 Task: Create a task  Upgrade software to the latest version to resolve security vulnerabilities , assign it to team member softage.3@softage.net in the project AgileAura and update the status of the task to  On Track  , set the priority of the task to Low
Action: Mouse moved to (72, 51)
Screenshot: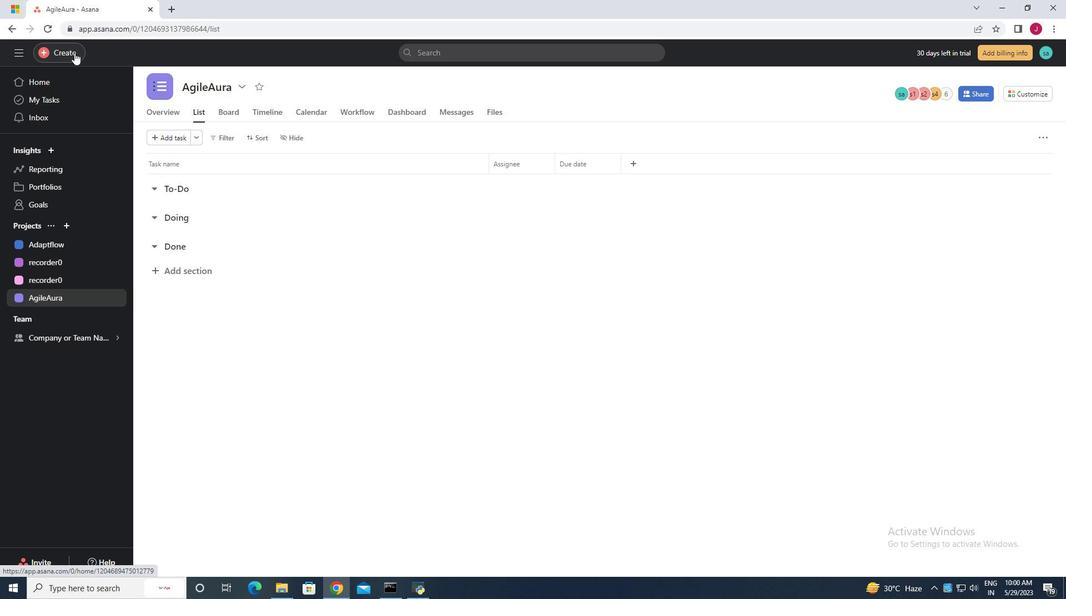 
Action: Mouse pressed left at (72, 51)
Screenshot: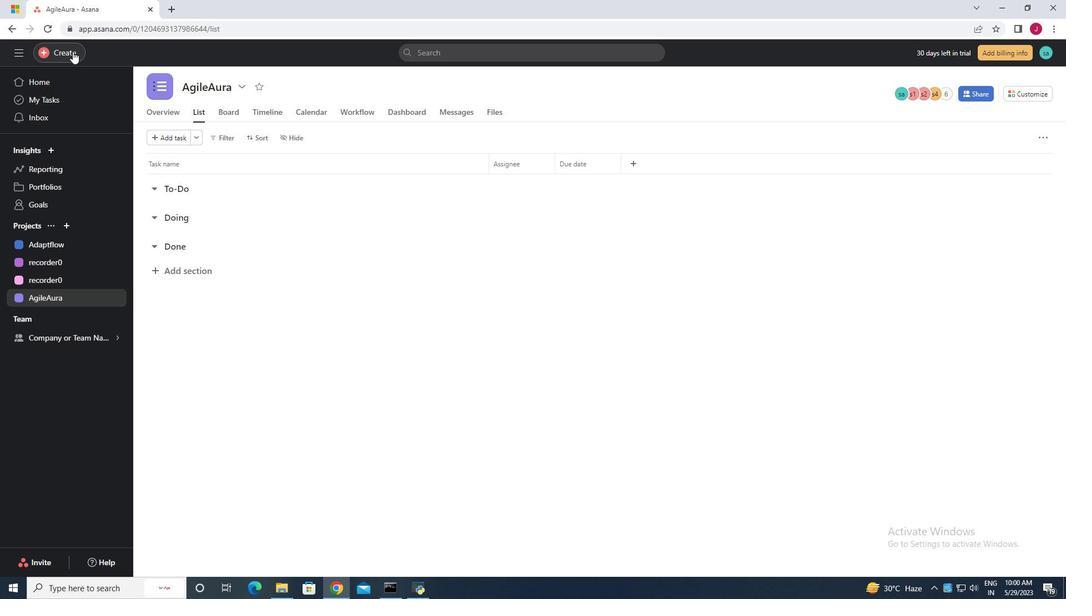 
Action: Mouse moved to (134, 59)
Screenshot: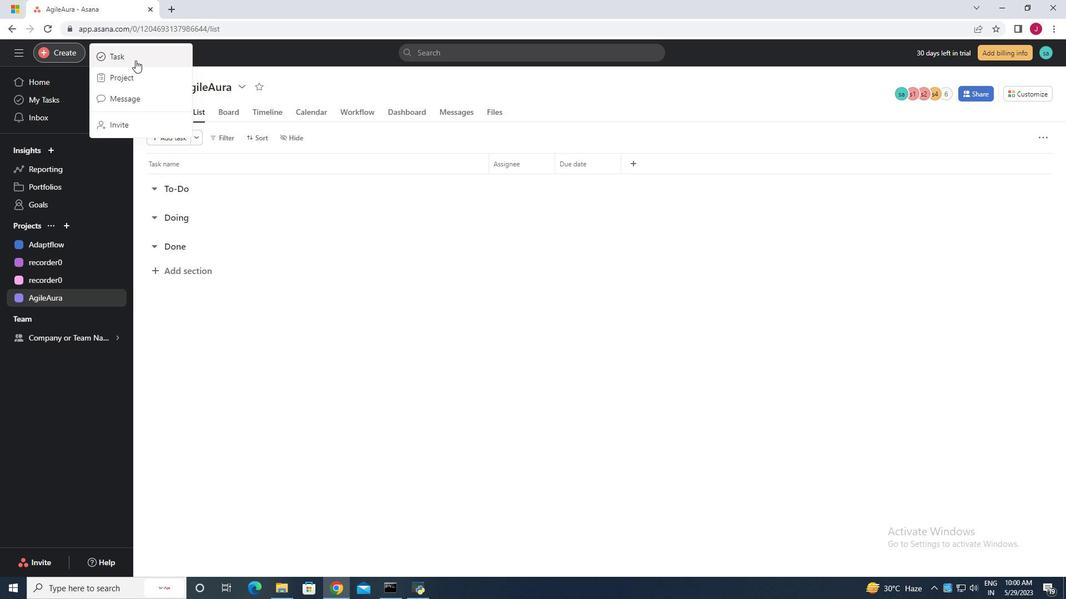 
Action: Mouse pressed left at (134, 59)
Screenshot: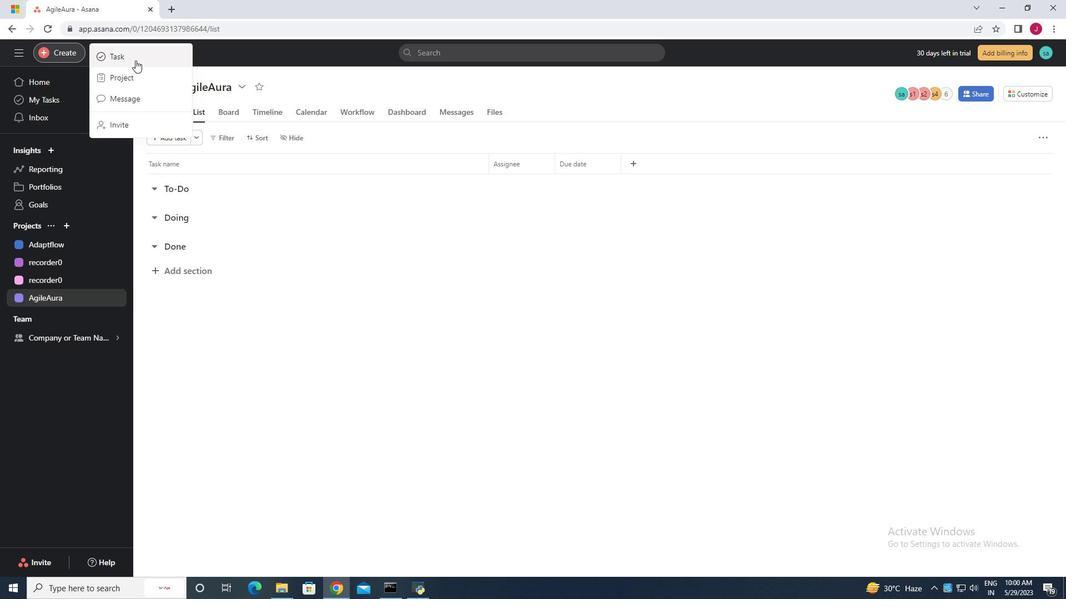 
Action: Mouse moved to (816, 345)
Screenshot: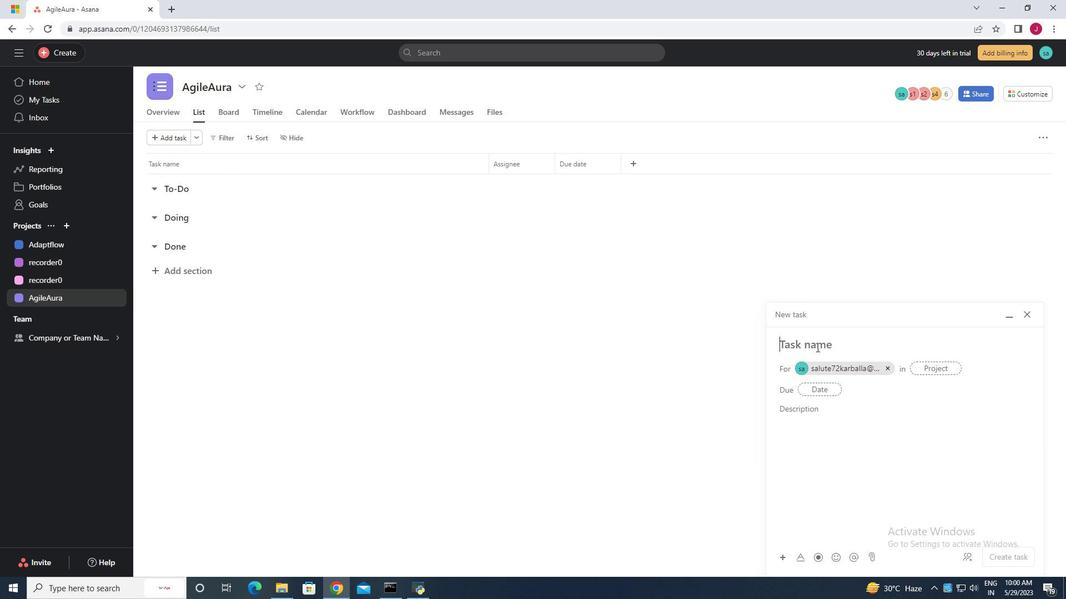 
Action: Mouse pressed left at (816, 345)
Screenshot: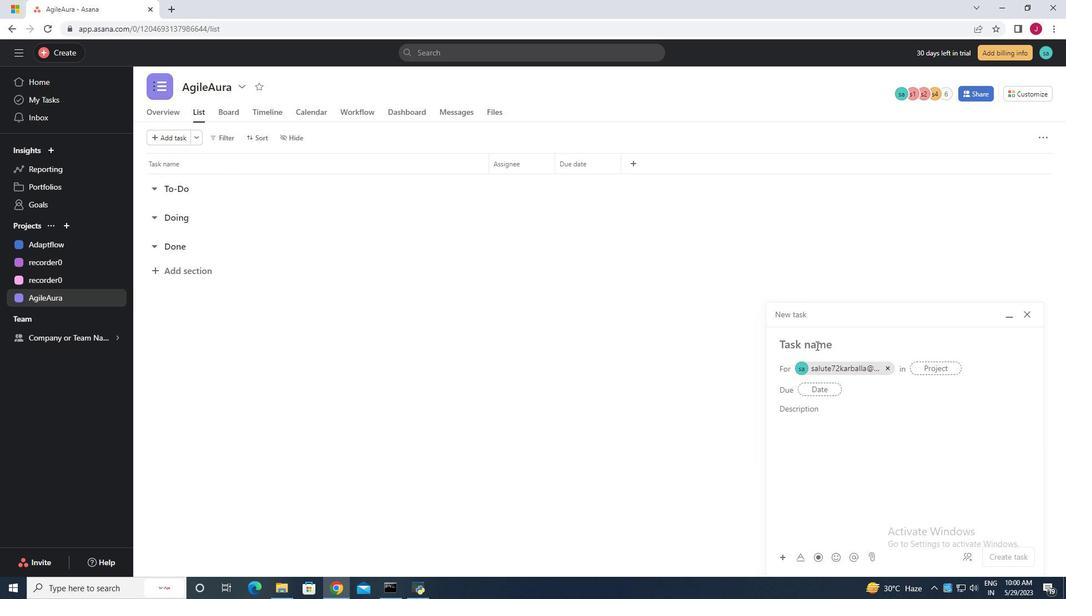 
Action: Mouse moved to (890, 368)
Screenshot: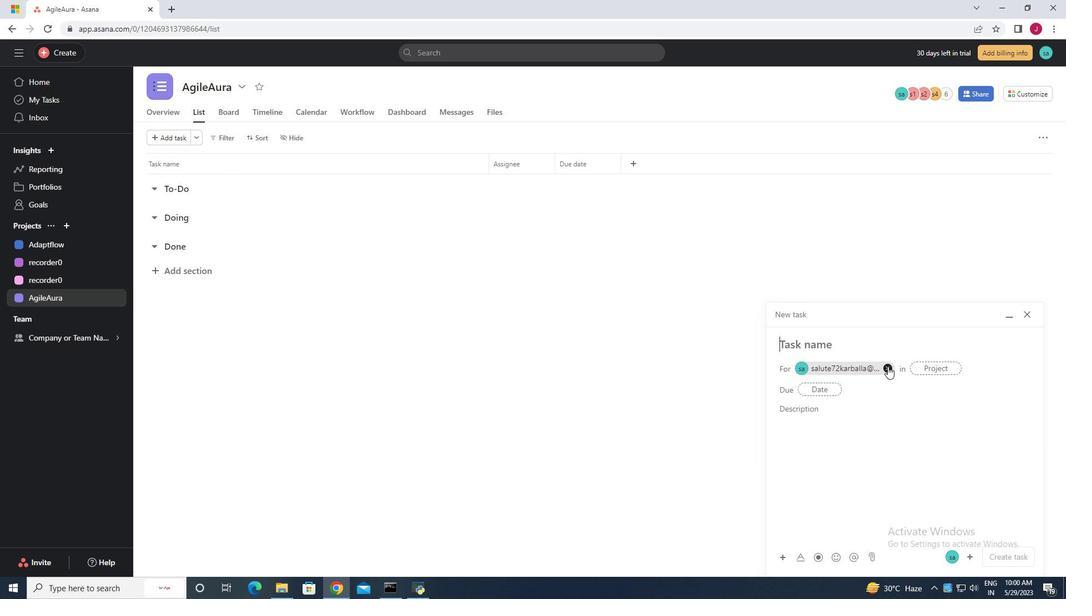 
Action: Mouse pressed left at (890, 368)
Screenshot: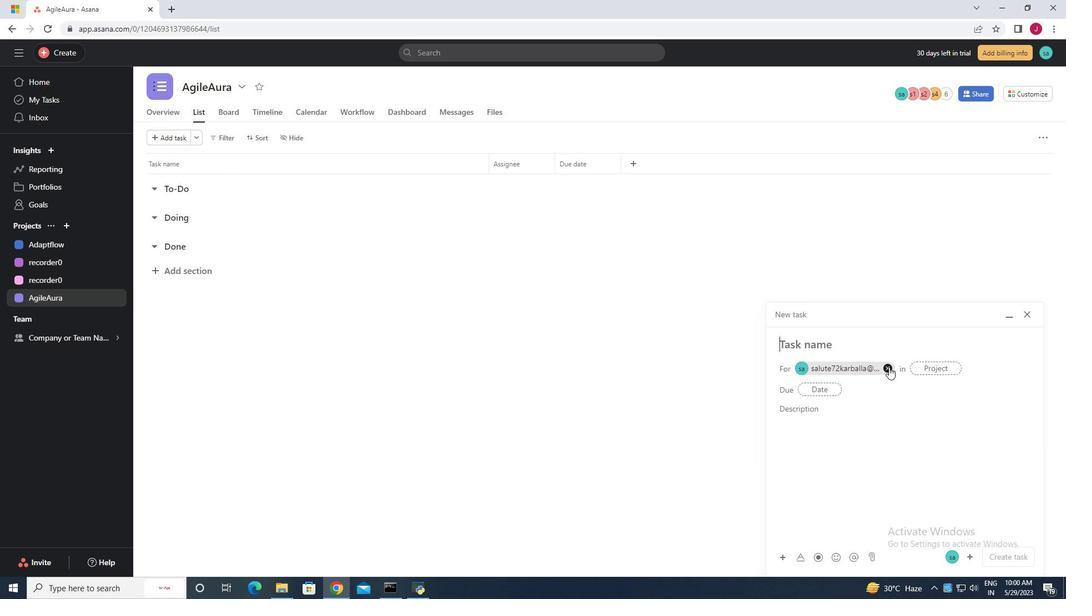 
Action: Mouse moved to (795, 345)
Screenshot: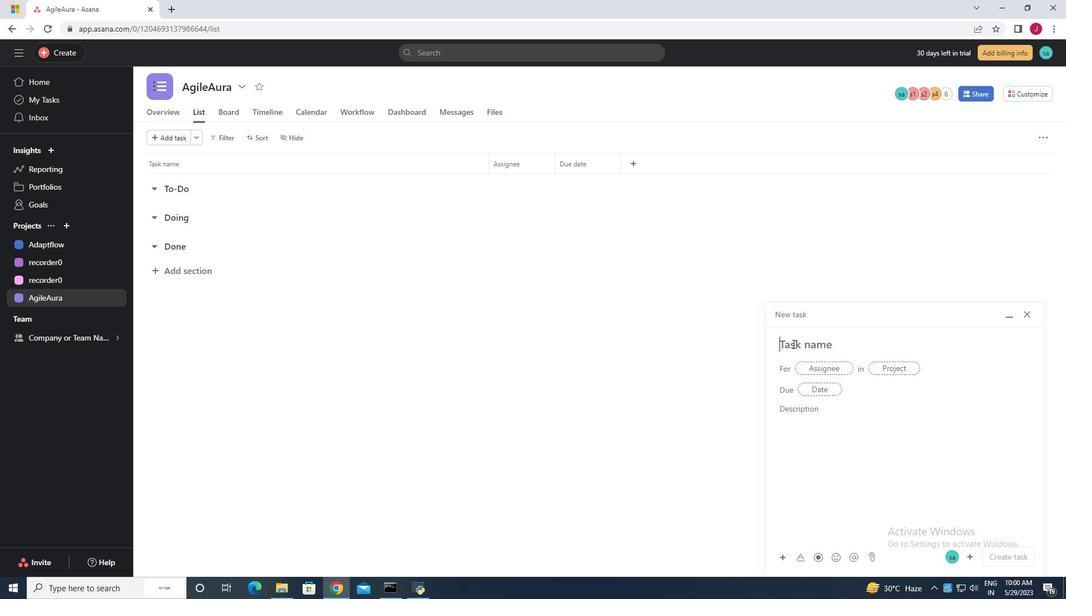
Action: Mouse pressed left at (795, 345)
Screenshot: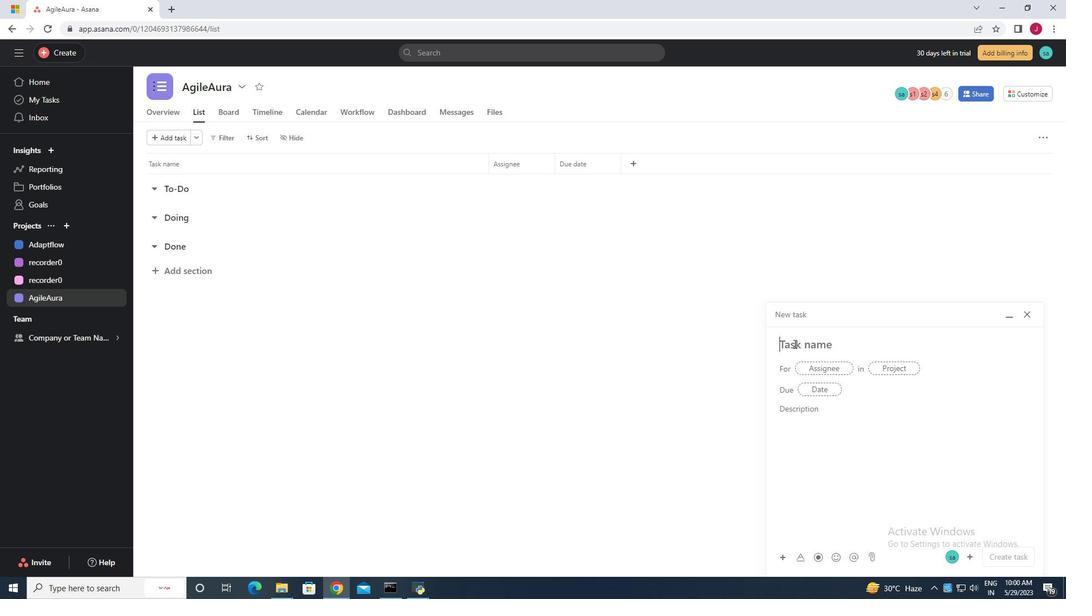 
Action: Mouse moved to (795, 345)
Screenshot: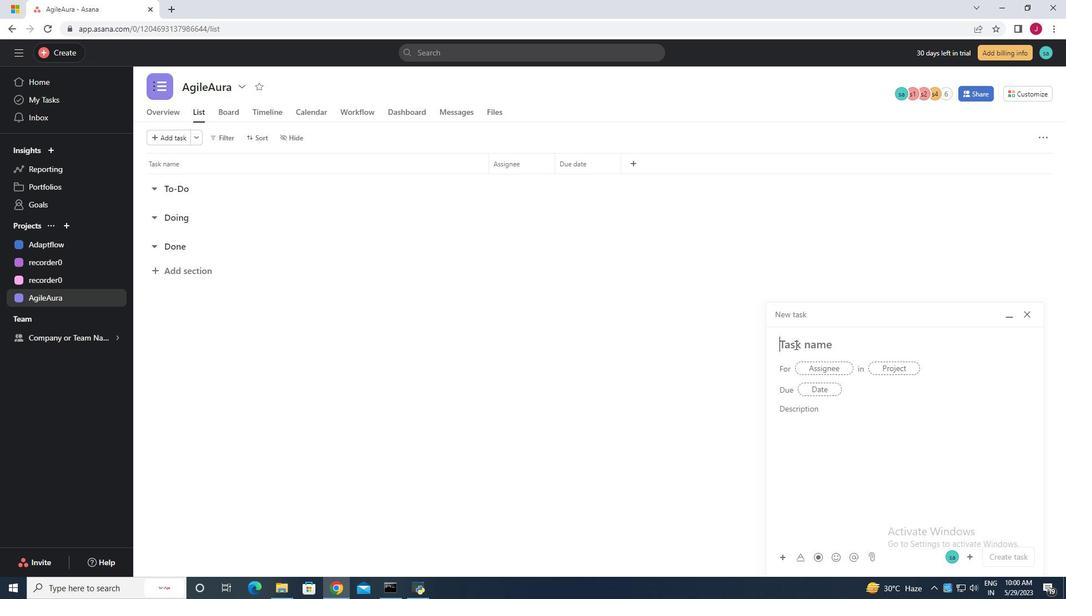 
Action: Key pressed <Key.caps_lock>U<Key.caps_lock>pgrade<Key.space>software<Key.space>to<Key.space>the<Key.space>latest<Key.space>version<Key.space>to<Key.space>resolve<Key.space>security<Key.space>vulen<Key.backspace><Key.backspace>nerabilities
Screenshot: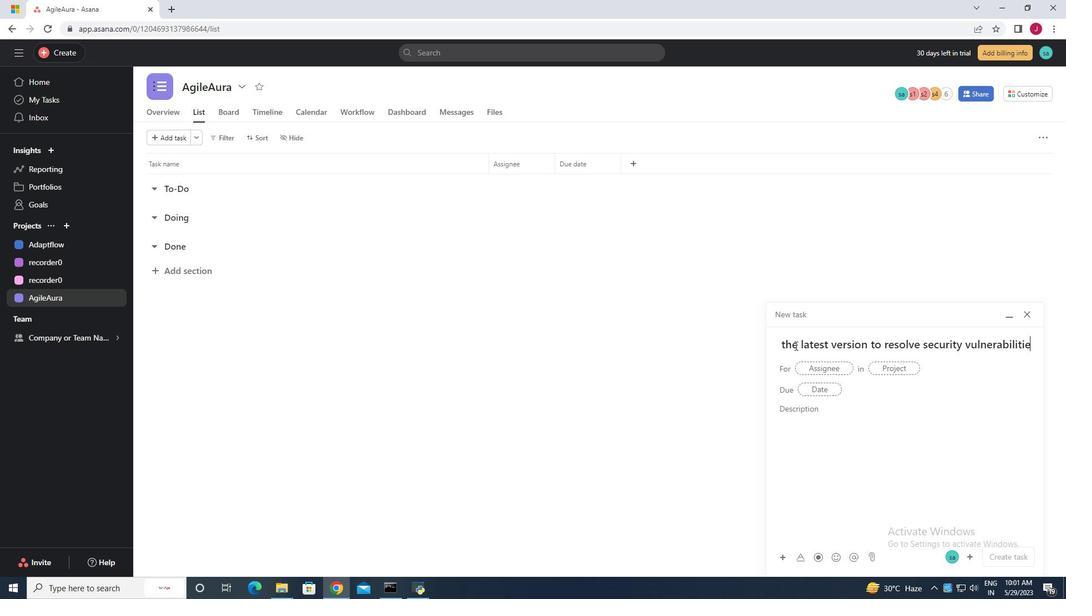 
Action: Mouse moved to (829, 368)
Screenshot: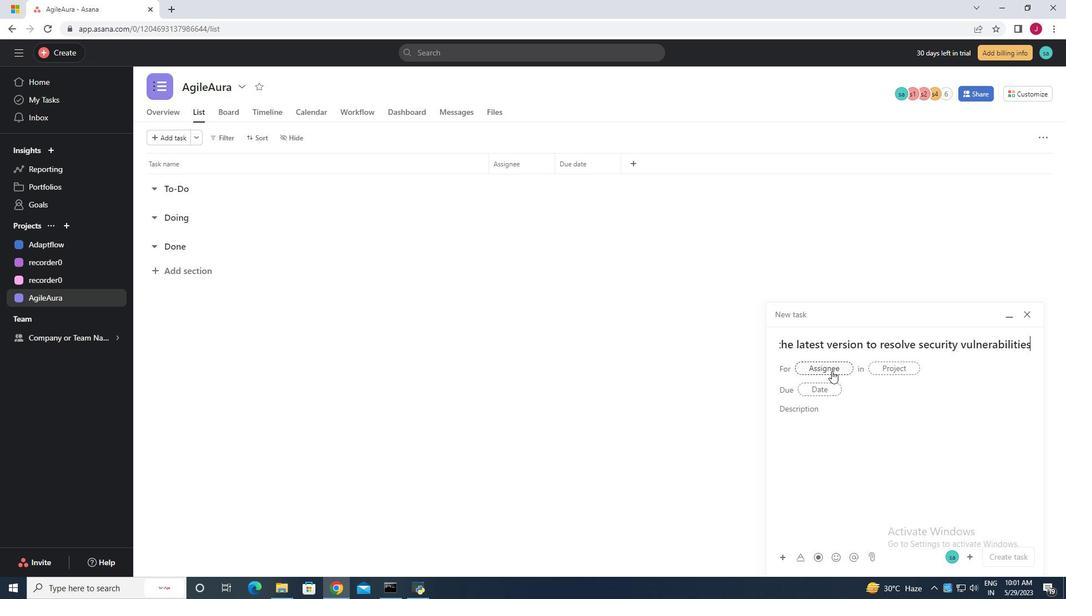 
Action: Mouse pressed left at (829, 368)
Screenshot: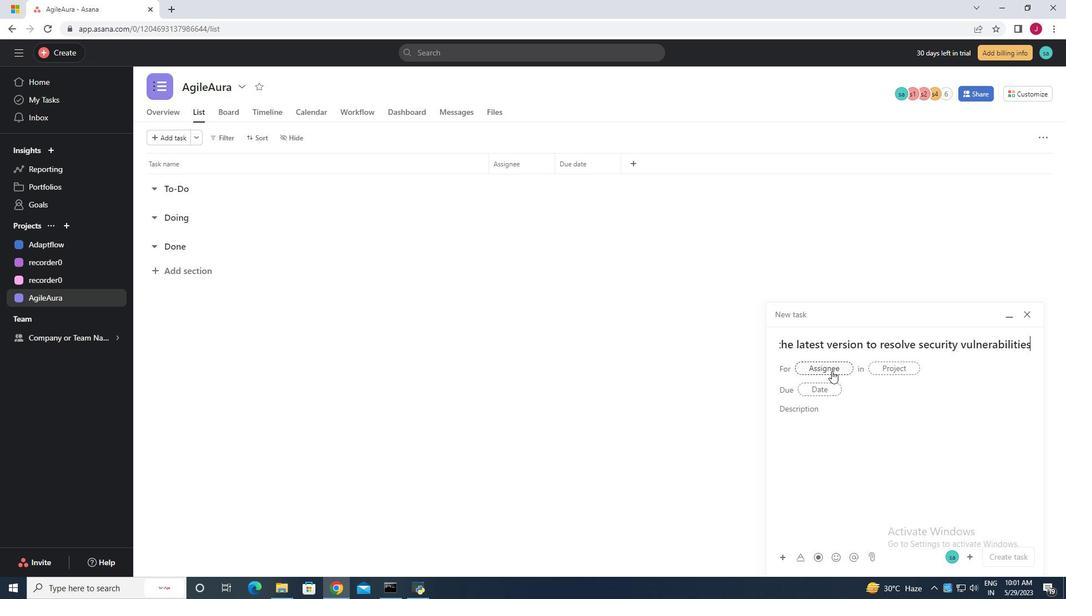 
Action: Key pressed softage.3
Screenshot: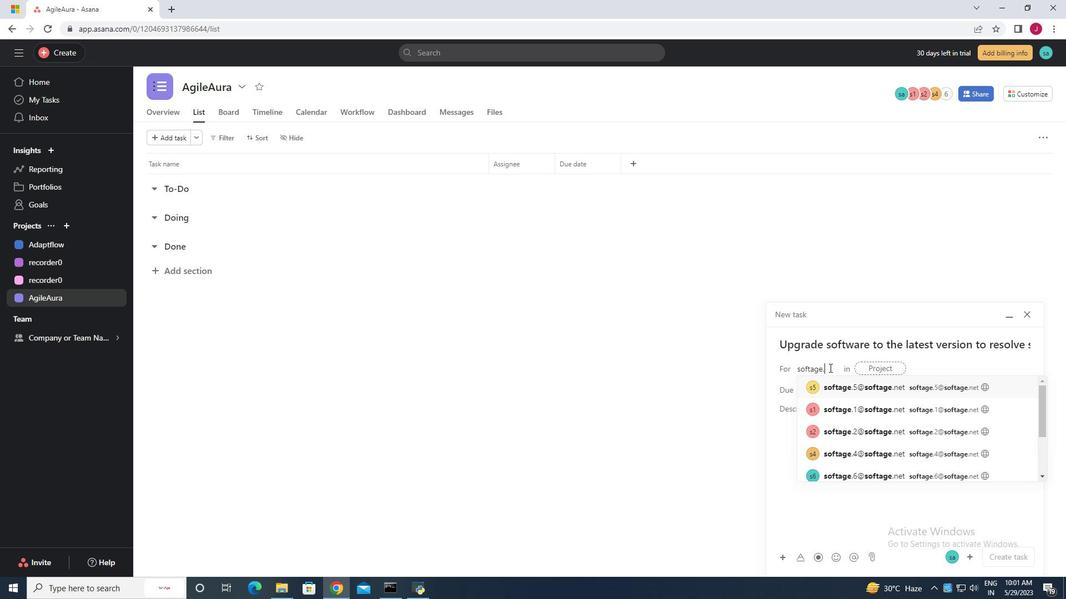
Action: Mouse moved to (884, 388)
Screenshot: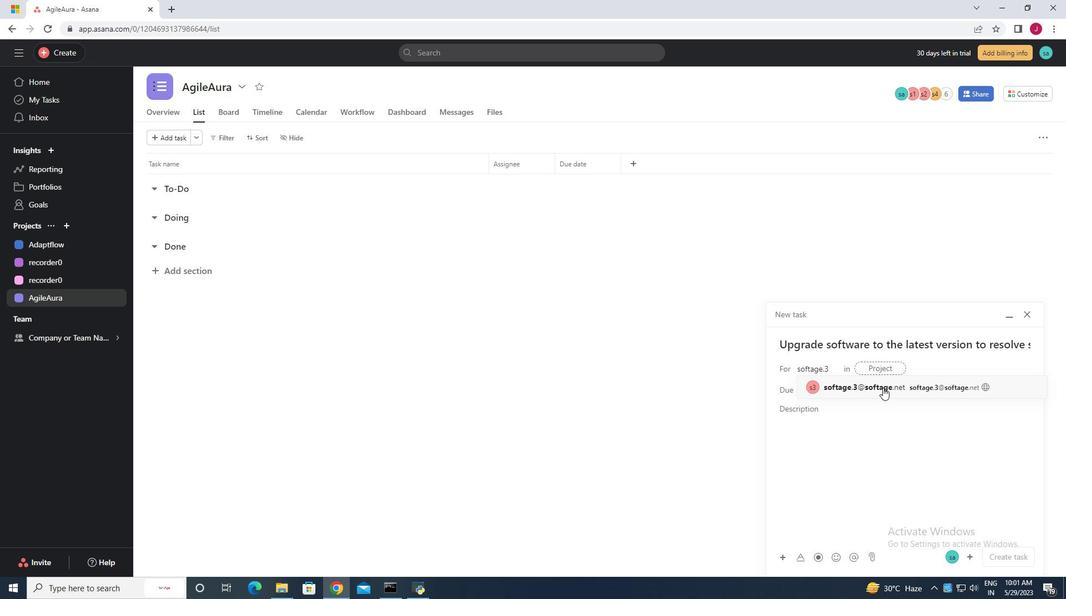
Action: Mouse pressed left at (884, 388)
Screenshot: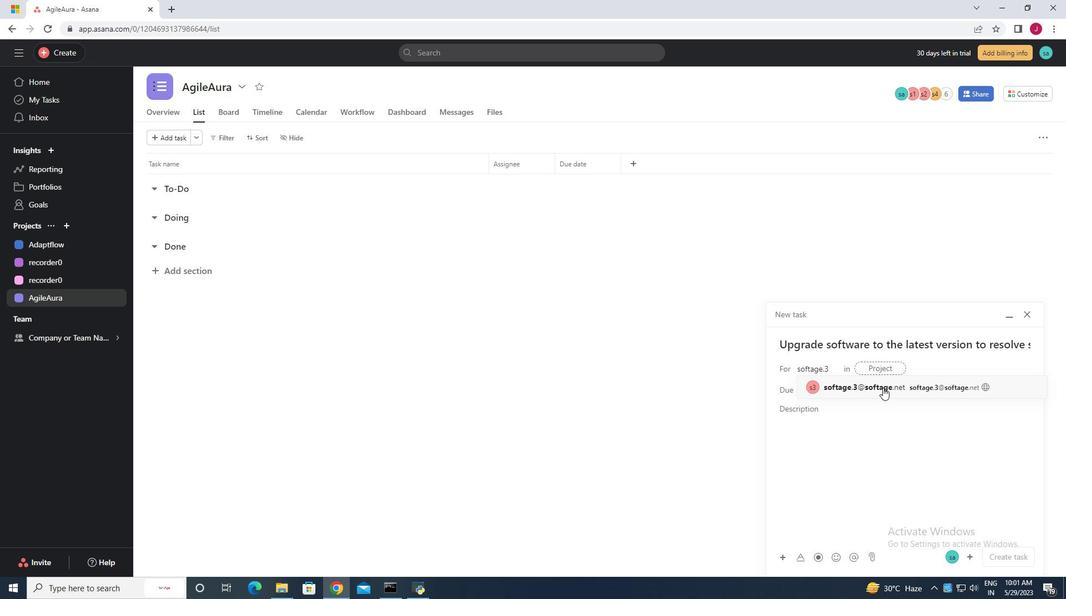 
Action: Mouse moved to (922, 368)
Screenshot: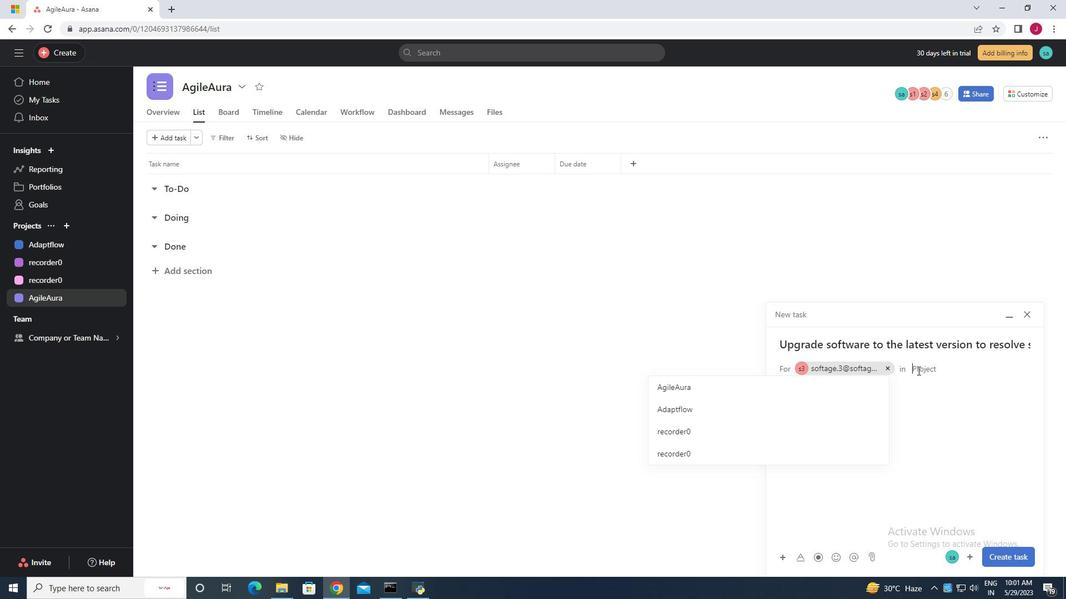 
Action: Mouse pressed left at (922, 368)
Screenshot: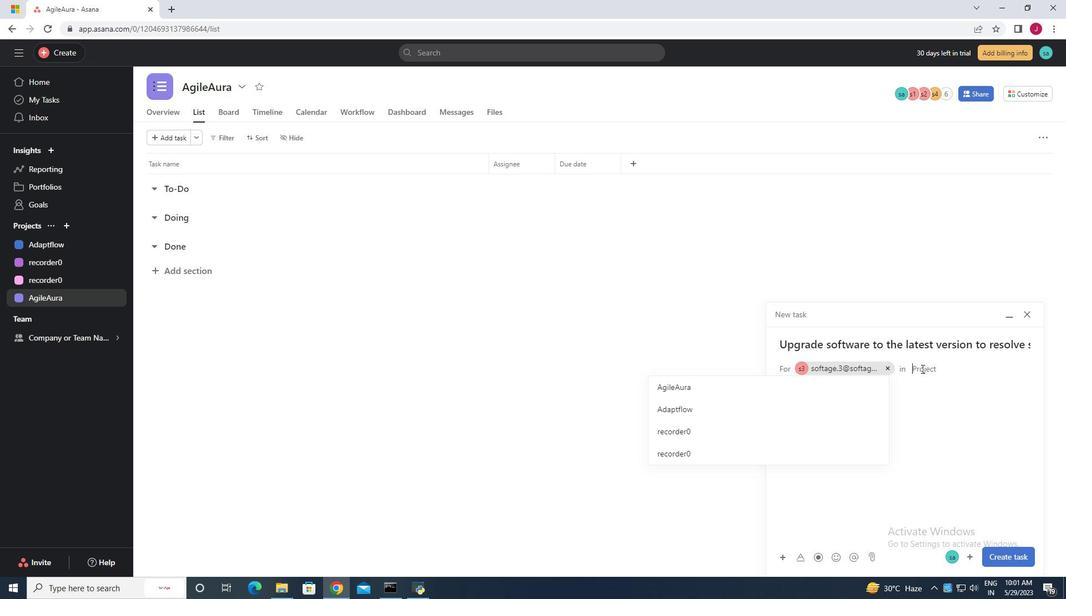 
Action: Mouse moved to (707, 387)
Screenshot: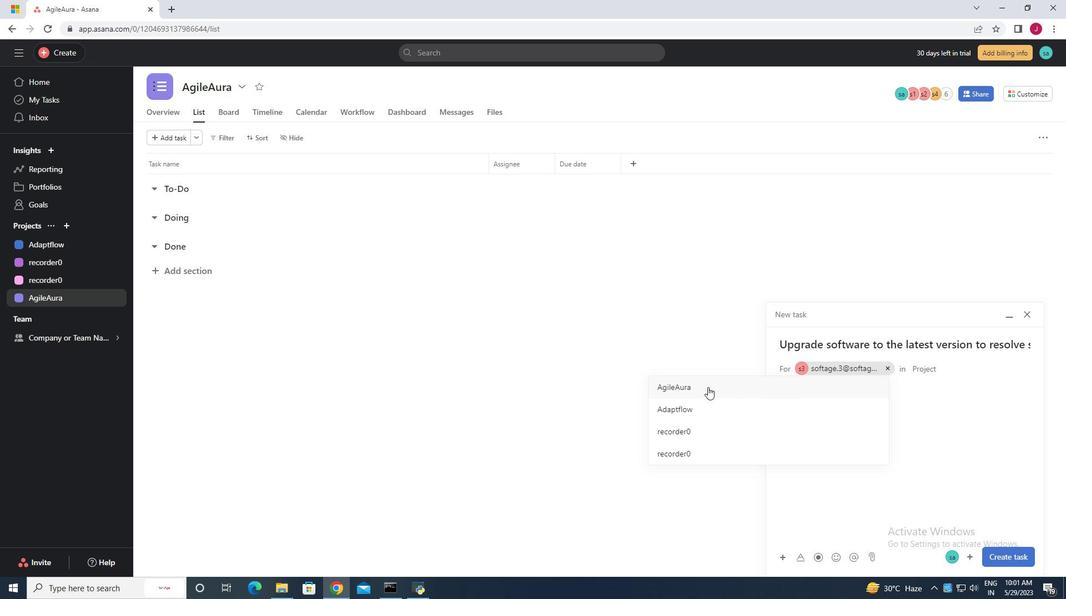 
Action: Mouse pressed left at (707, 387)
Screenshot: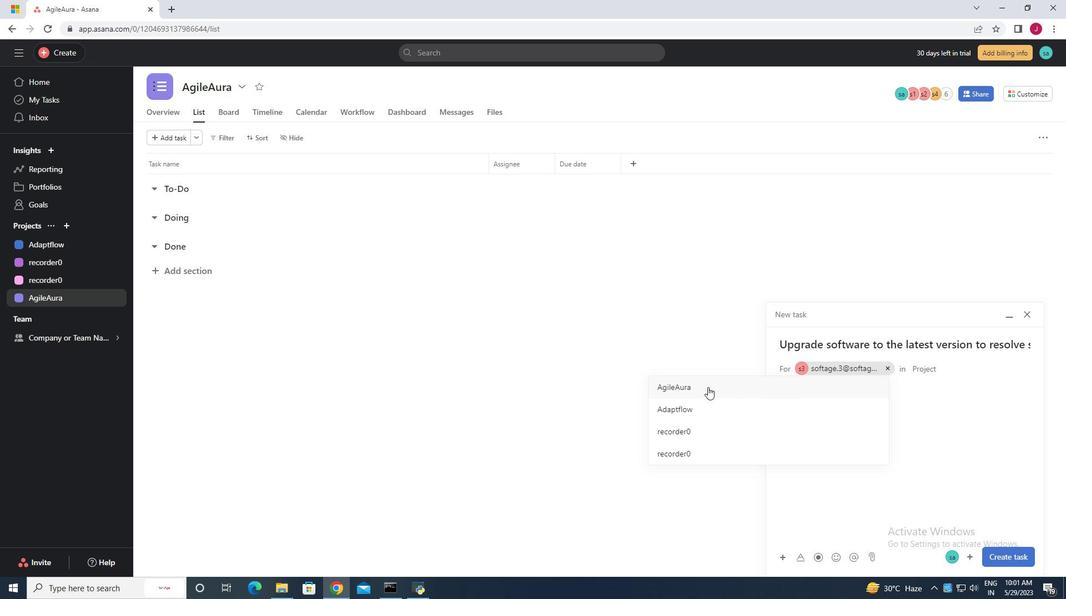 
Action: Mouse moved to (952, 557)
Screenshot: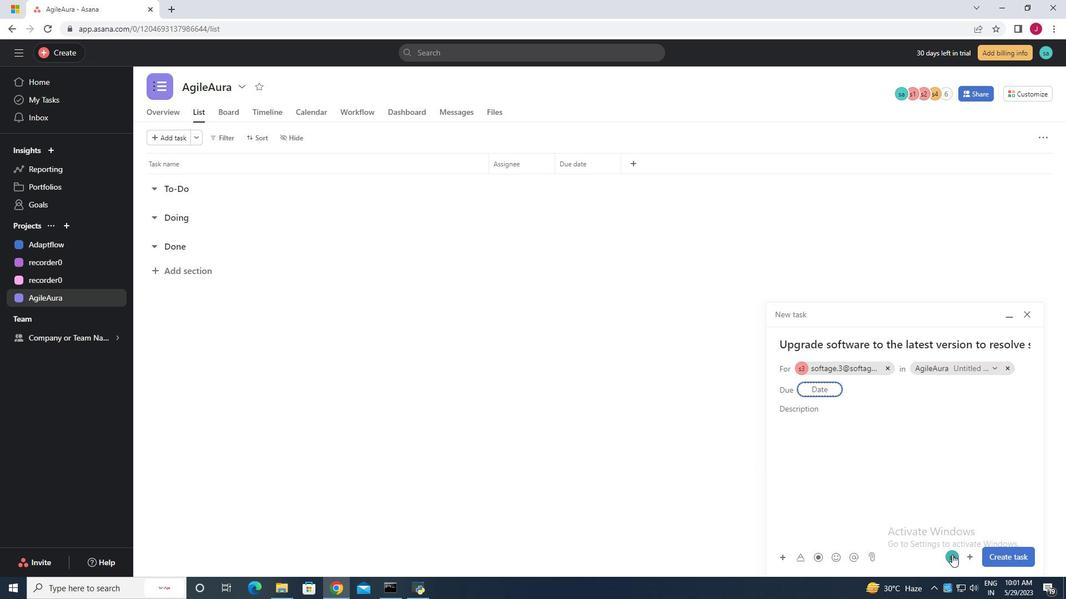 
Action: Mouse pressed left at (952, 557)
Screenshot: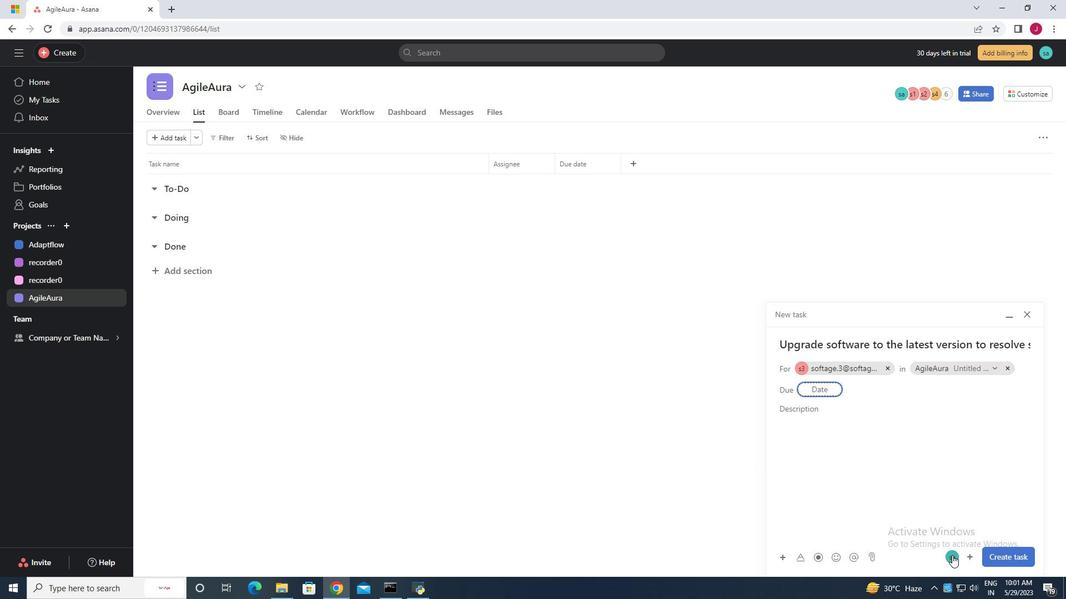 
Action: Mouse moved to (917, 556)
Screenshot: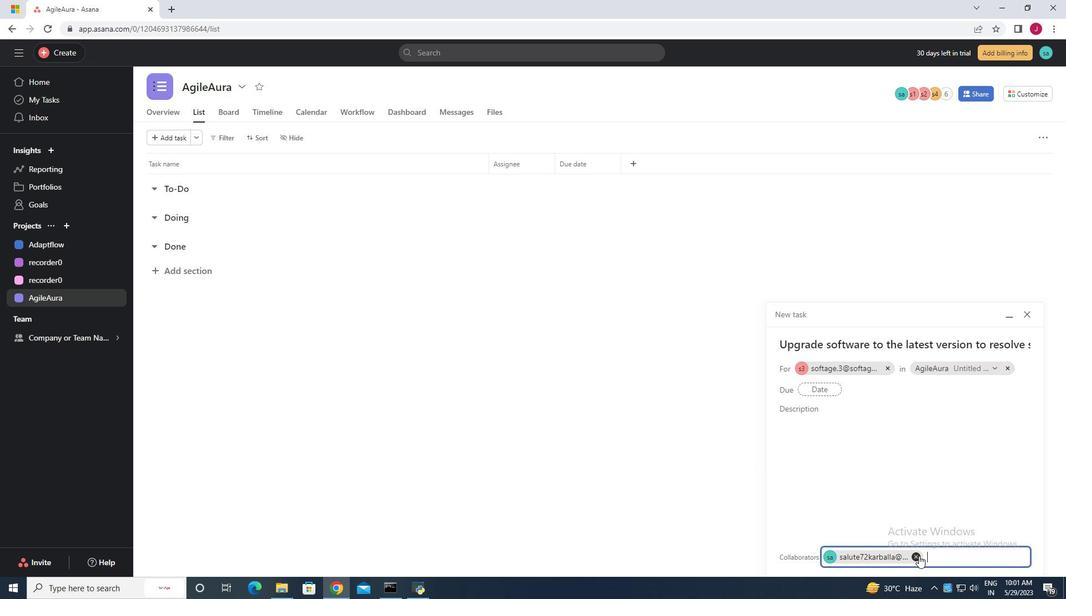 
Action: Mouse pressed left at (917, 556)
Screenshot: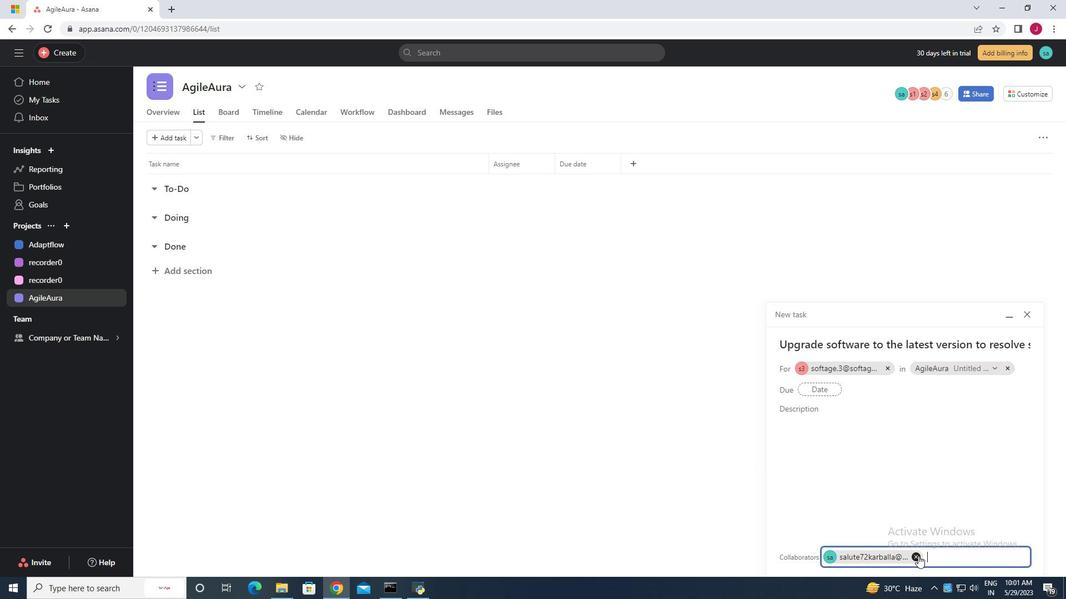 
Action: Key pressed softage.
Screenshot: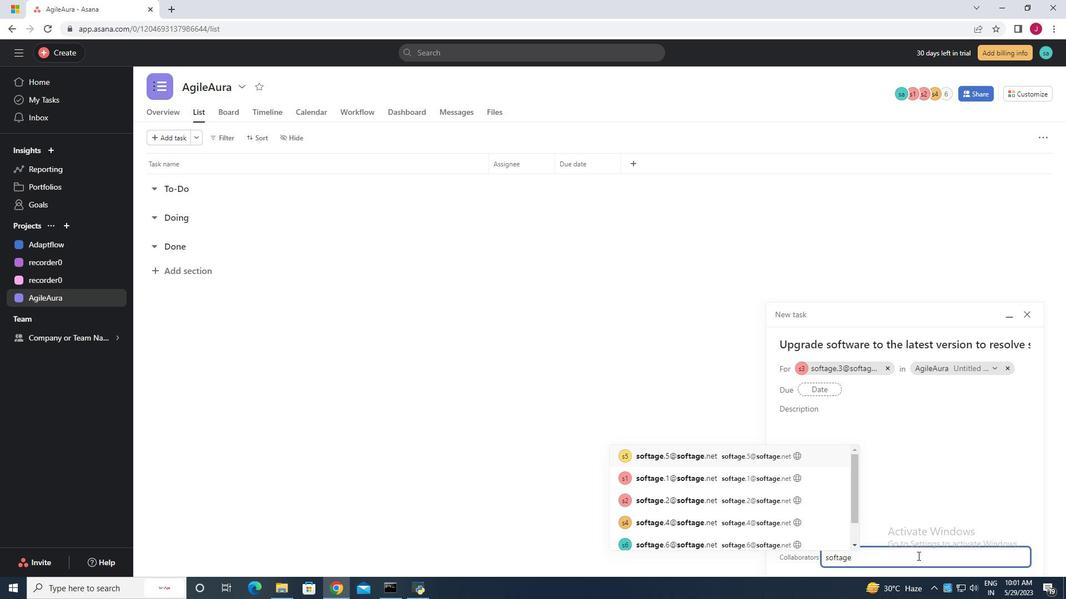 
Action: Mouse moved to (878, 468)
Screenshot: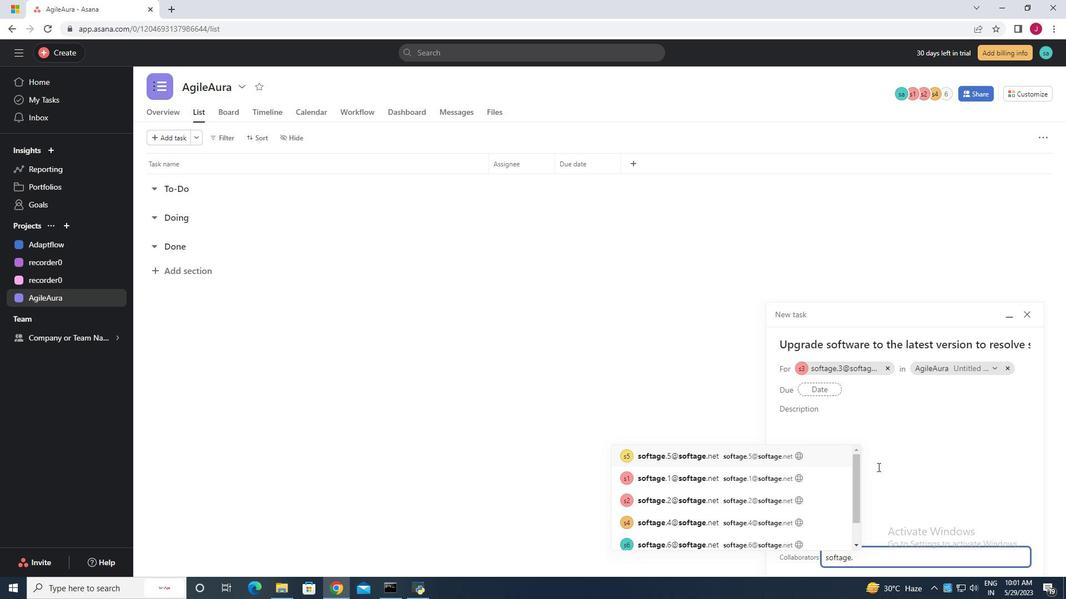 
Action: Key pressed 3
Screenshot: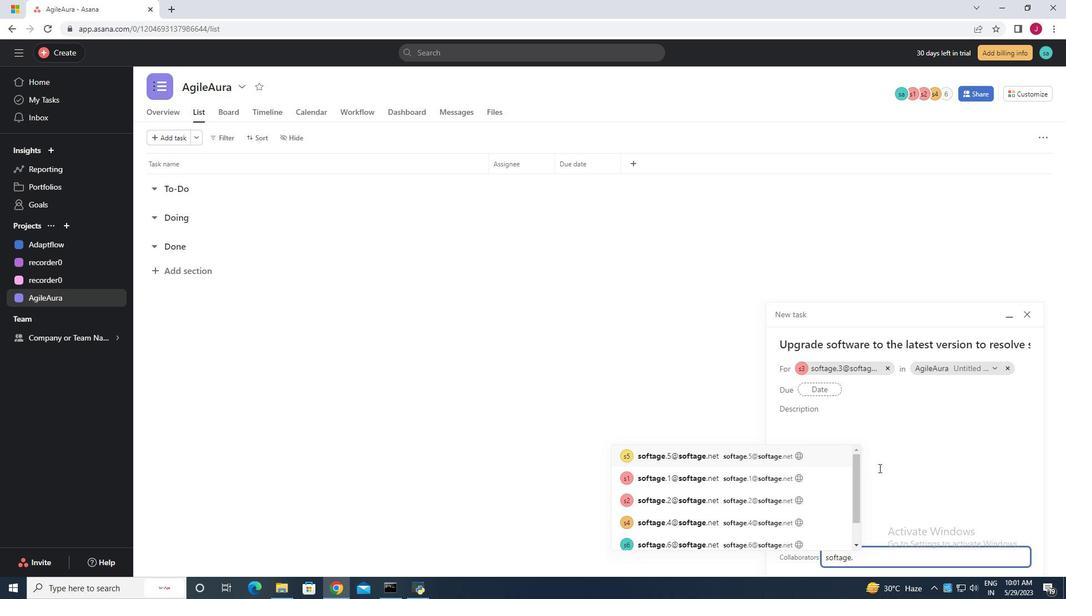 
Action: Mouse moved to (681, 538)
Screenshot: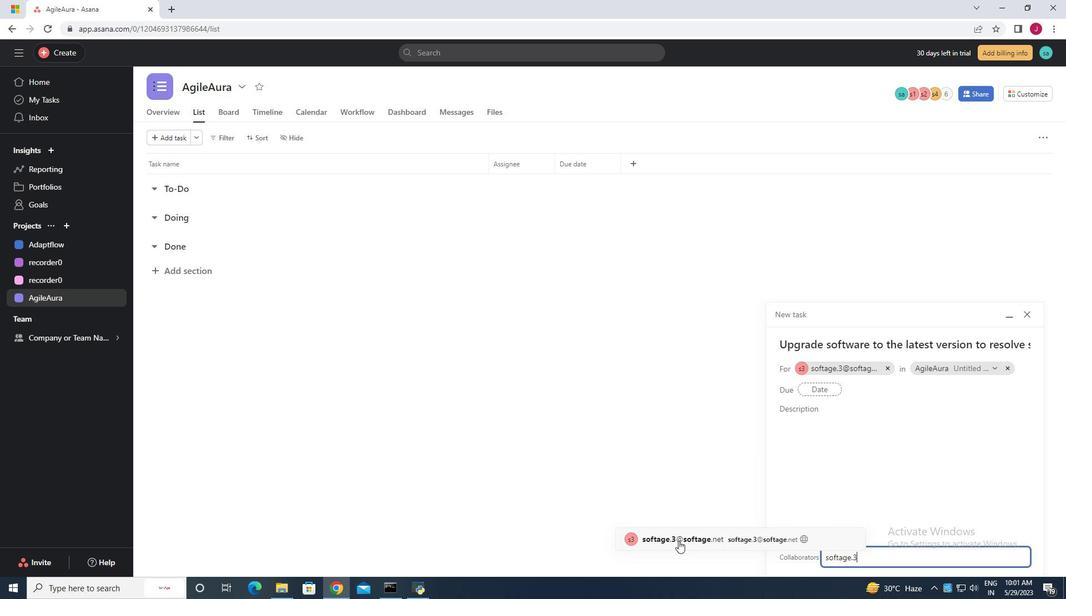 
Action: Mouse pressed left at (681, 538)
Screenshot: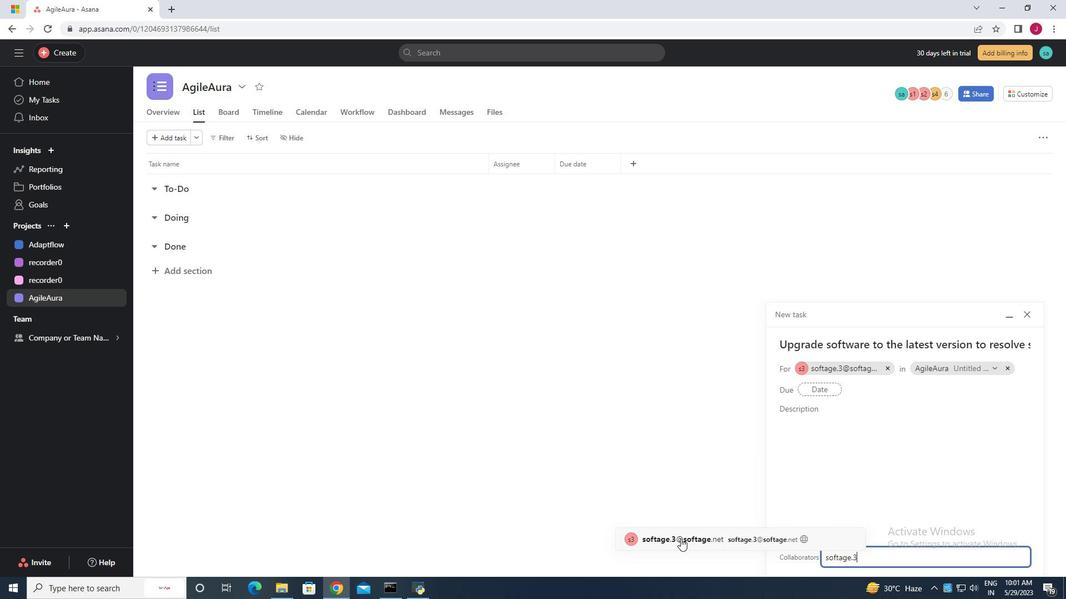
Action: Mouse moved to (999, 466)
Screenshot: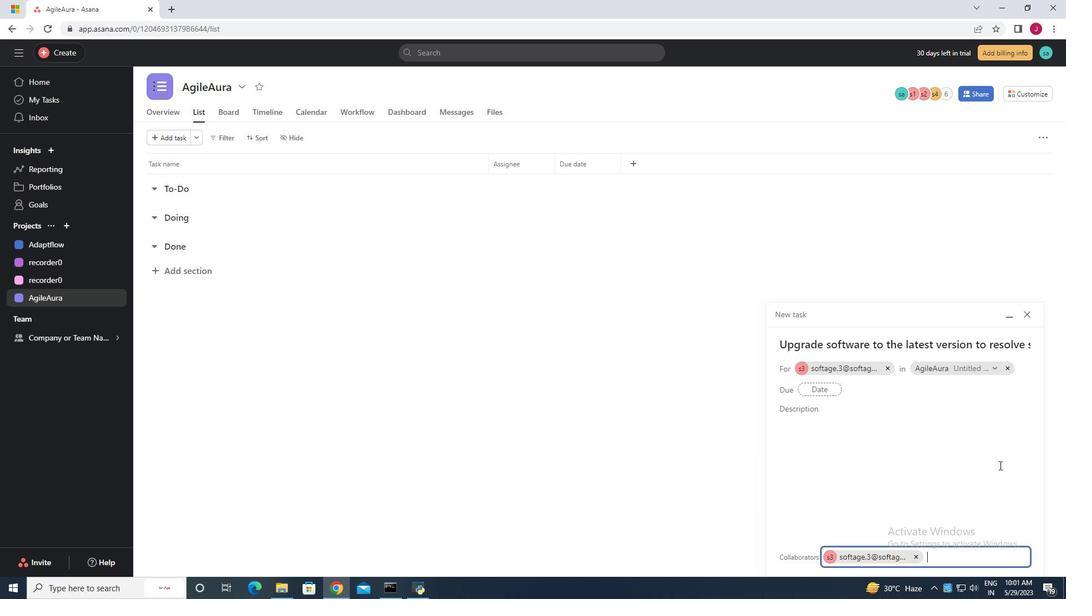 
Action: Mouse pressed left at (999, 466)
Screenshot: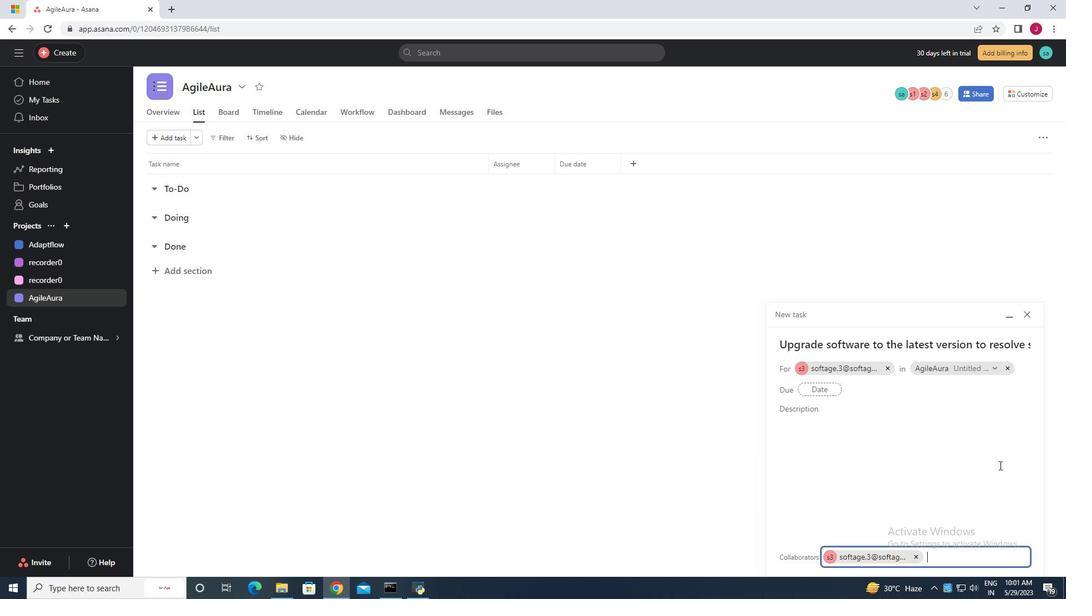 
Action: Mouse moved to (1015, 556)
Screenshot: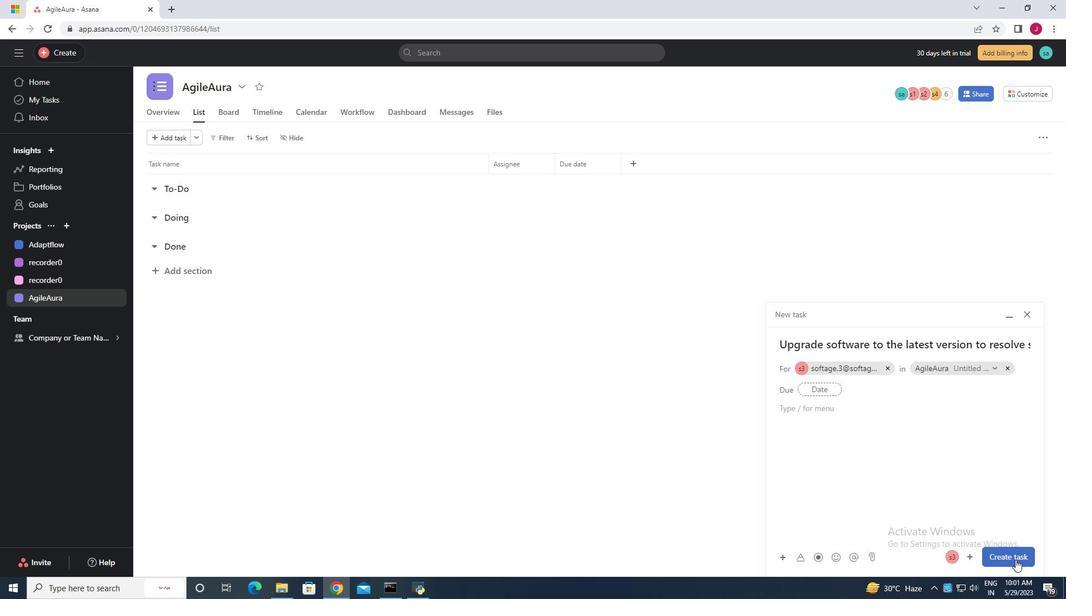 
Action: Mouse pressed left at (1015, 556)
Screenshot: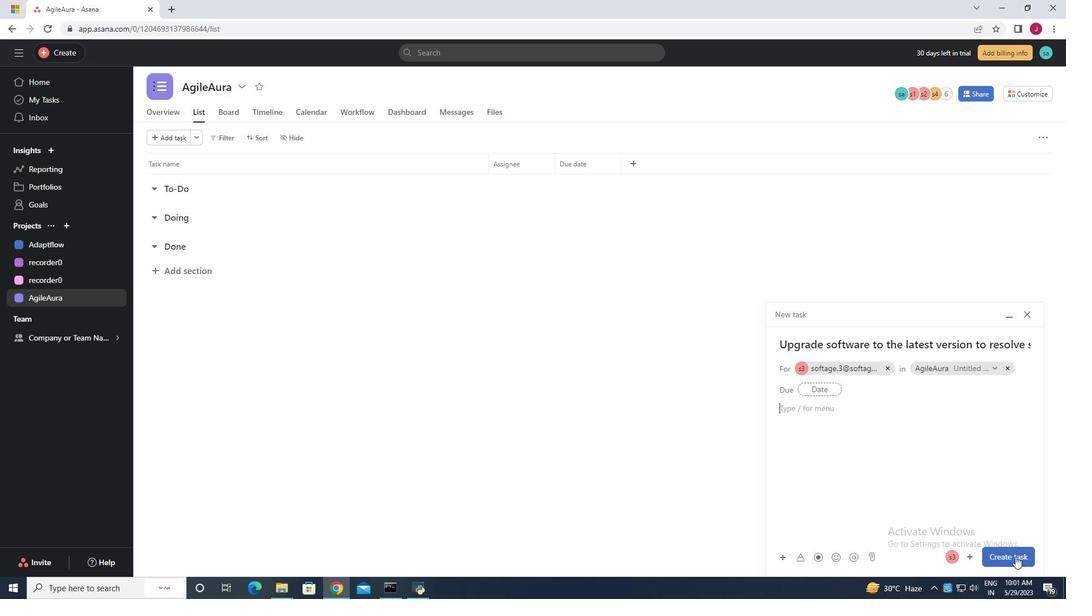 
Action: Mouse moved to (61, 299)
Screenshot: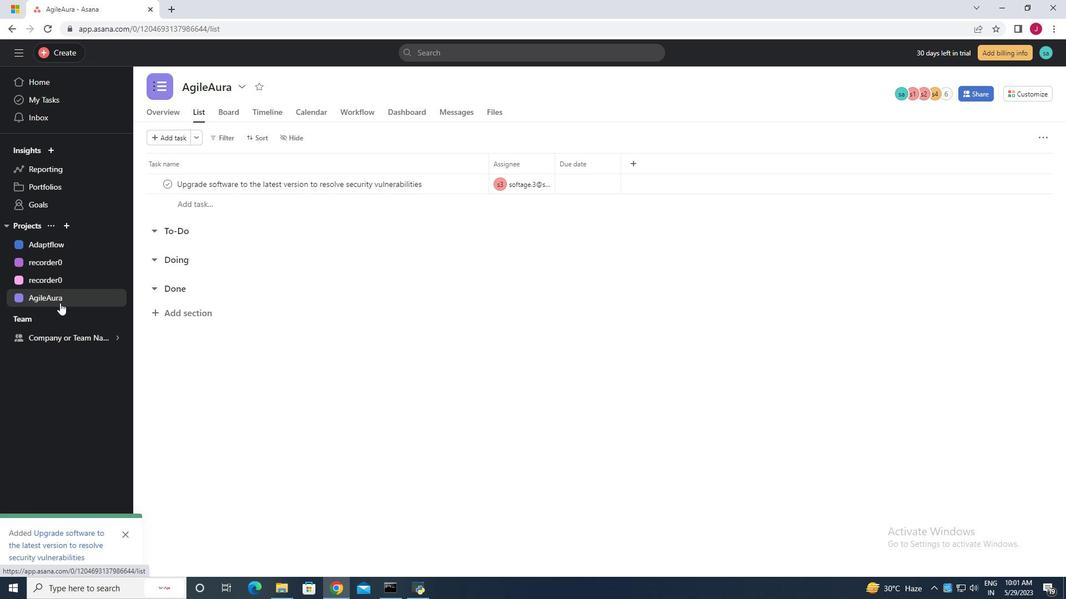 
Action: Mouse pressed left at (61, 299)
Screenshot: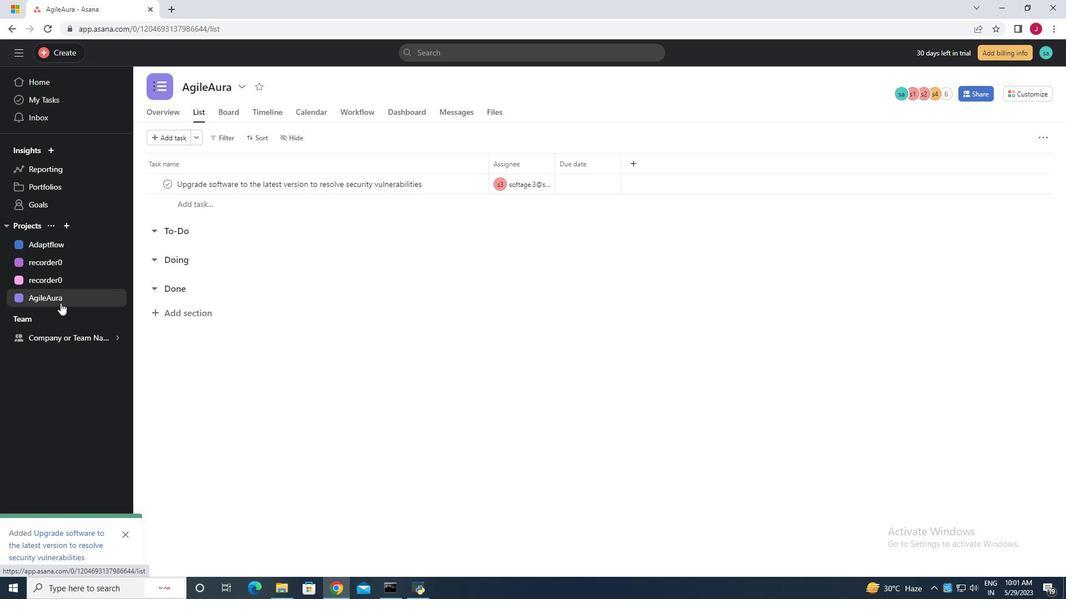 
Action: Mouse moved to (62, 299)
Screenshot: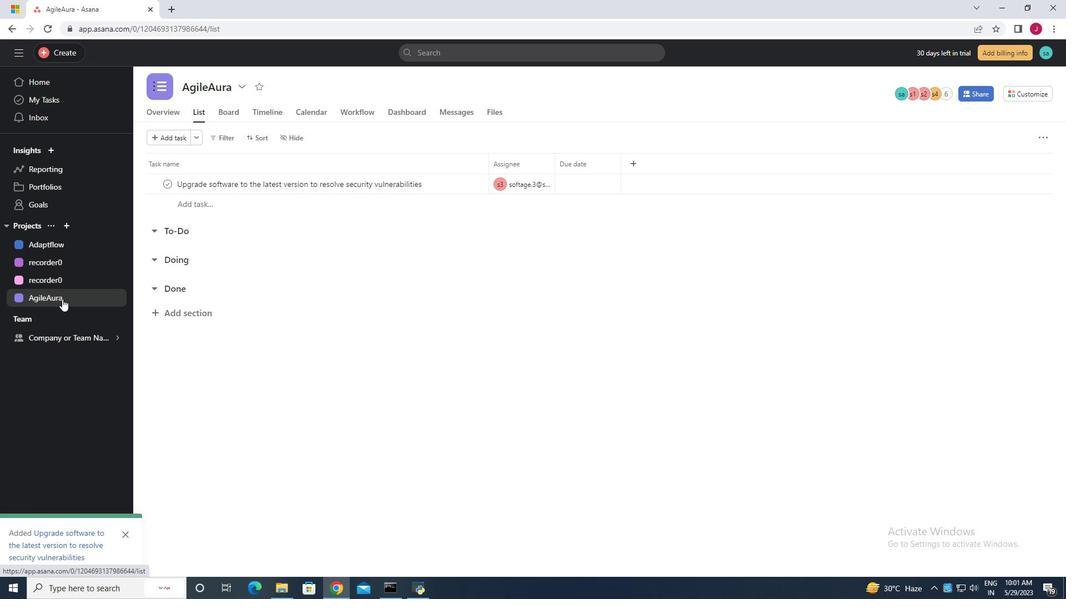 
Action: Mouse pressed left at (62, 299)
Screenshot: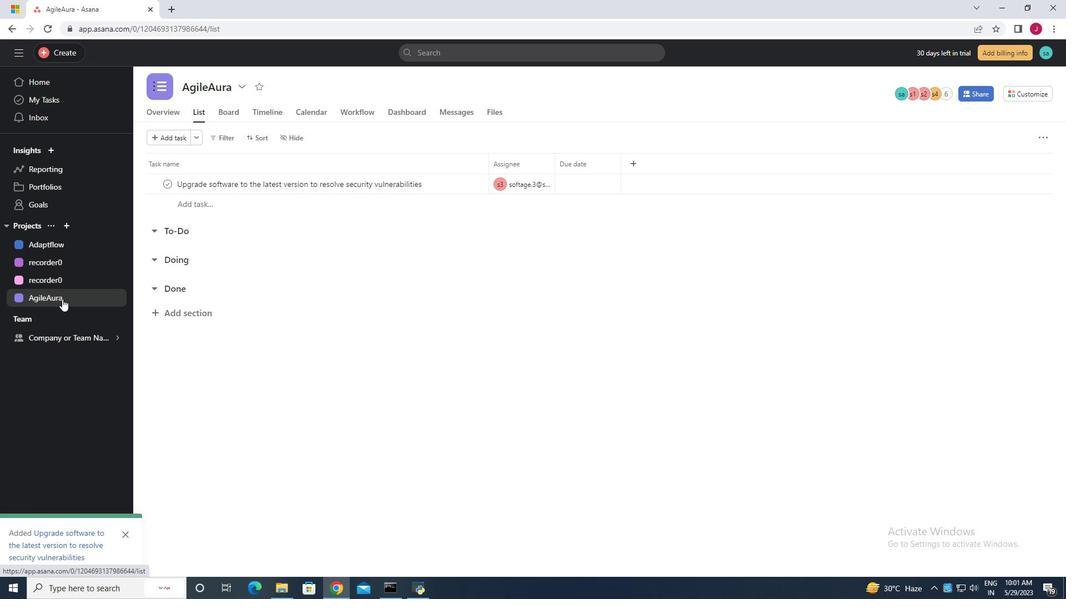 
Action: Mouse pressed left at (62, 299)
Screenshot: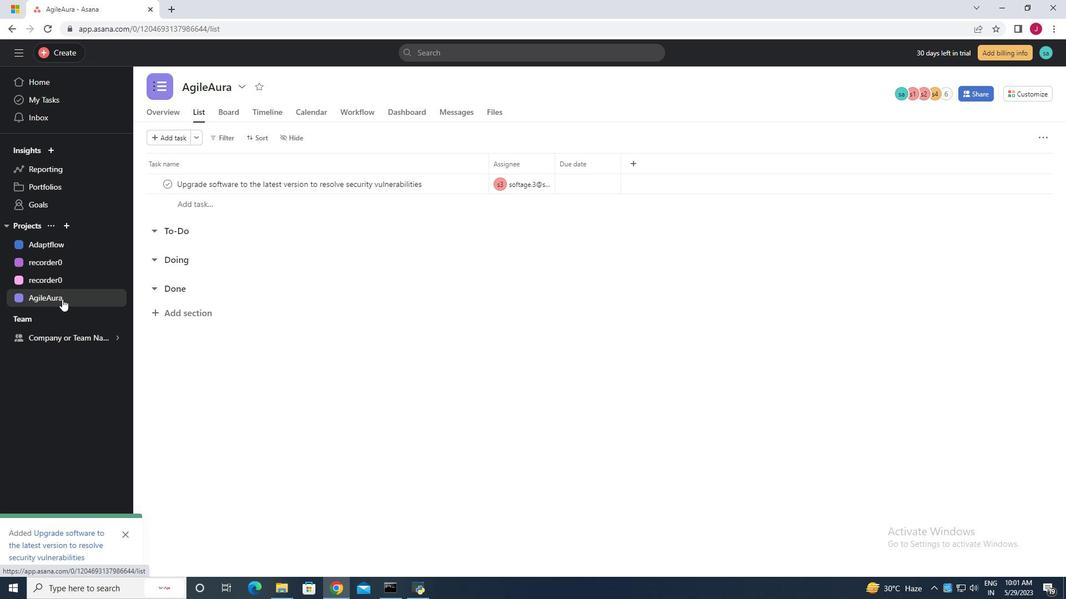
Action: Mouse pressed left at (62, 299)
Screenshot: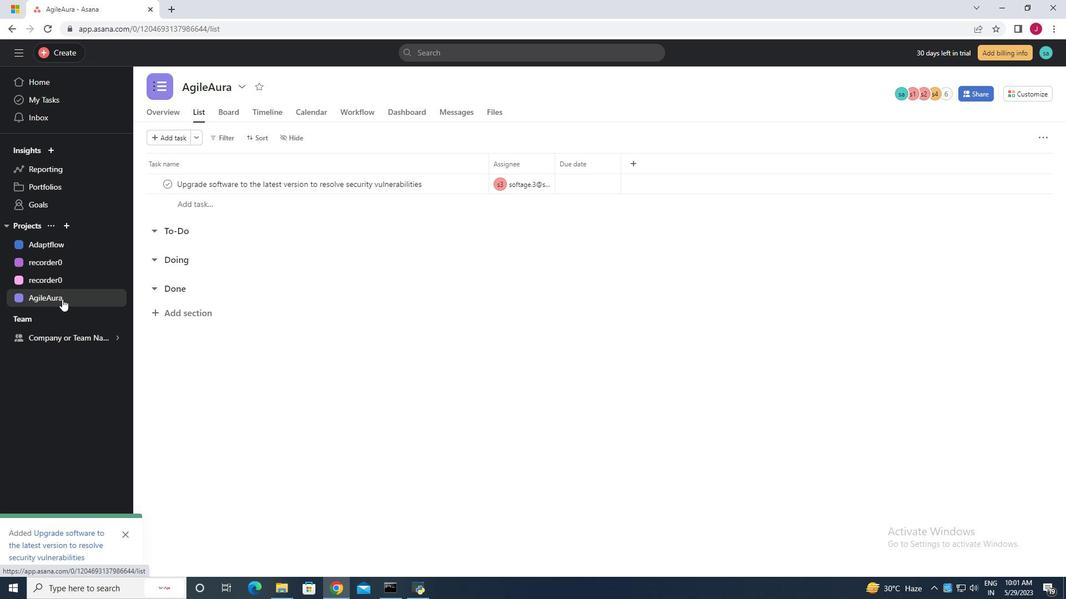 
Action: Mouse moved to (62, 295)
Screenshot: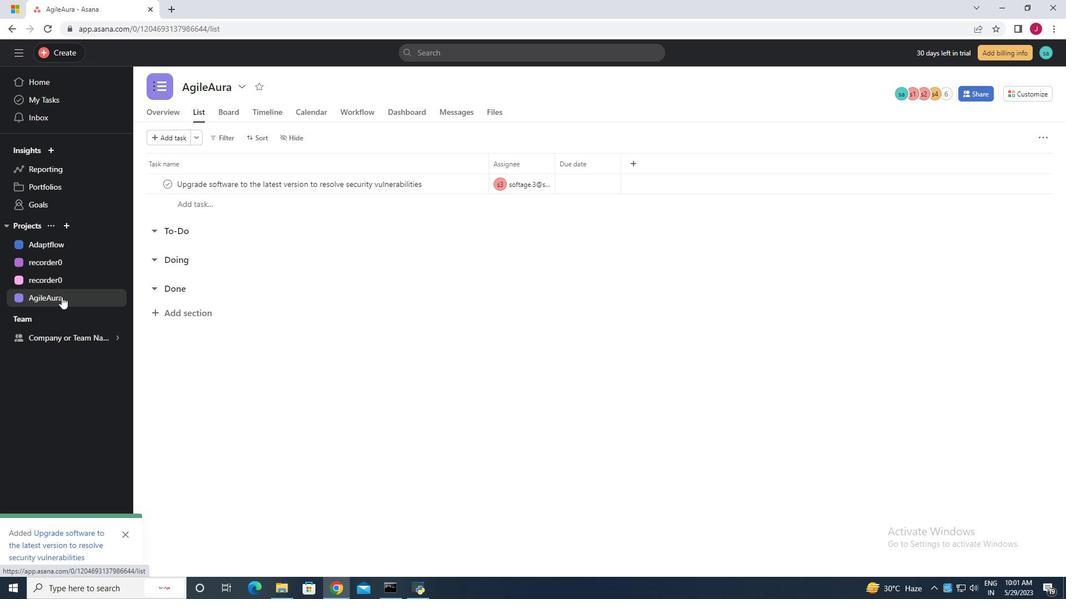 
Action: Mouse pressed left at (62, 295)
Screenshot: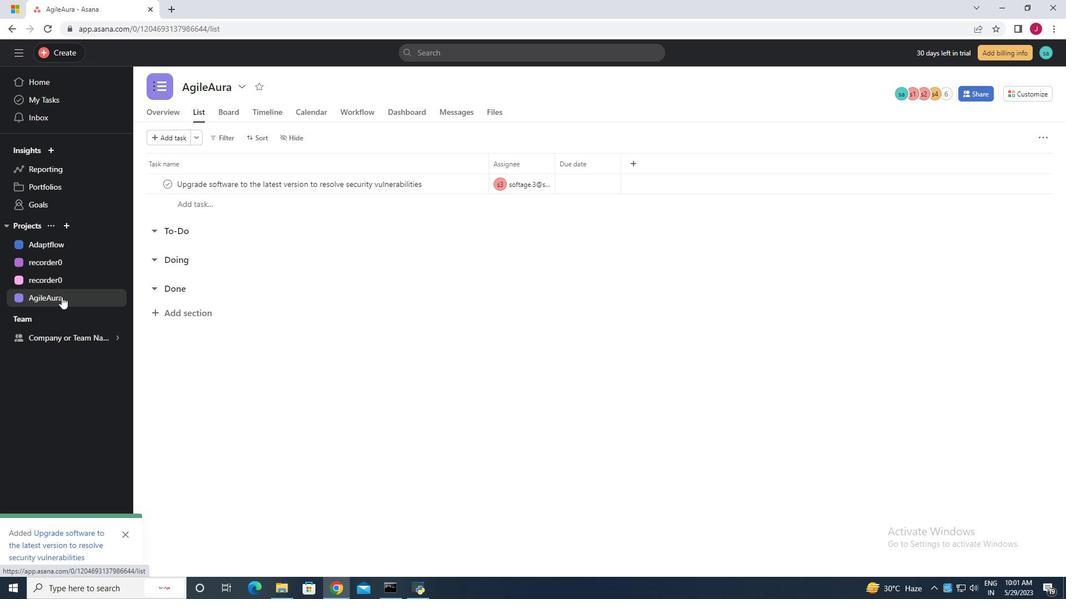 
Action: Mouse moved to (634, 166)
Screenshot: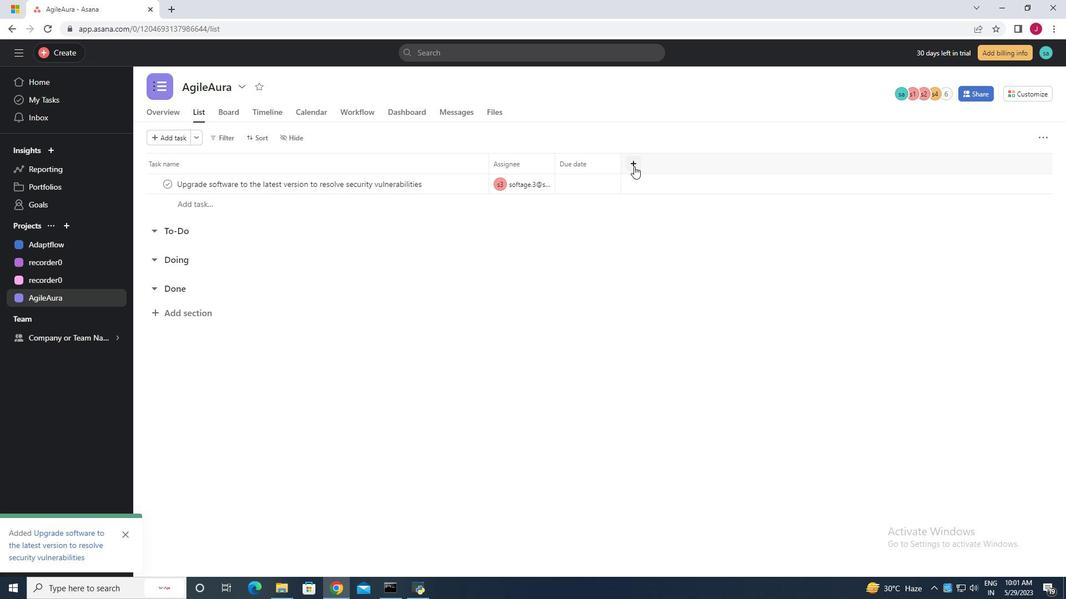 
Action: Mouse pressed left at (634, 166)
Screenshot: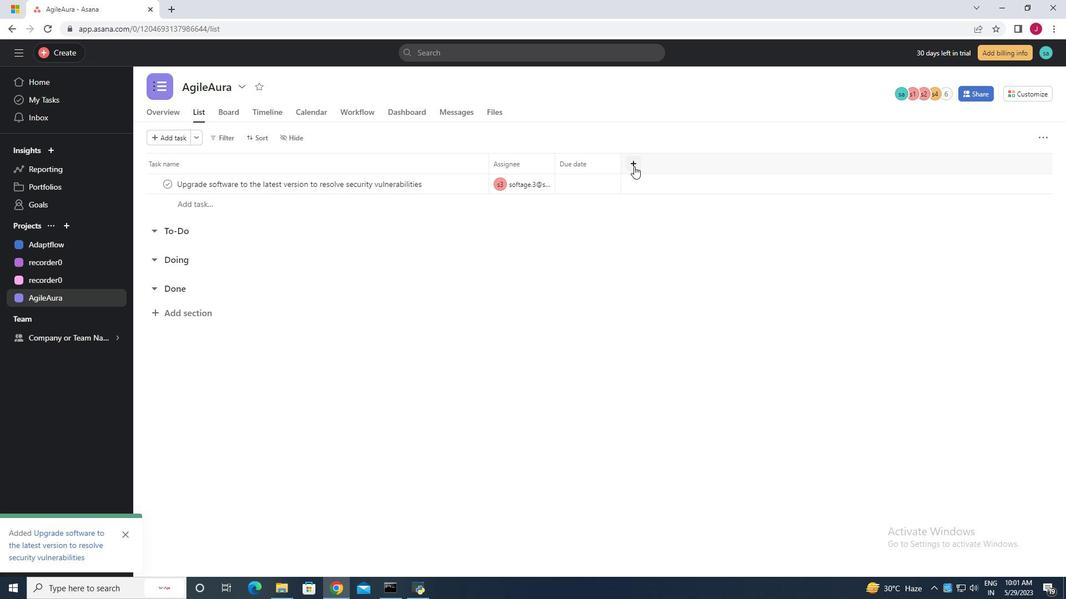 
Action: Mouse moved to (661, 201)
Screenshot: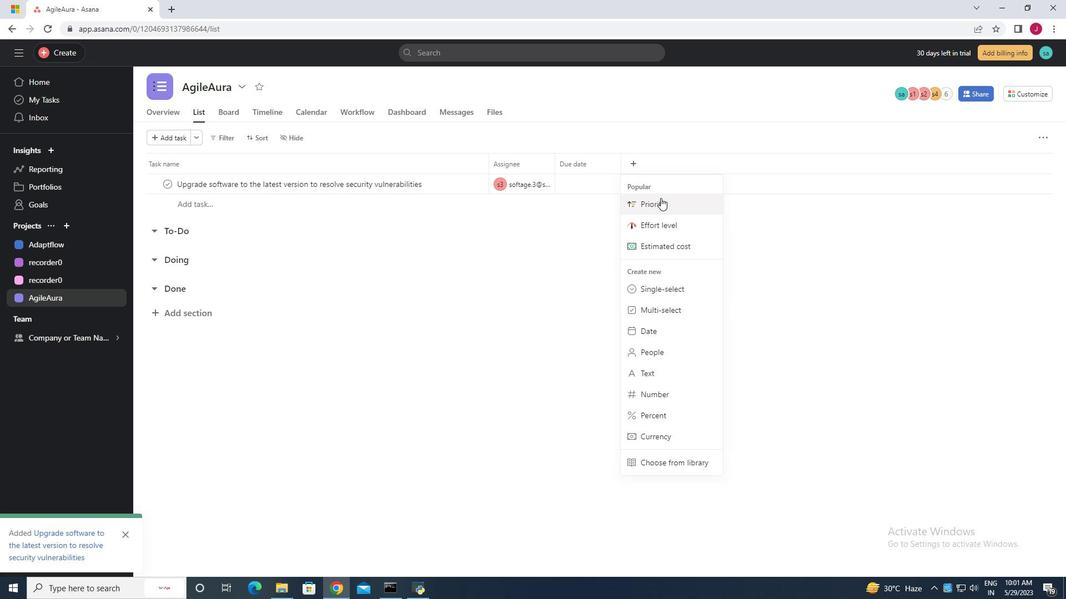 
Action: Mouse pressed left at (661, 201)
Screenshot: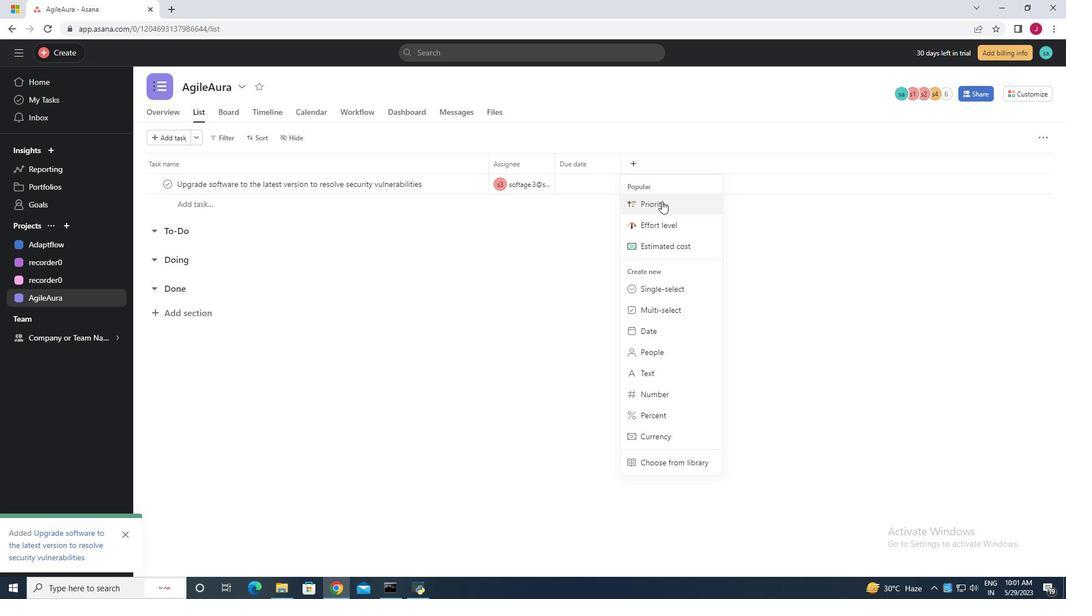 
Action: Mouse moved to (654, 373)
Screenshot: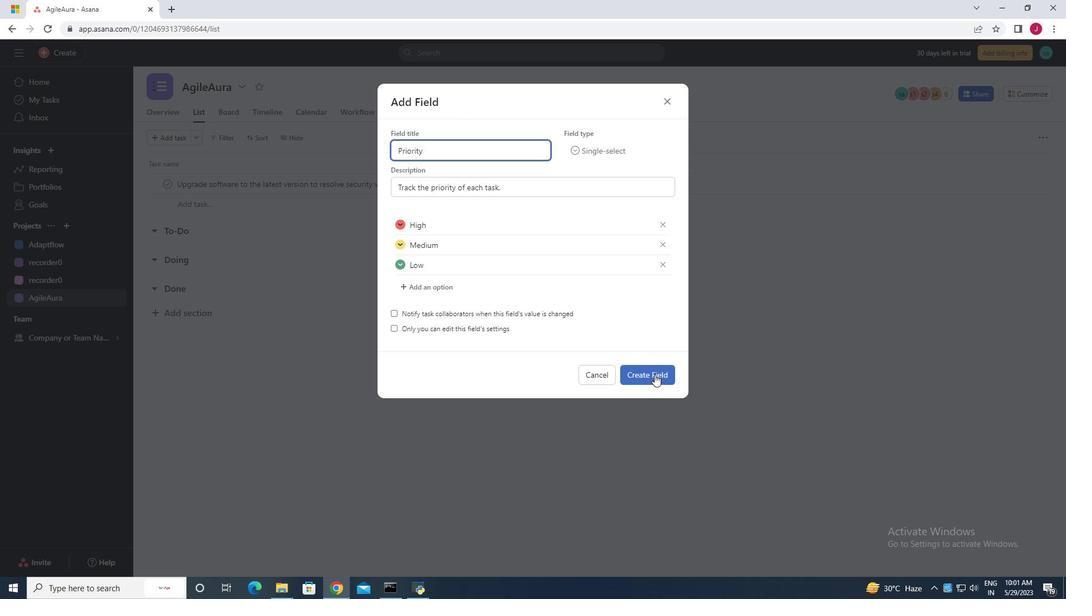 
Action: Mouse pressed left at (654, 373)
Screenshot: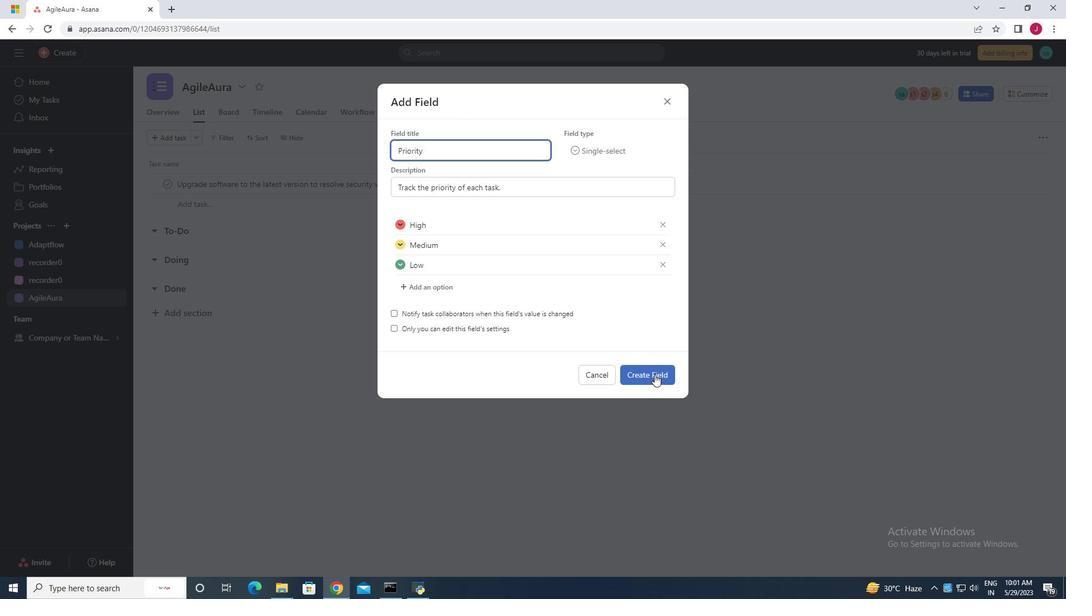 
Action: Mouse moved to (699, 167)
Screenshot: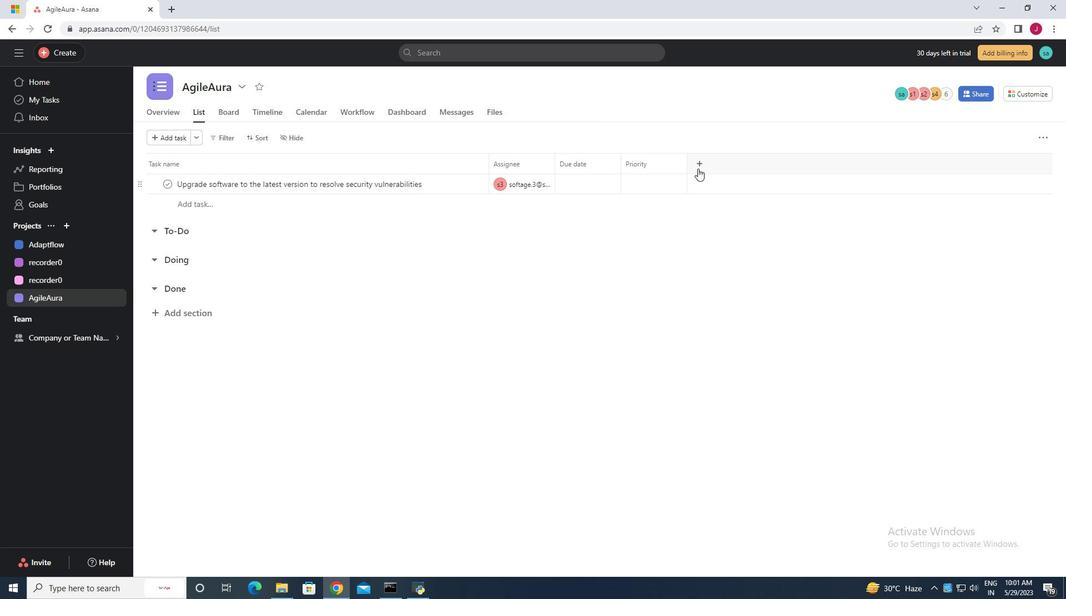 
Action: Mouse pressed left at (699, 167)
Screenshot: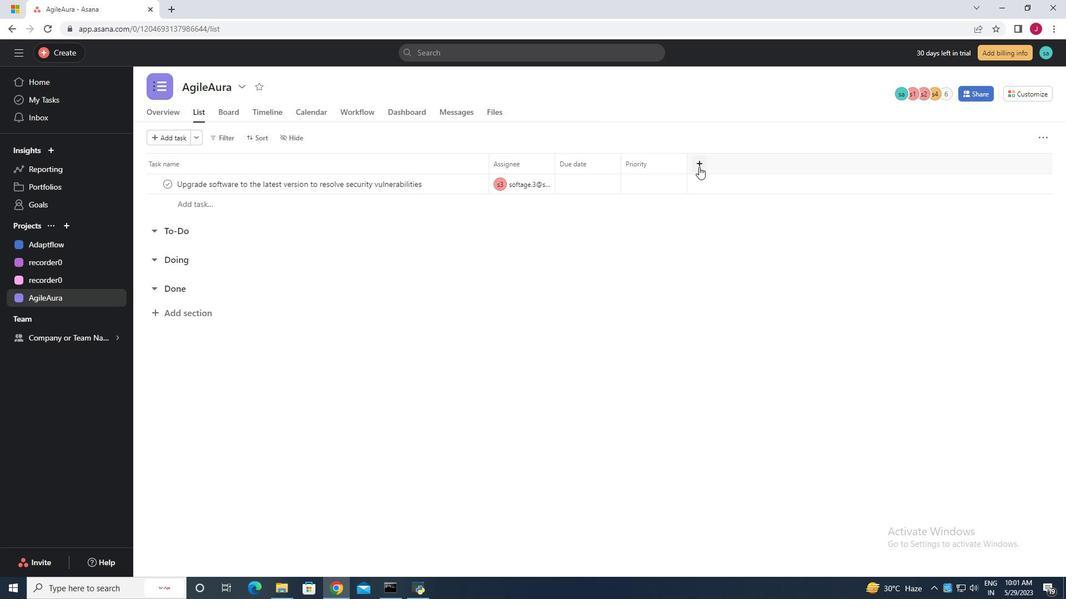 
Action: Mouse moved to (641, 241)
Screenshot: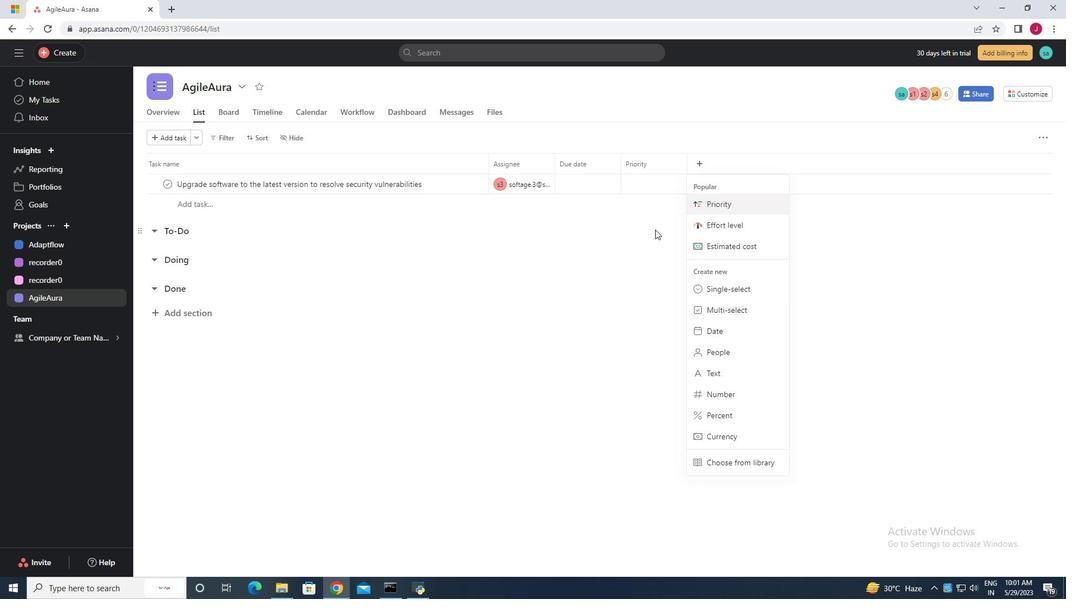 
Action: Mouse pressed left at (641, 241)
Screenshot: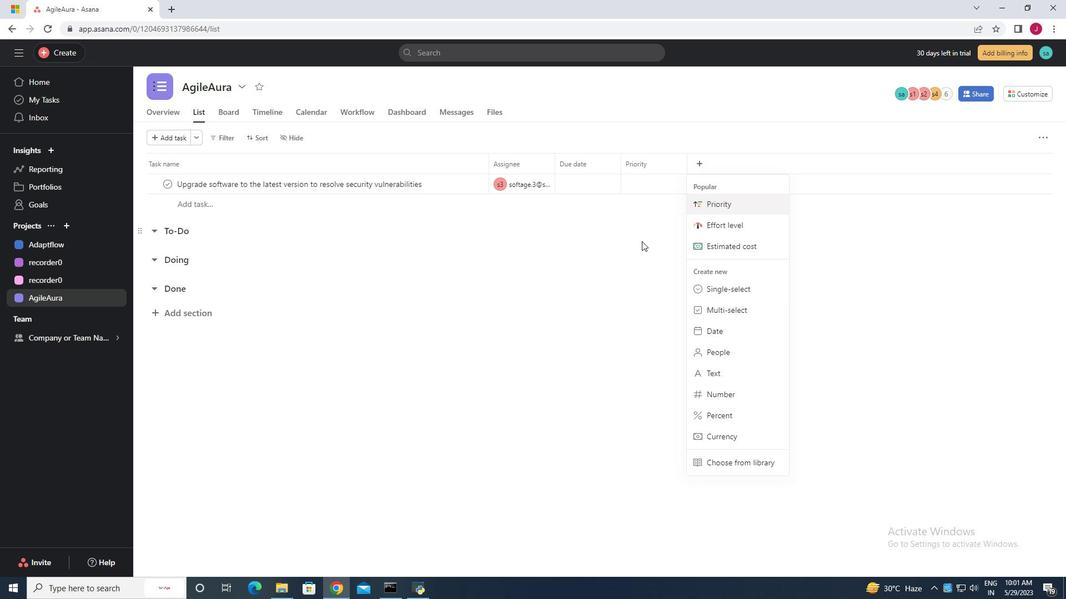 
Action: Mouse moved to (702, 163)
Screenshot: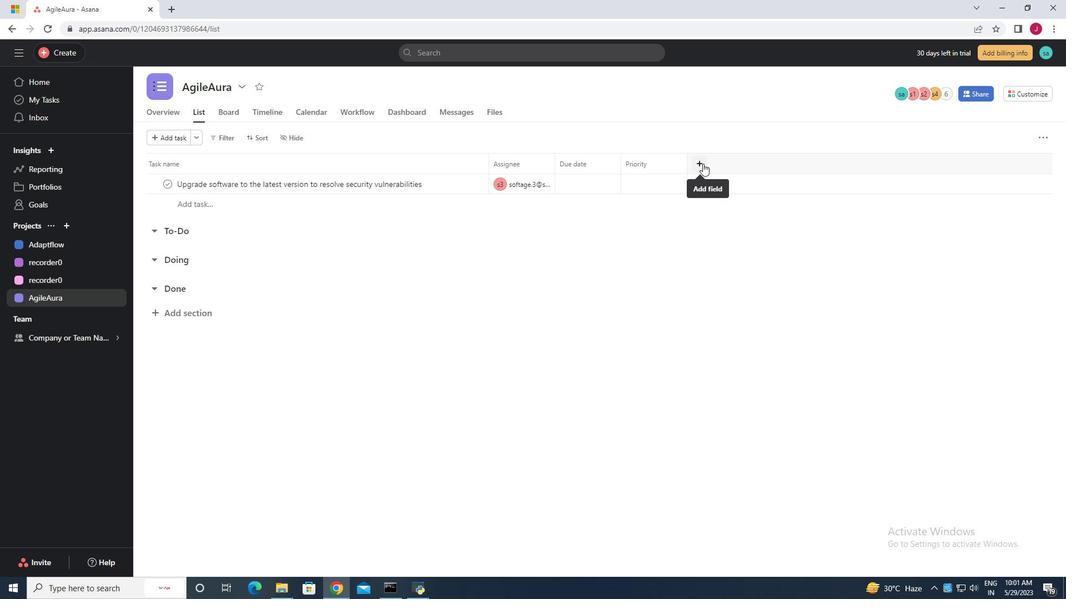 
Action: Mouse pressed left at (702, 163)
Screenshot: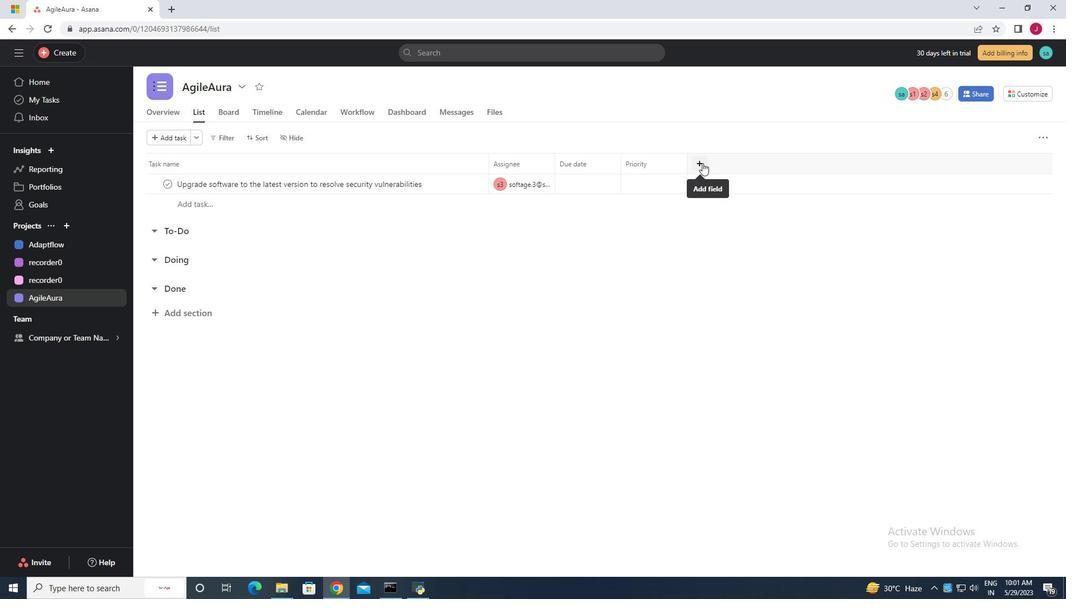
Action: Mouse moved to (602, 282)
Screenshot: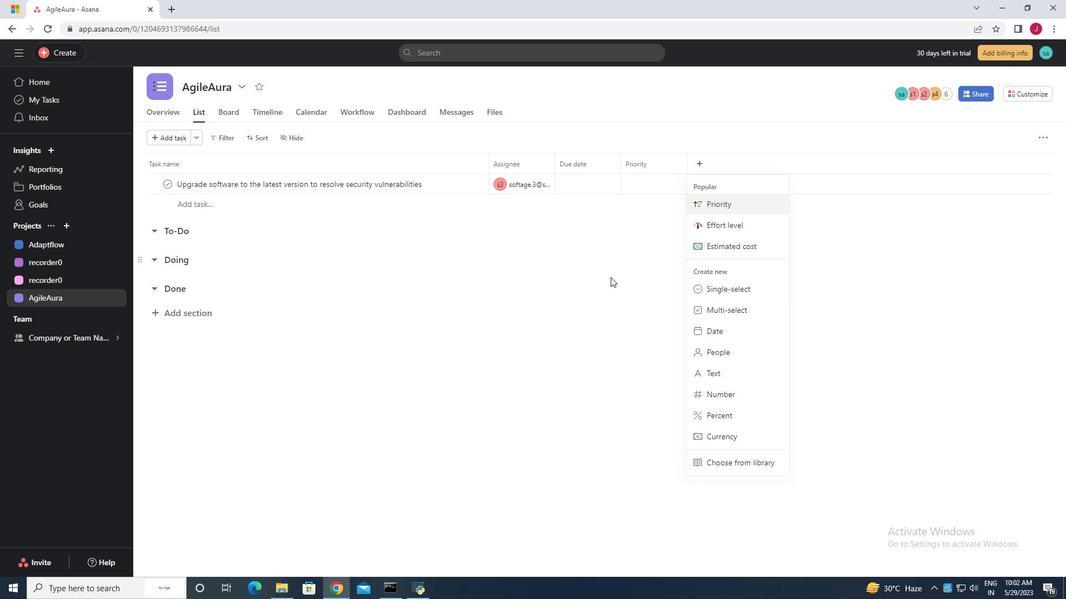 
Action: Mouse pressed left at (602, 282)
Screenshot: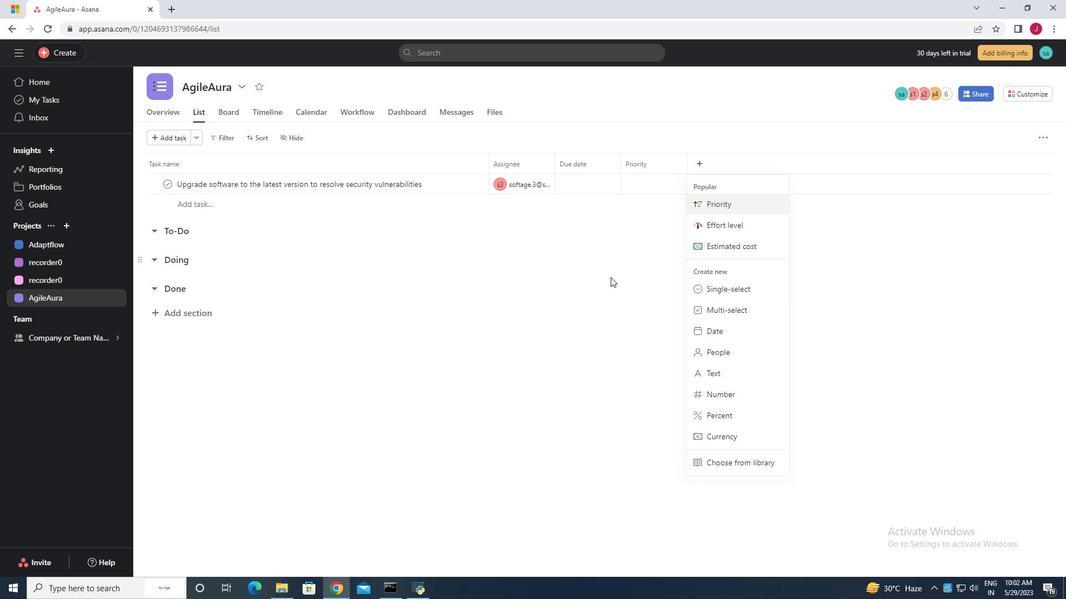 
Action: Mouse moved to (238, 86)
Screenshot: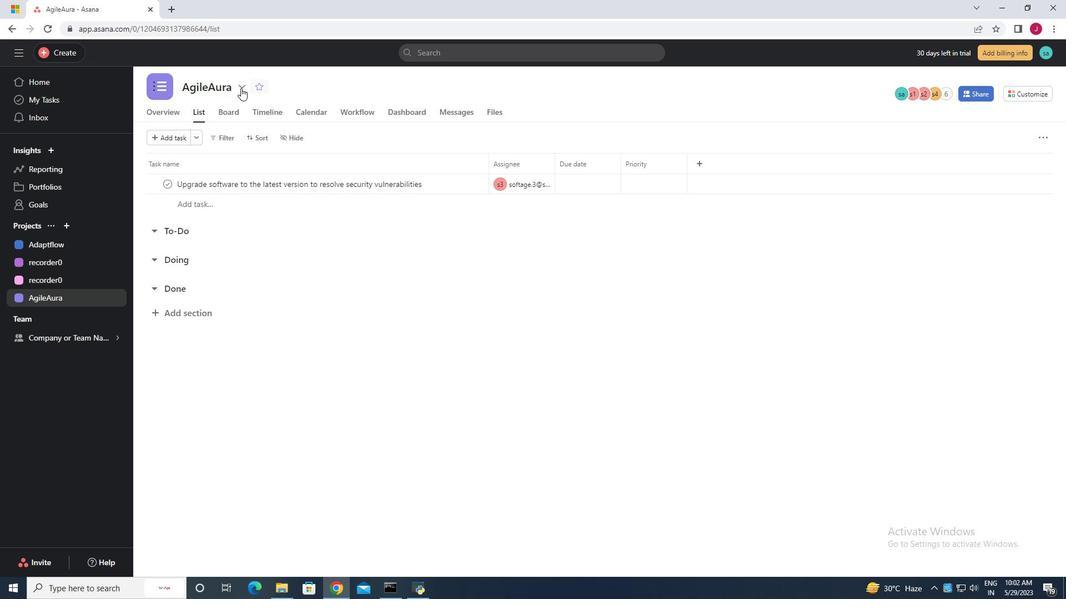 
Action: Mouse pressed left at (238, 86)
Screenshot: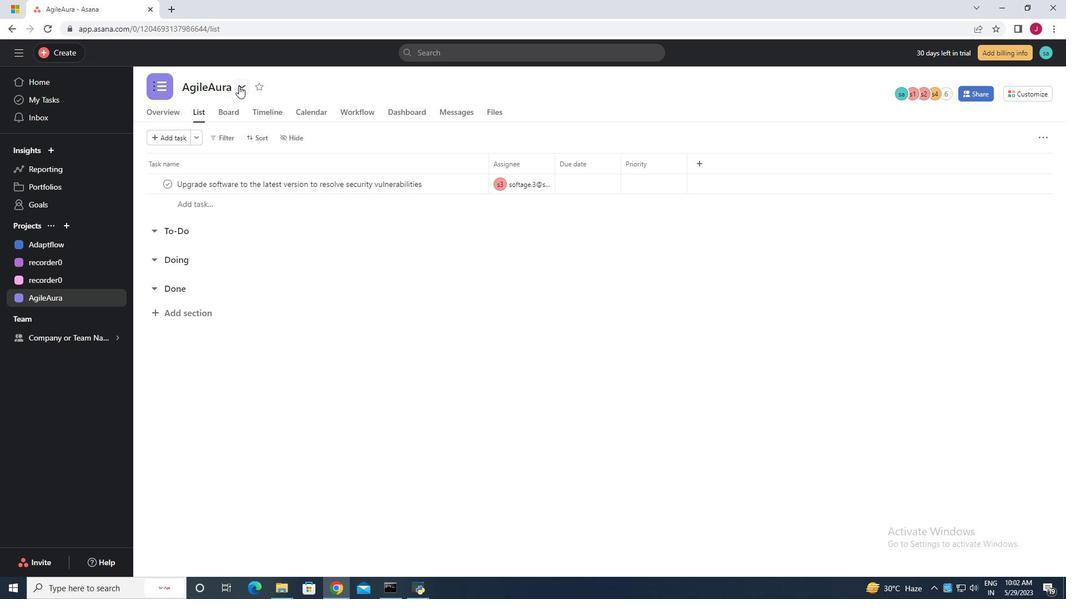 
Action: Mouse moved to (551, 369)
Screenshot: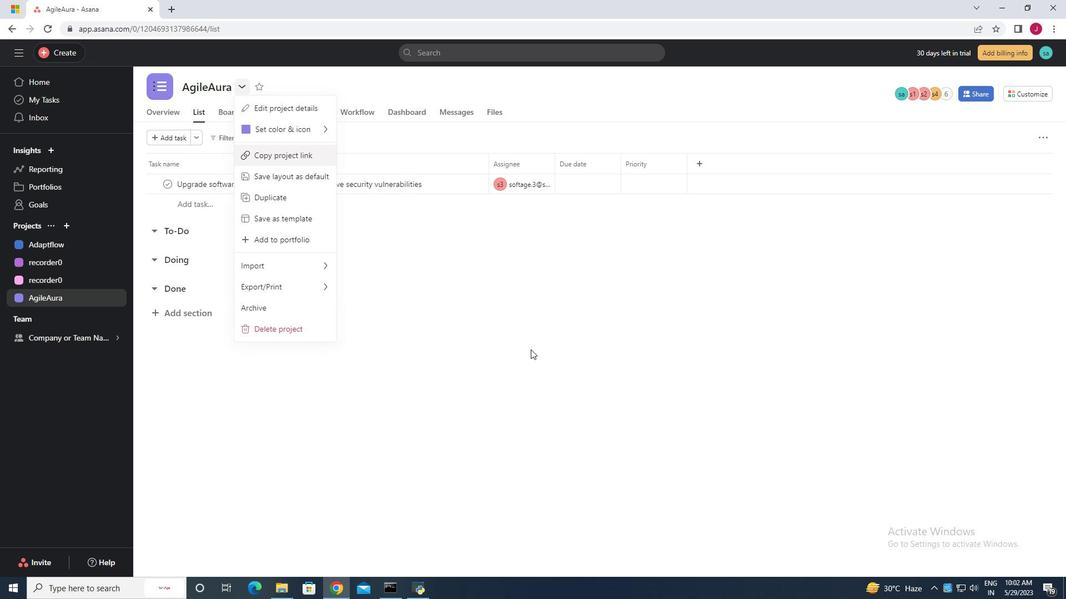 
Action: Mouse pressed left at (551, 369)
Screenshot: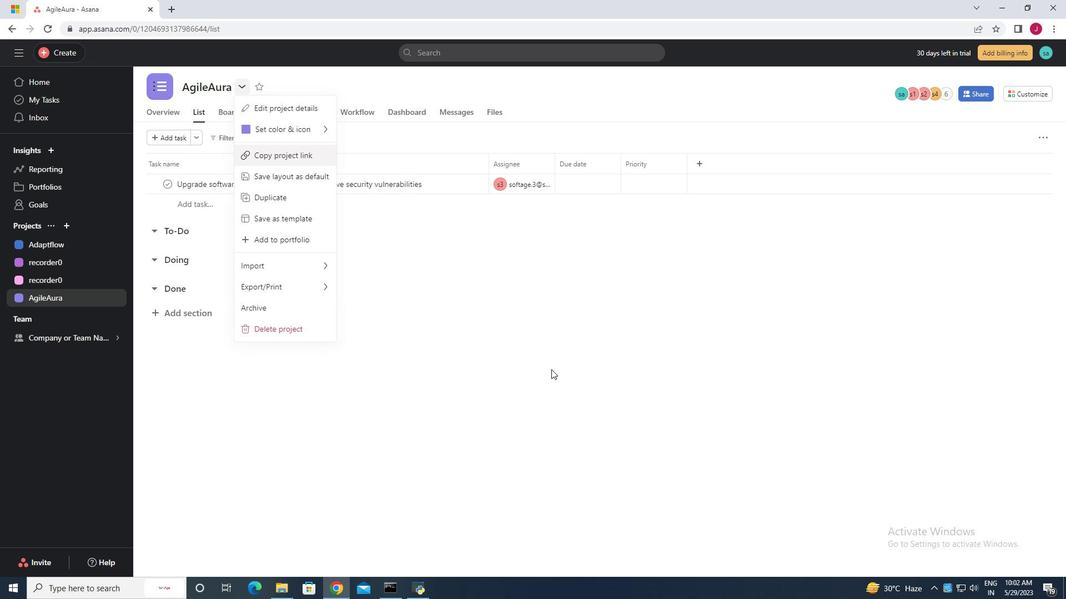 
Action: Mouse moved to (93, 296)
Screenshot: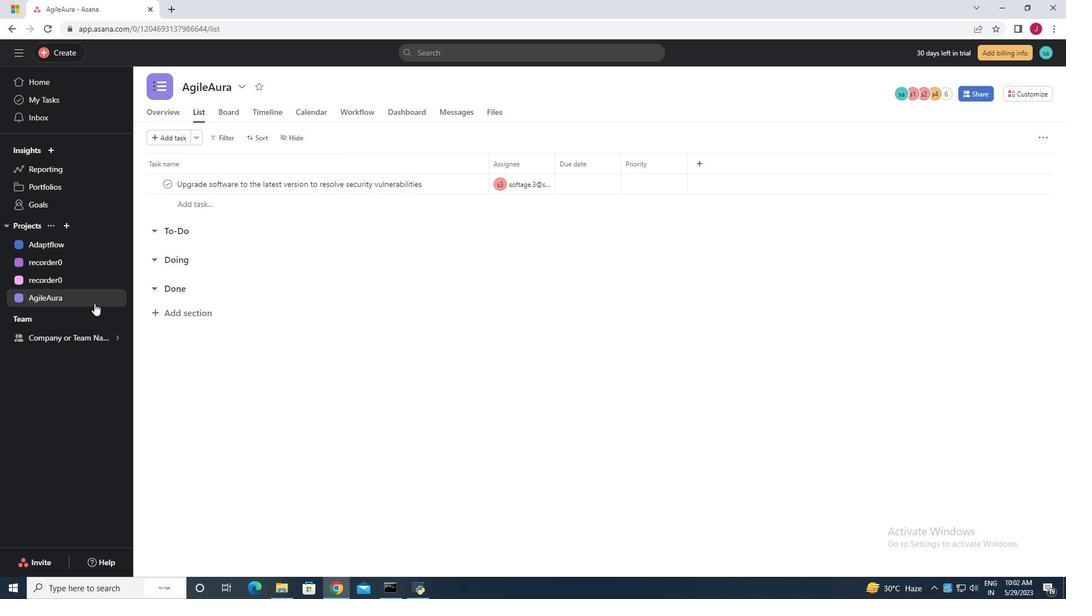 
Action: Mouse pressed left at (93, 296)
Screenshot: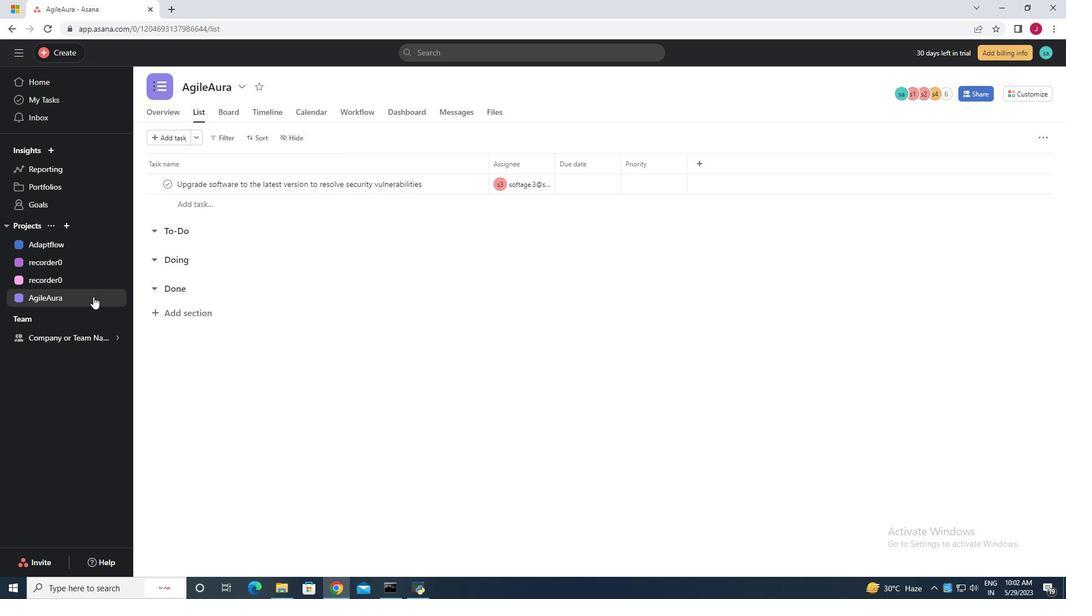 
Action: Mouse pressed left at (93, 296)
Screenshot: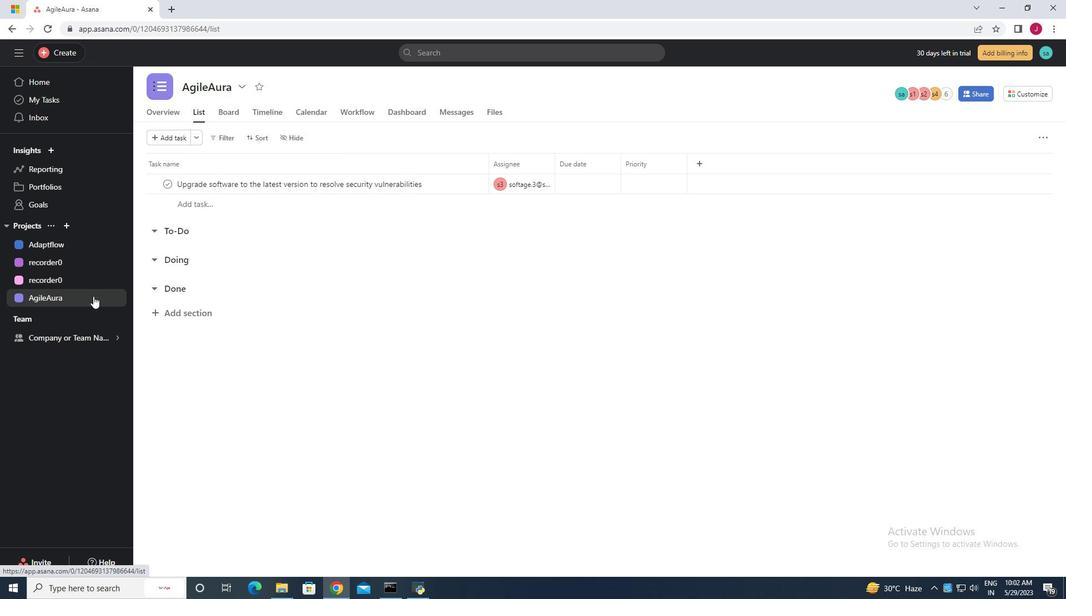 
Action: Mouse pressed left at (93, 296)
Screenshot: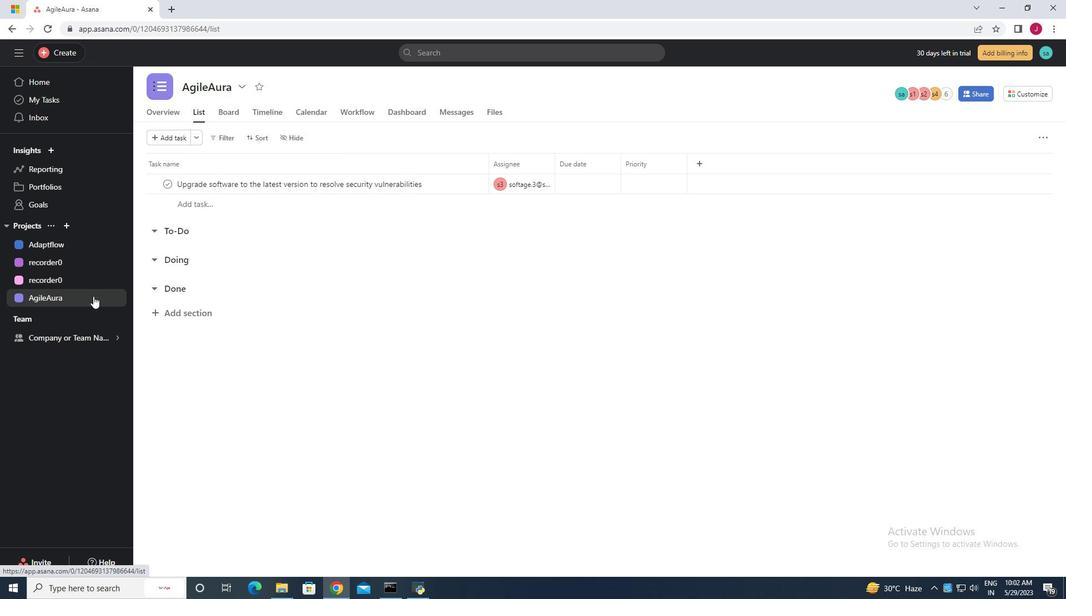 
Action: Mouse pressed left at (93, 296)
Screenshot: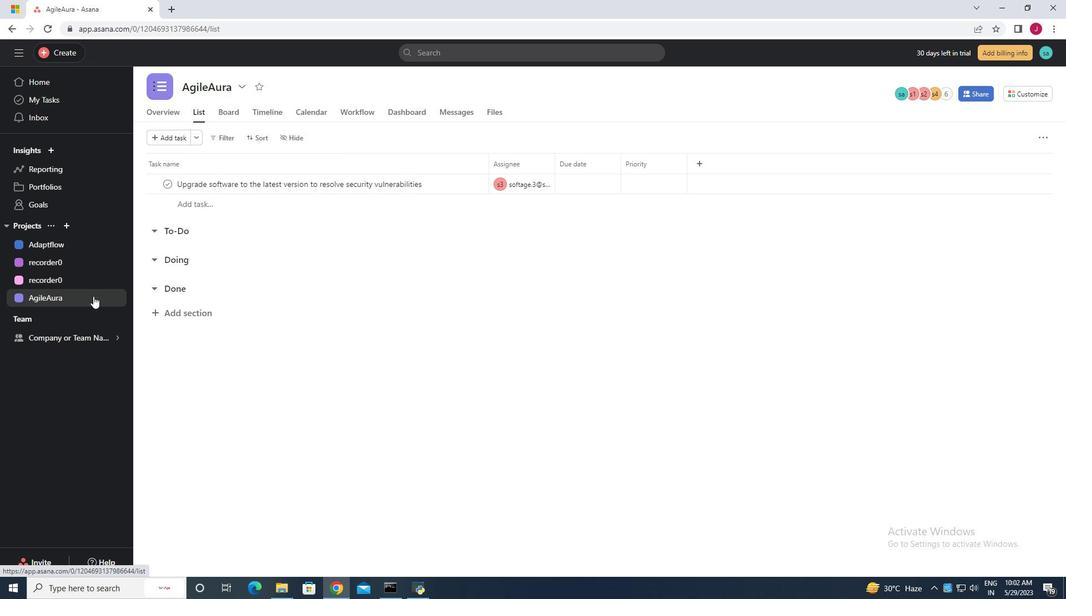 
Action: Mouse moved to (702, 162)
Screenshot: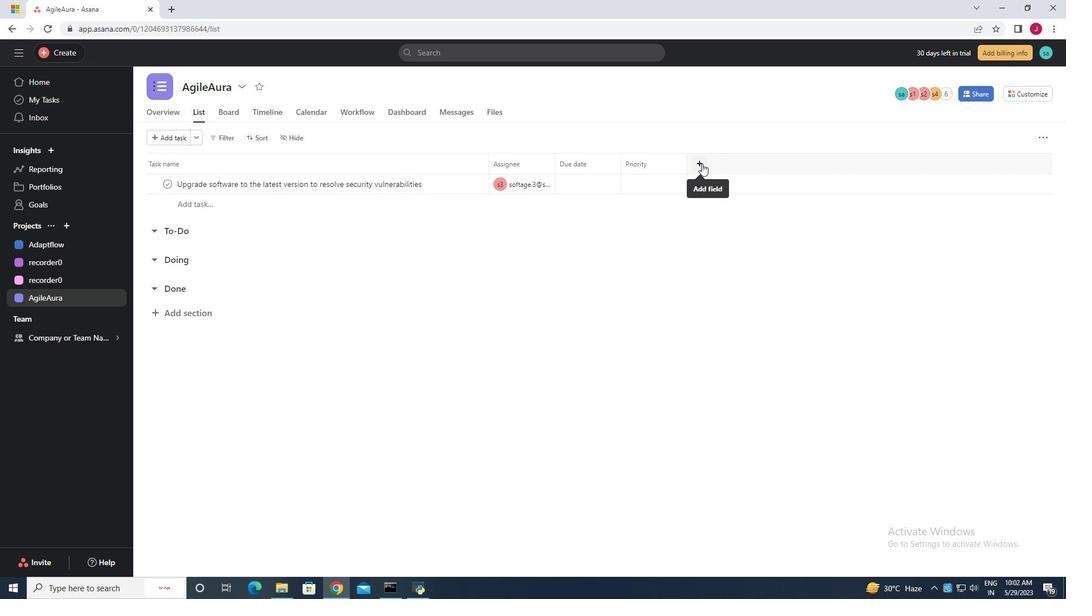 
Action: Mouse pressed left at (702, 162)
Screenshot: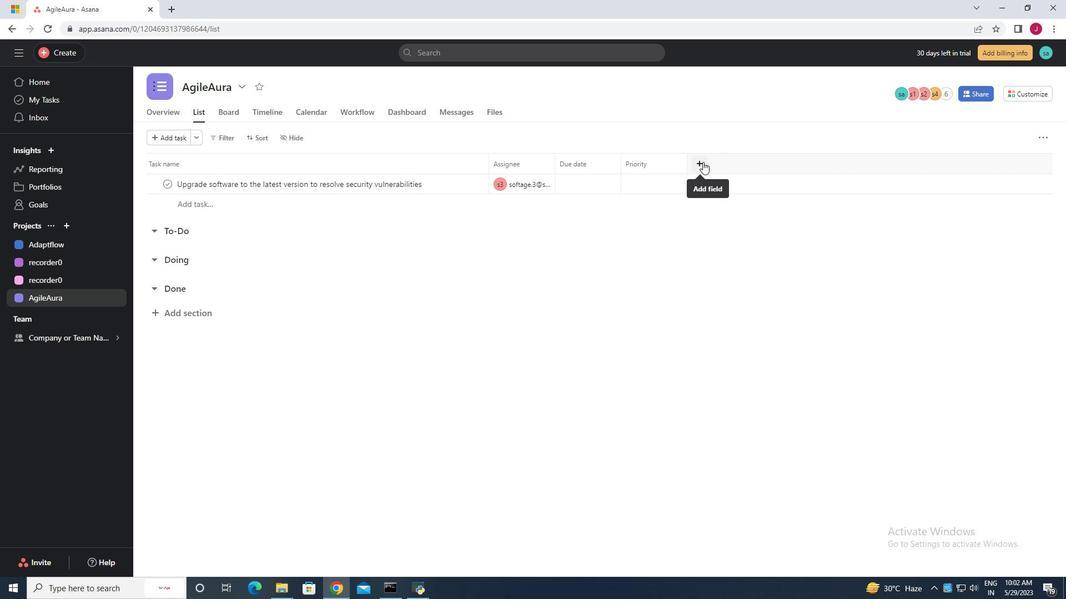 
Action: Mouse moved to (702, 162)
Screenshot: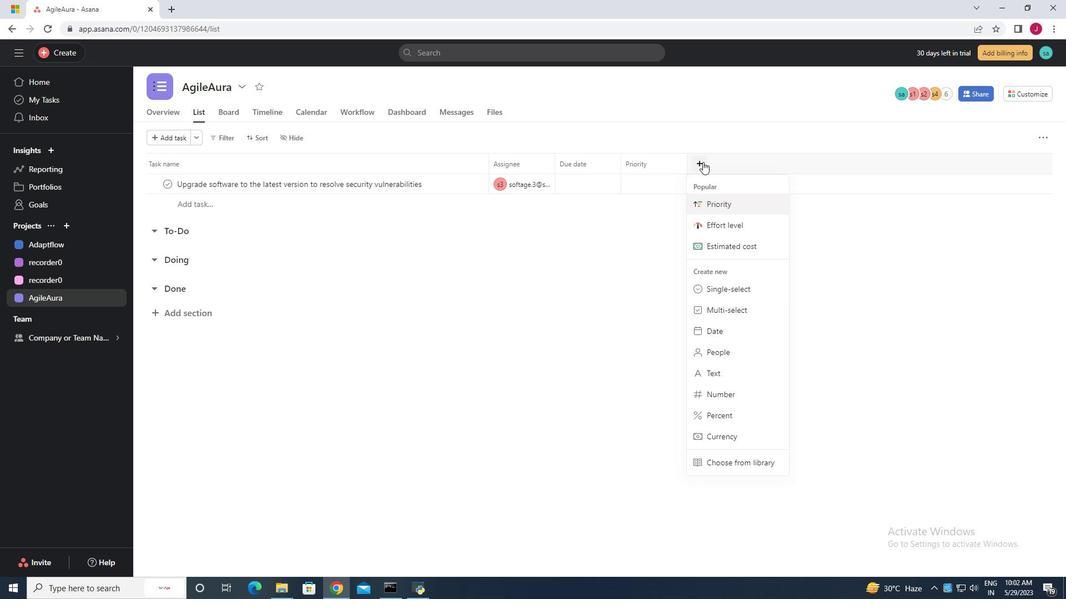 
Action: Mouse pressed left at (702, 162)
Screenshot: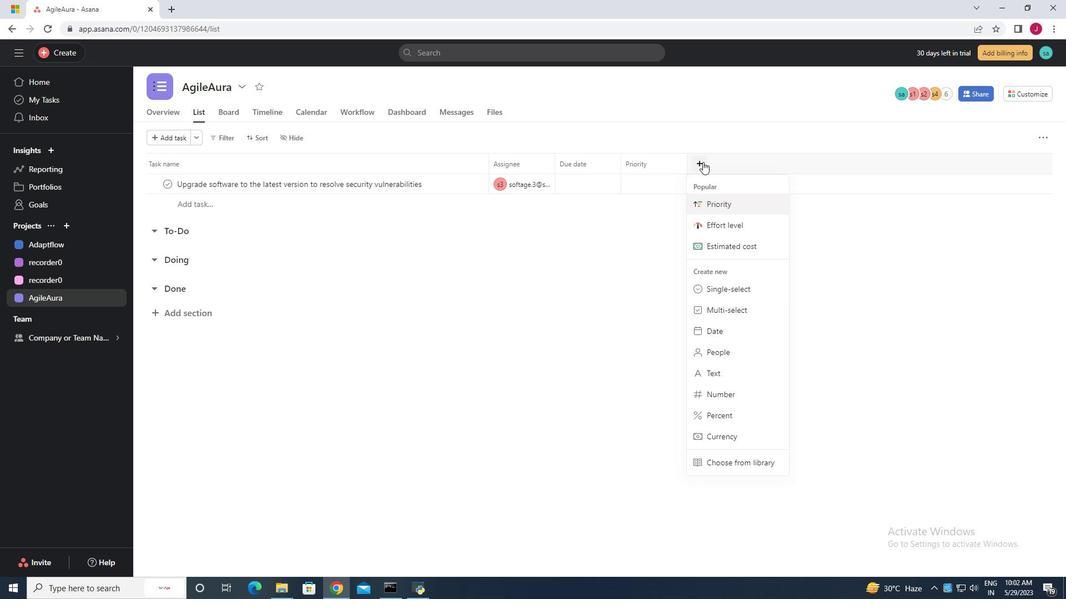 
Action: Mouse pressed left at (702, 162)
Screenshot: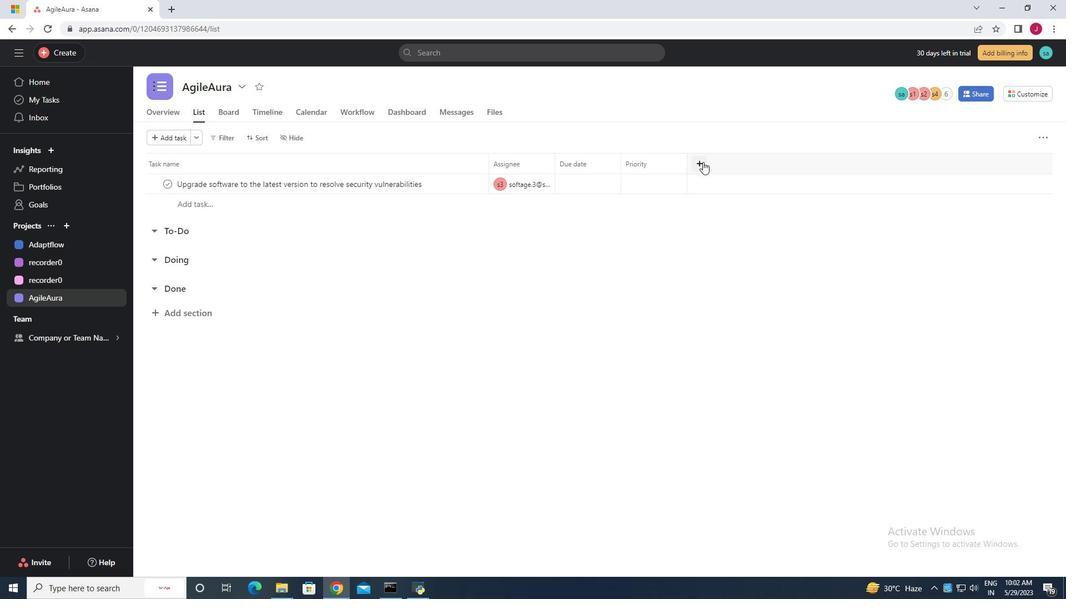 
Action: Mouse moved to (715, 186)
Screenshot: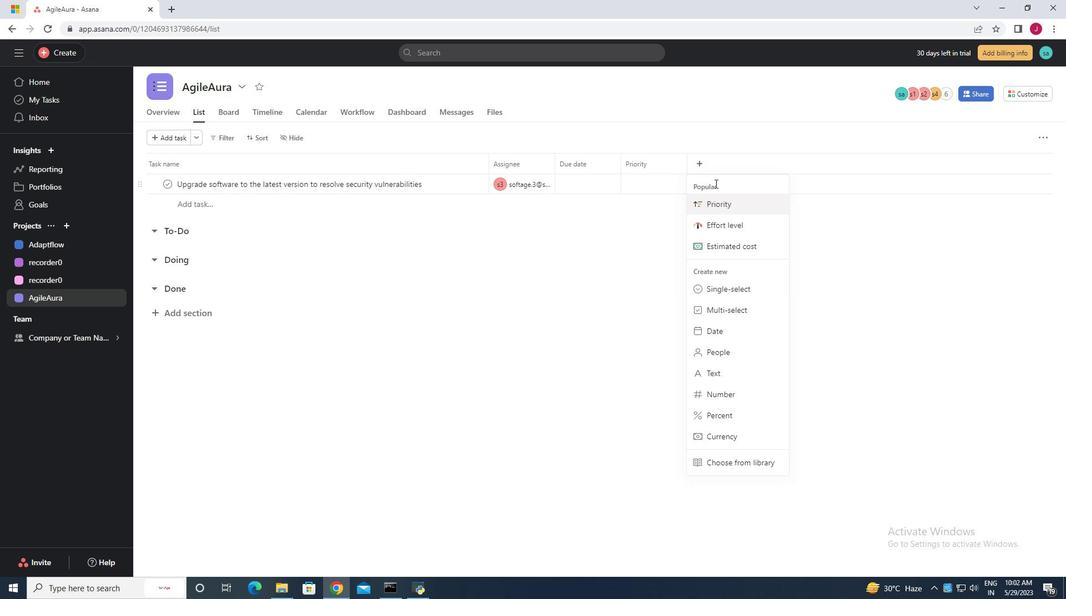 
Action: Mouse pressed left at (715, 186)
Screenshot: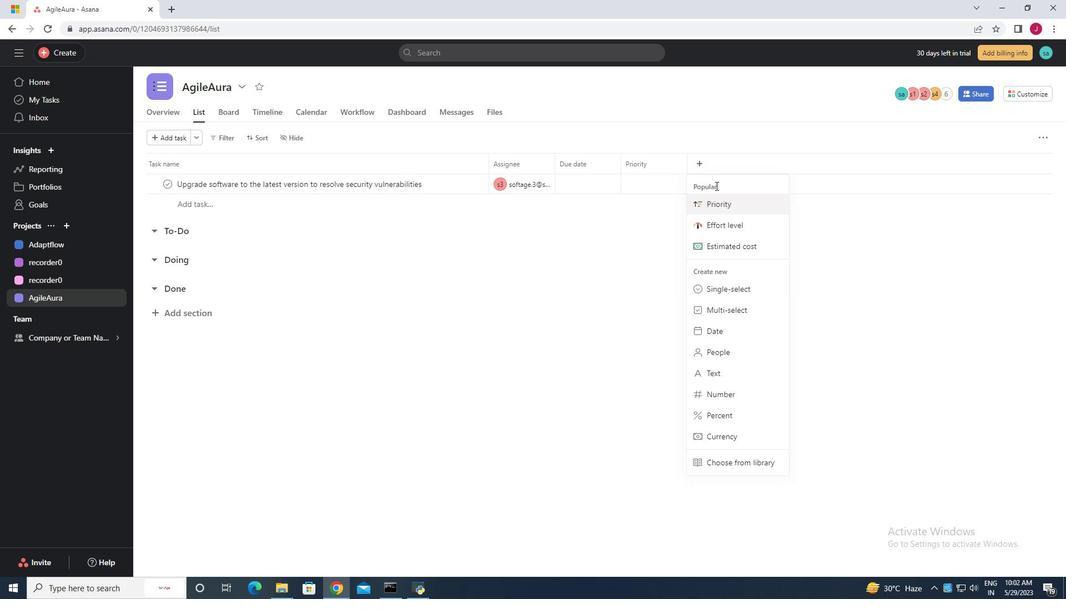 
Action: Mouse moved to (711, 272)
Screenshot: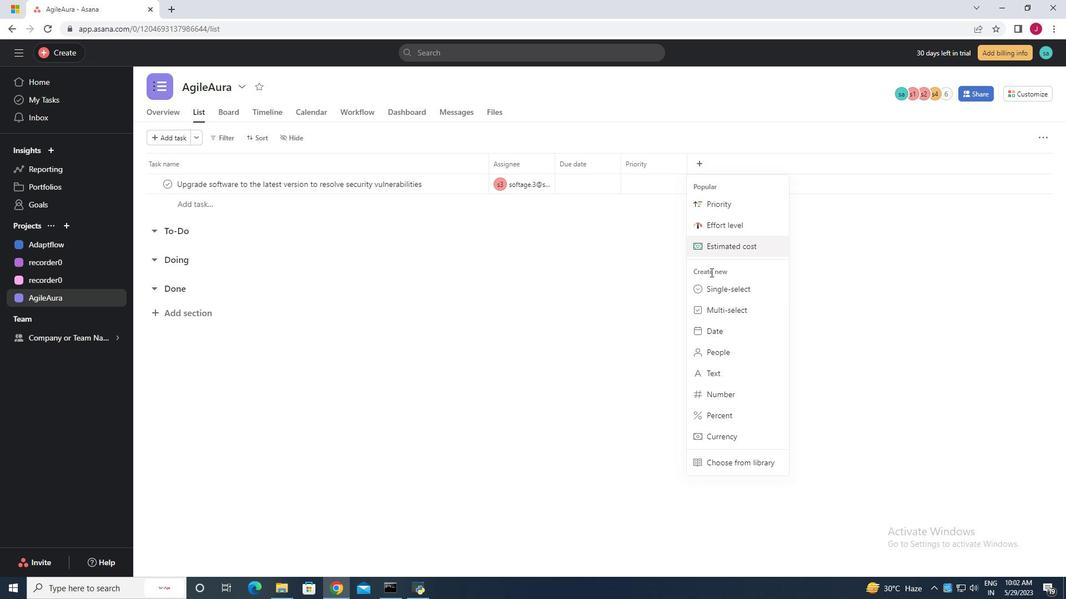 
Action: Mouse pressed left at (711, 272)
Screenshot: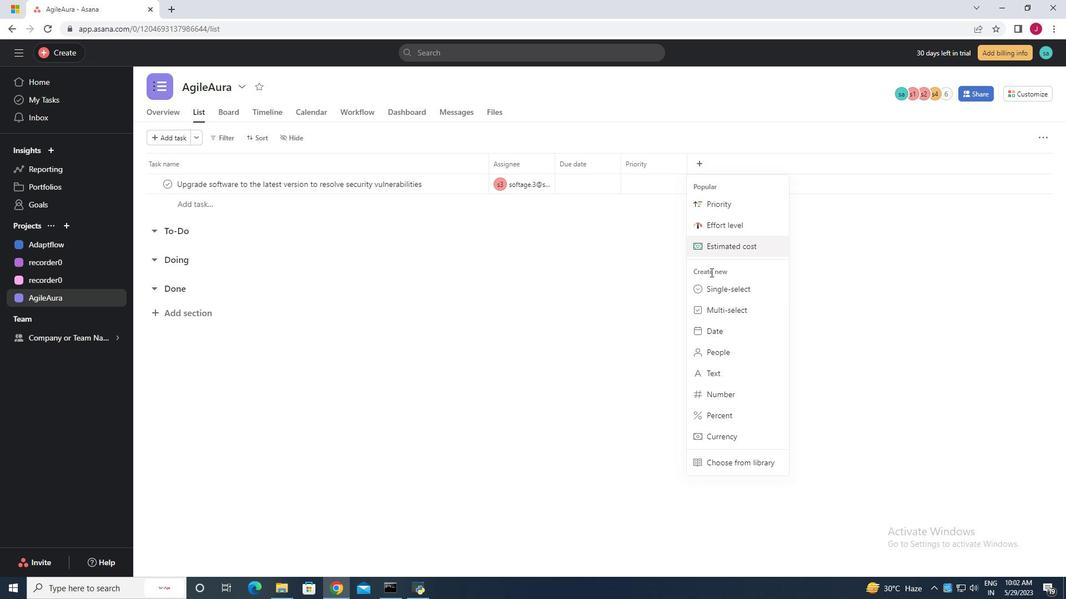 
Action: Mouse moved to (605, 348)
Screenshot: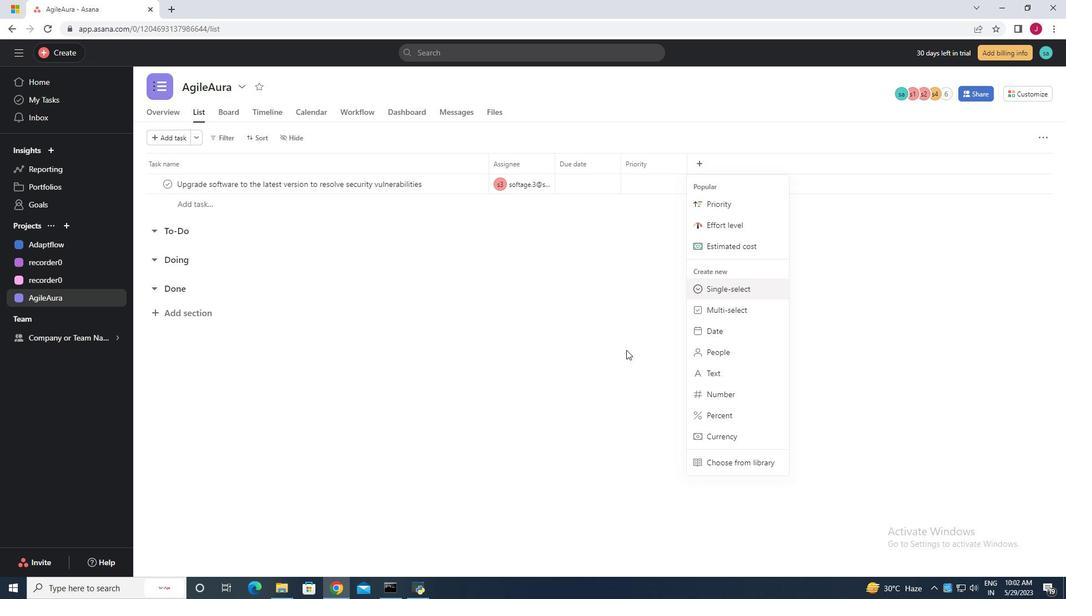 
Action: Mouse pressed left at (605, 348)
Screenshot: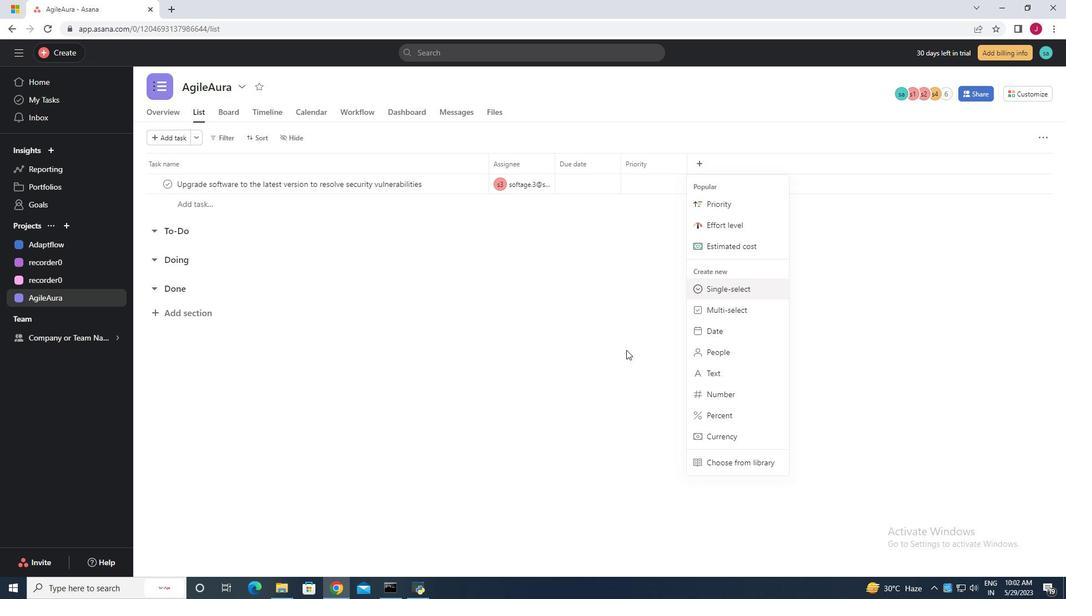 
Action: Mouse moved to (703, 162)
Screenshot: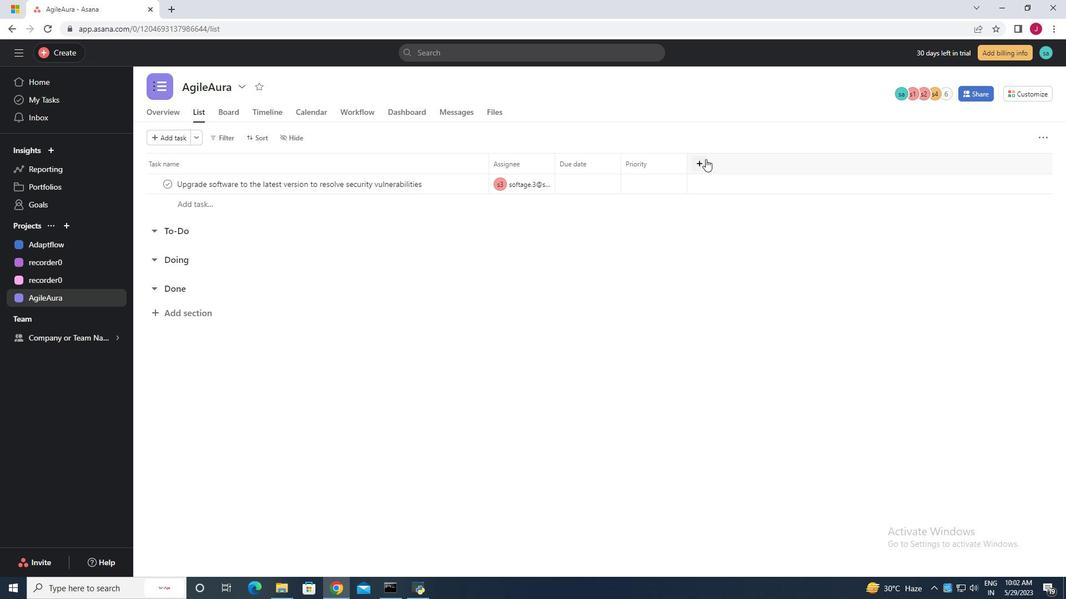 
Action: Mouse pressed left at (703, 162)
Screenshot: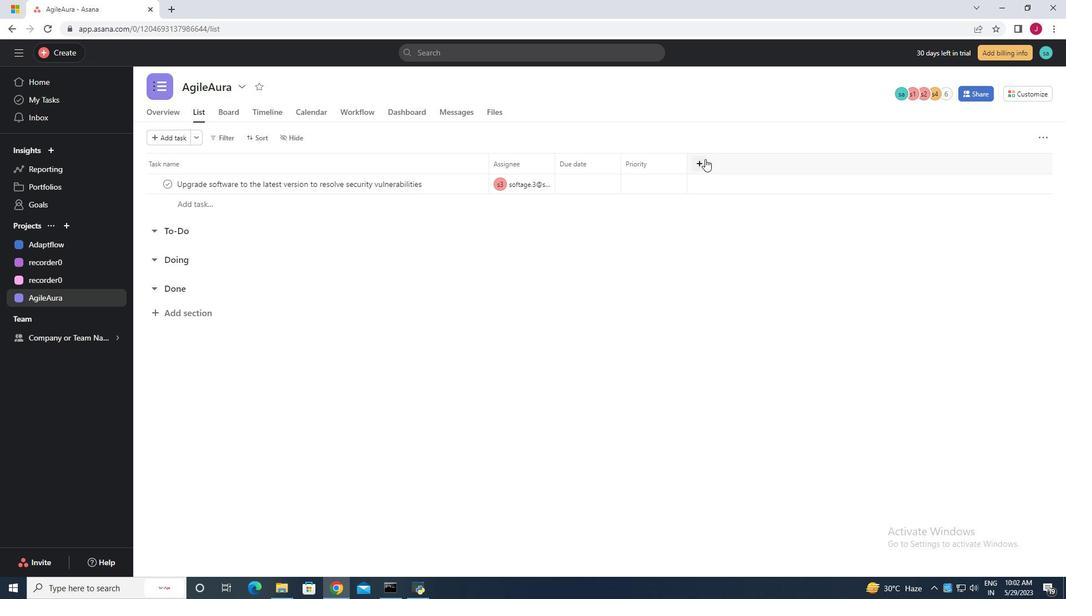 
Action: Mouse moved to (640, 215)
Screenshot: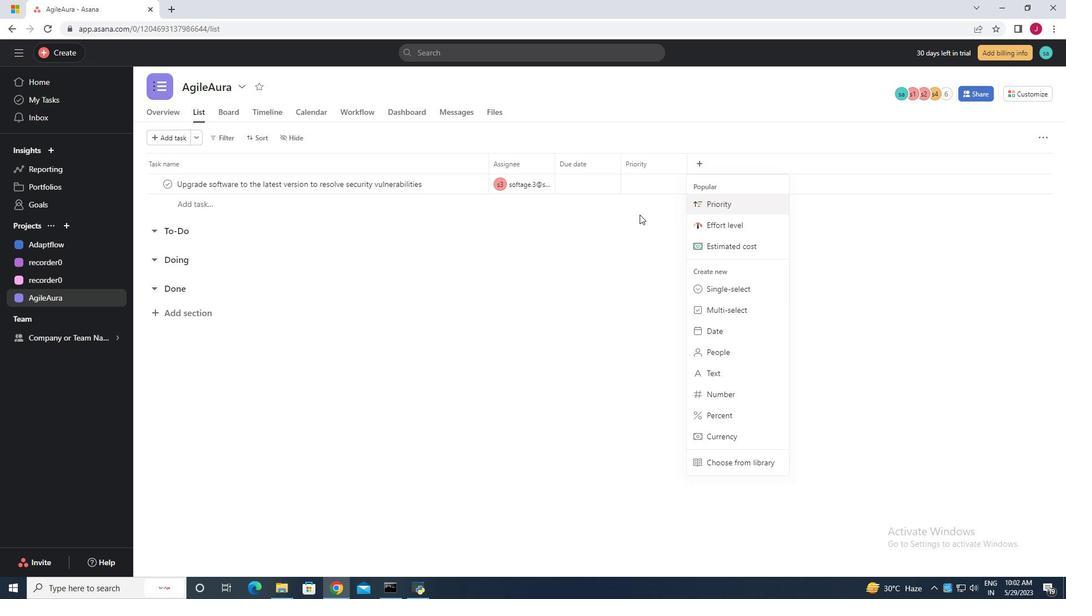 
Action: Mouse pressed left at (640, 215)
Screenshot: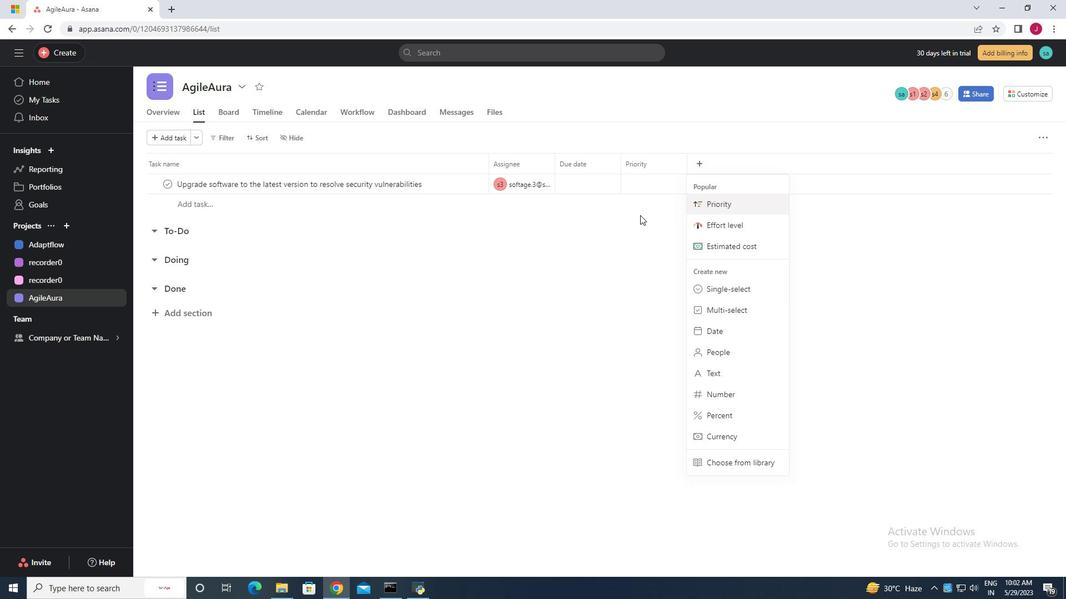
Action: Mouse moved to (699, 178)
Screenshot: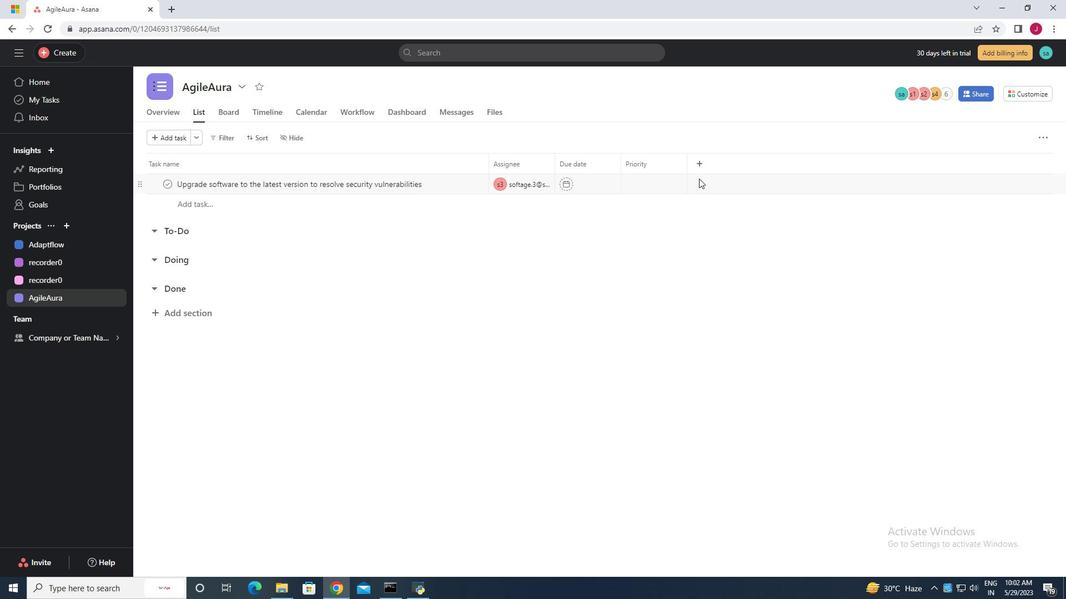 
Action: Mouse pressed right at (699, 178)
Screenshot: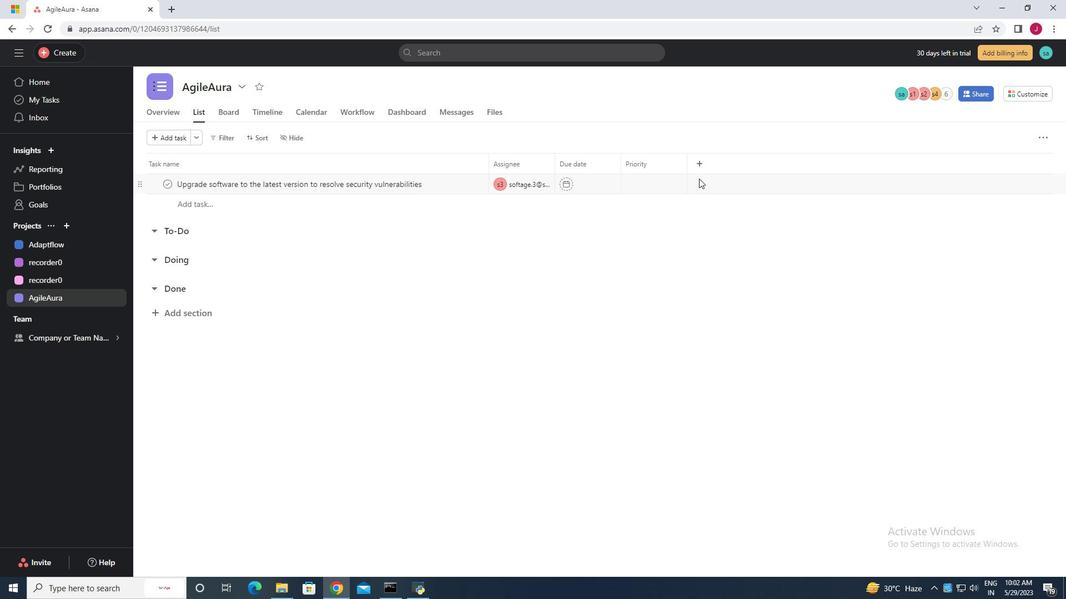 
Action: Mouse moved to (650, 227)
Screenshot: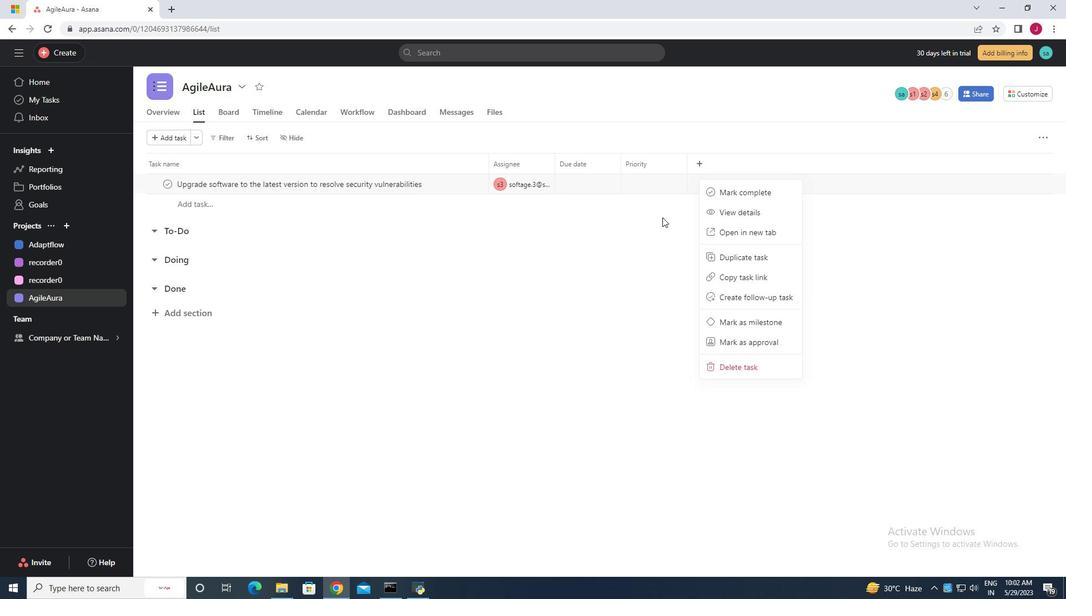 
Action: Mouse pressed left at (650, 227)
Screenshot: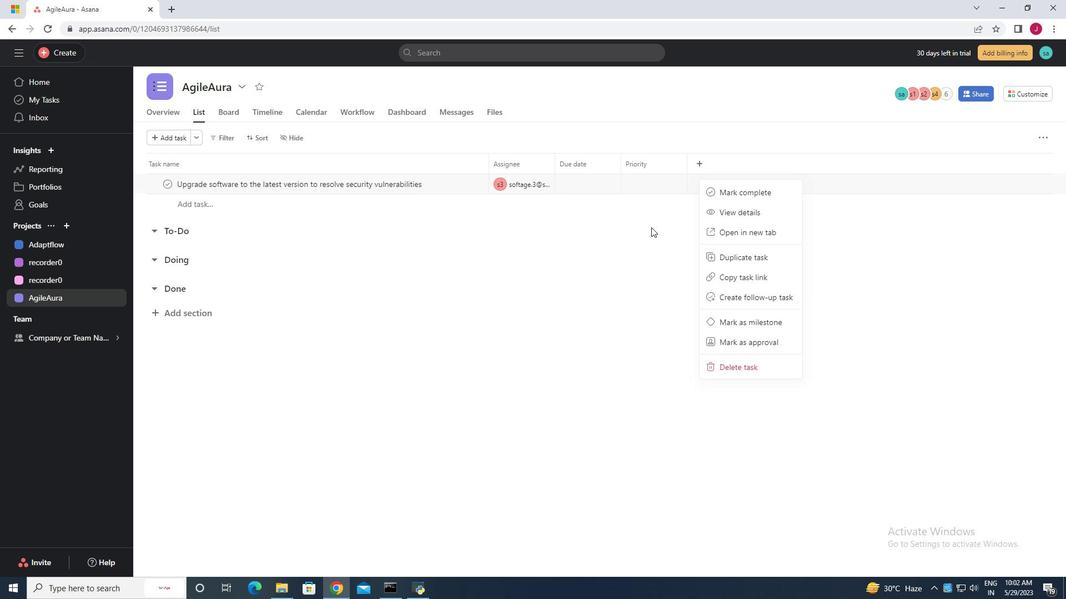 
Action: Mouse moved to (645, 162)
Screenshot: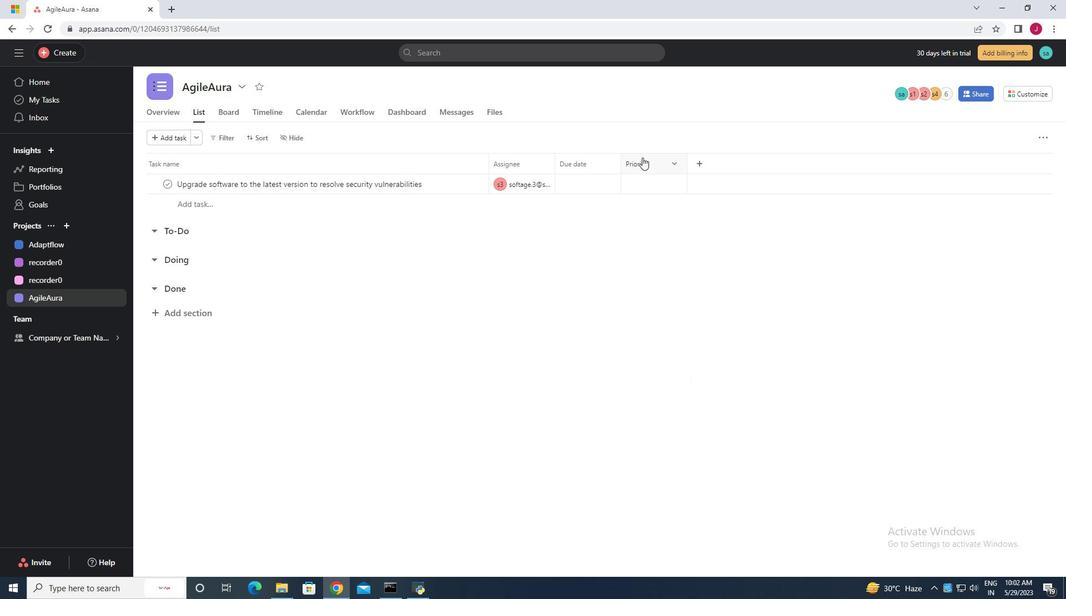 
Action: Mouse pressed left at (645, 162)
Screenshot: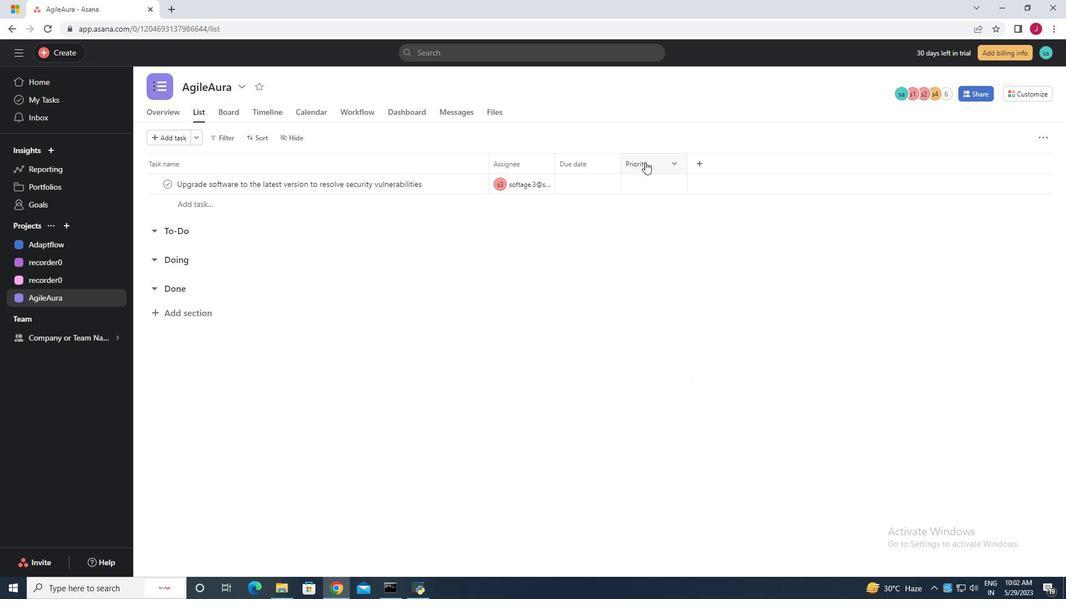 
Action: Mouse moved to (676, 164)
Screenshot: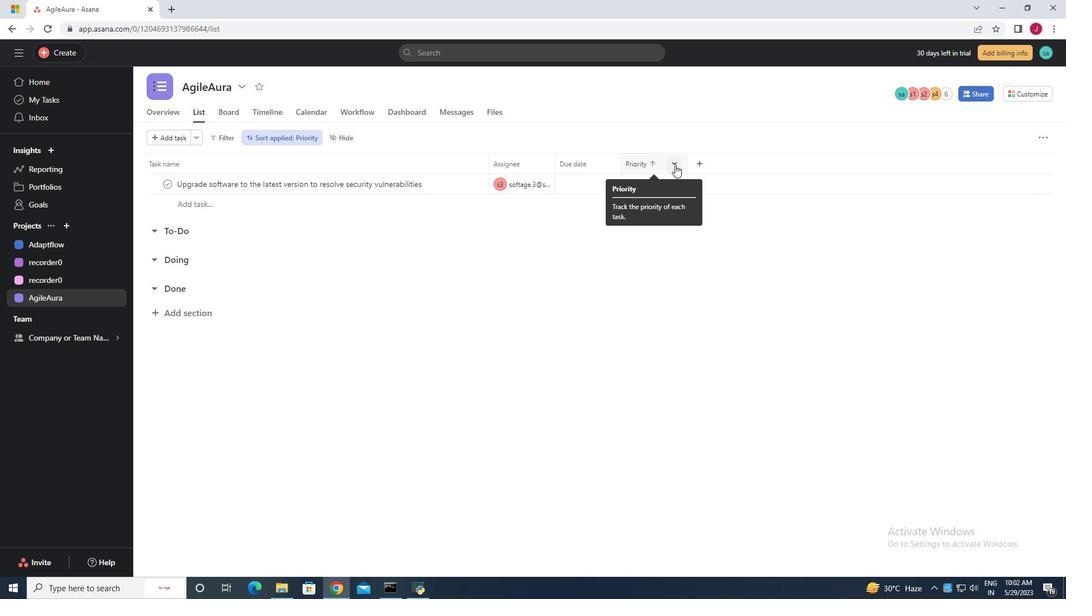 
Action: Mouse pressed left at (676, 164)
Screenshot: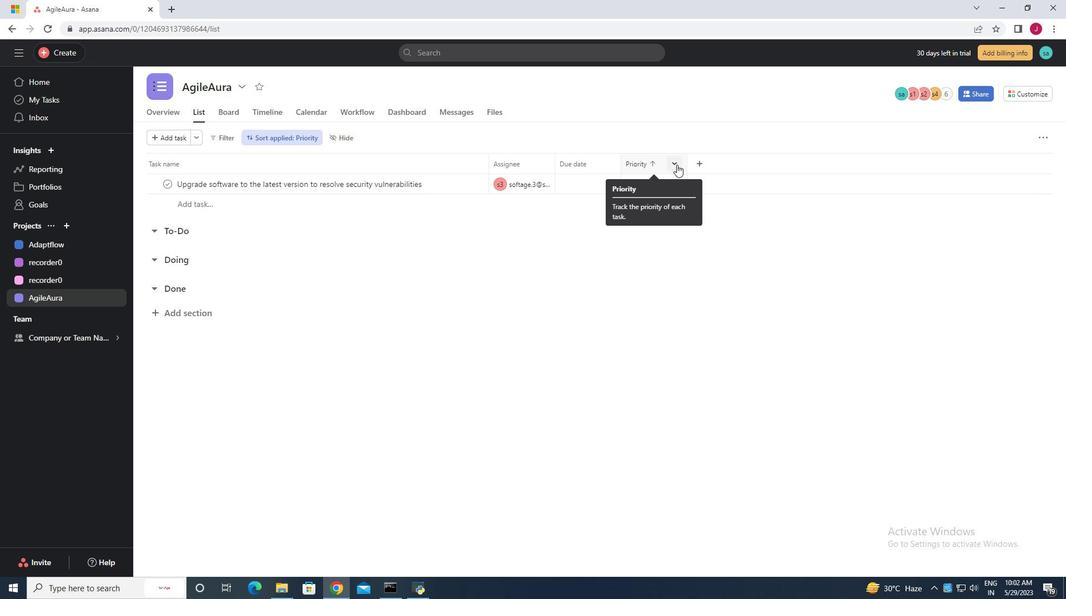 
Action: Mouse moved to (675, 163)
Screenshot: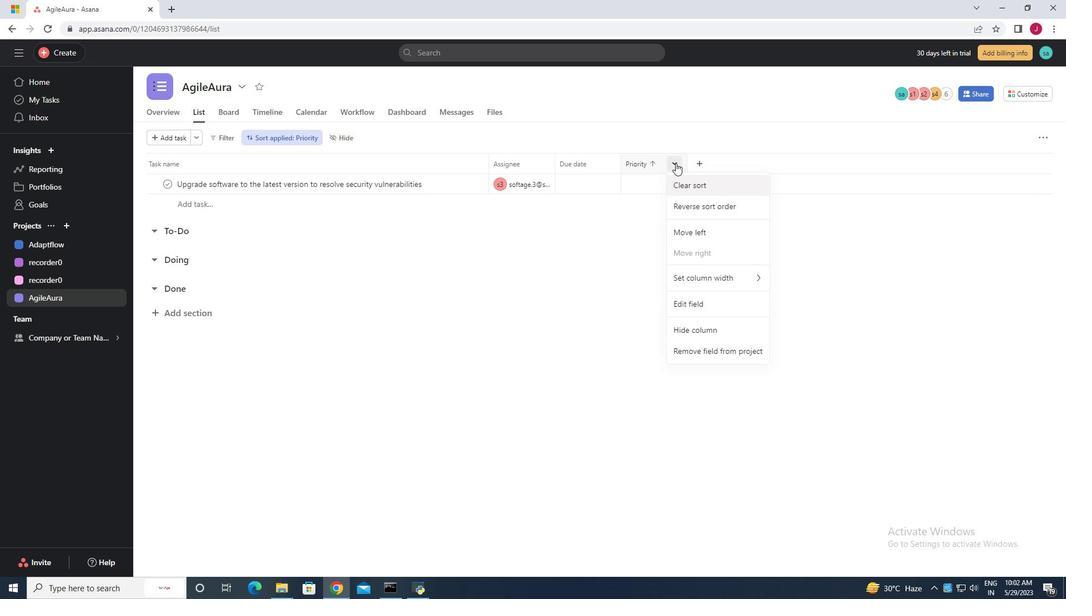 
Action: Mouse pressed left at (675, 163)
Screenshot: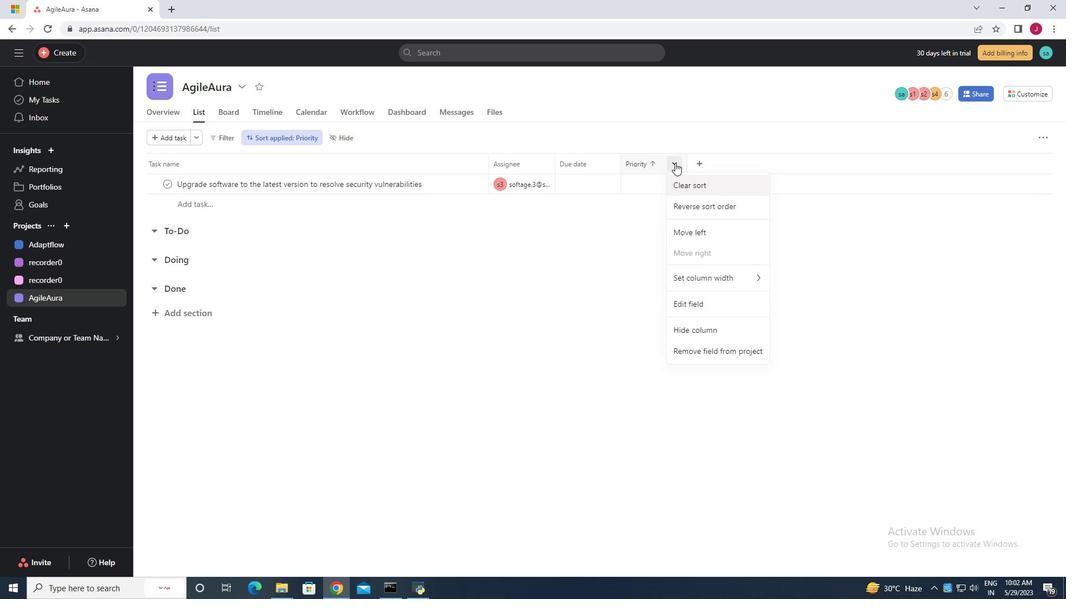 
Action: Mouse moved to (652, 162)
Screenshot: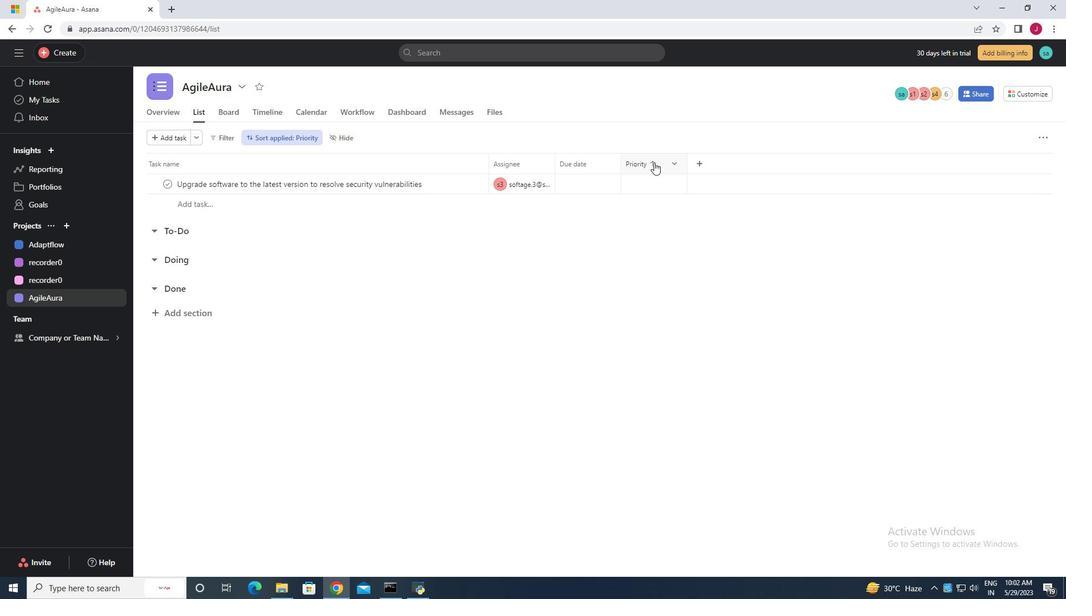 
Action: Mouse pressed left at (652, 162)
Screenshot: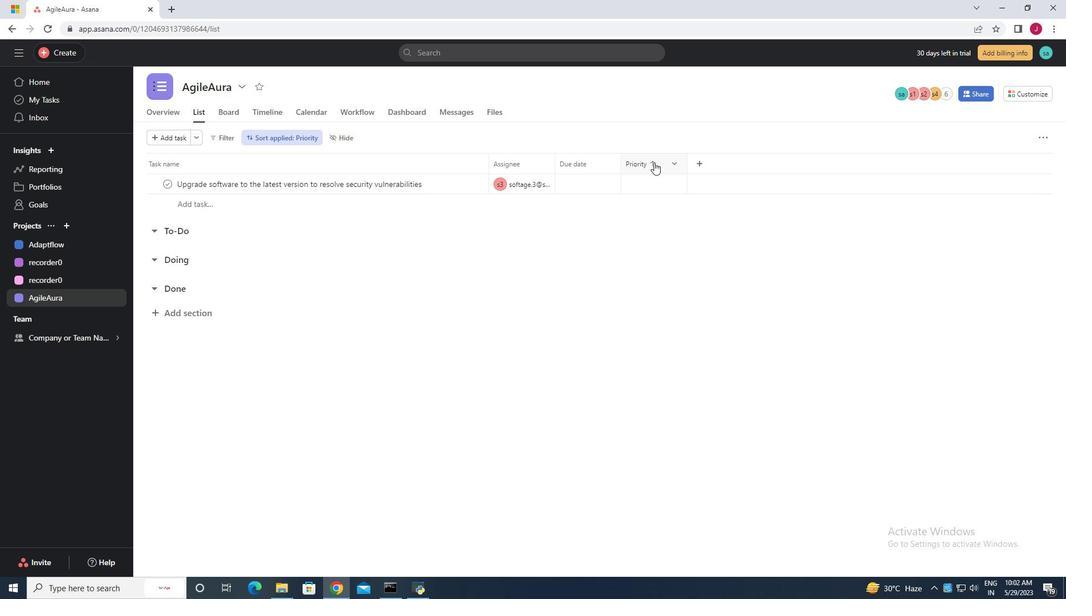 
Action: Mouse moved to (281, 137)
Screenshot: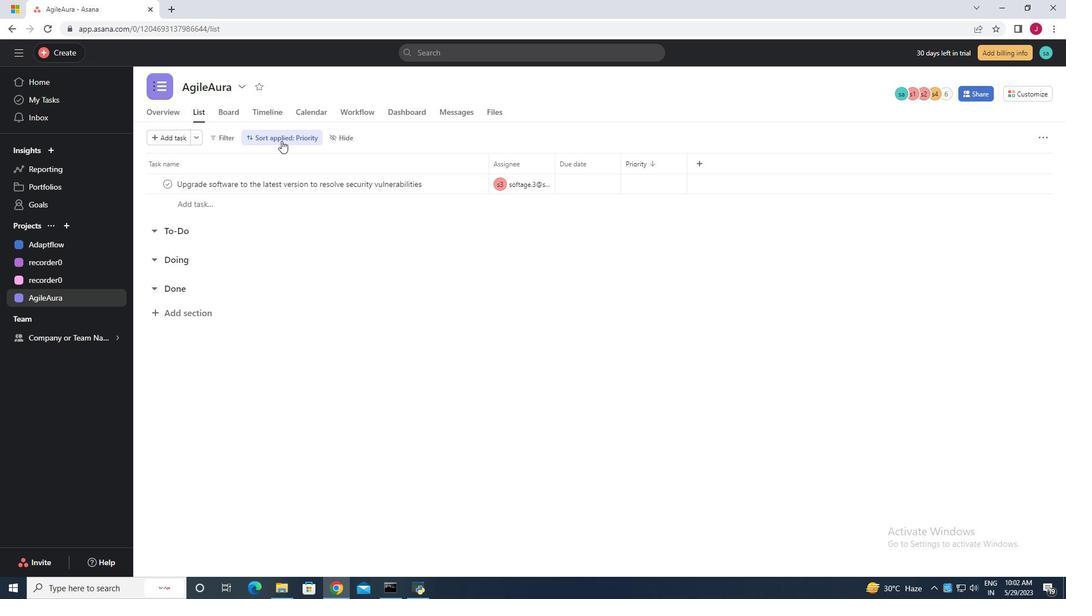 
Action: Mouse pressed left at (281, 137)
Screenshot: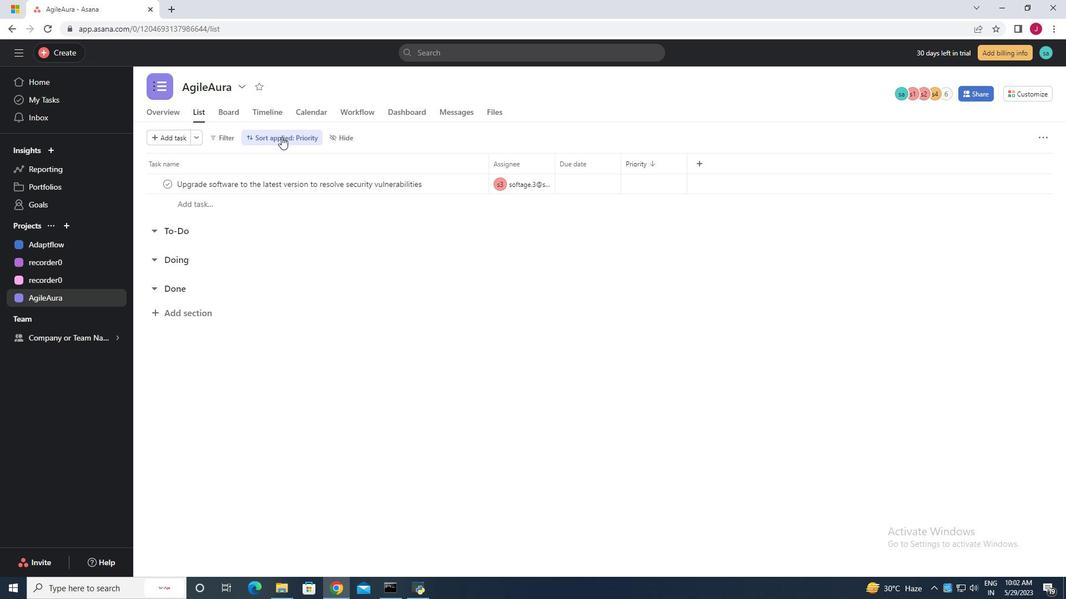 
Action: Mouse moved to (374, 181)
Screenshot: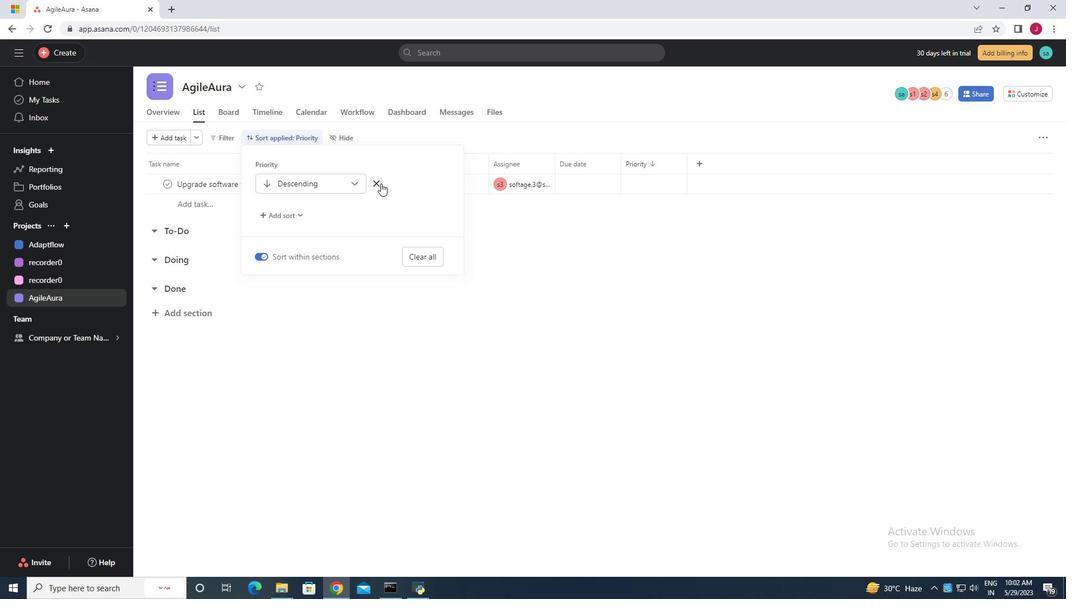 
Action: Mouse pressed left at (374, 181)
Screenshot: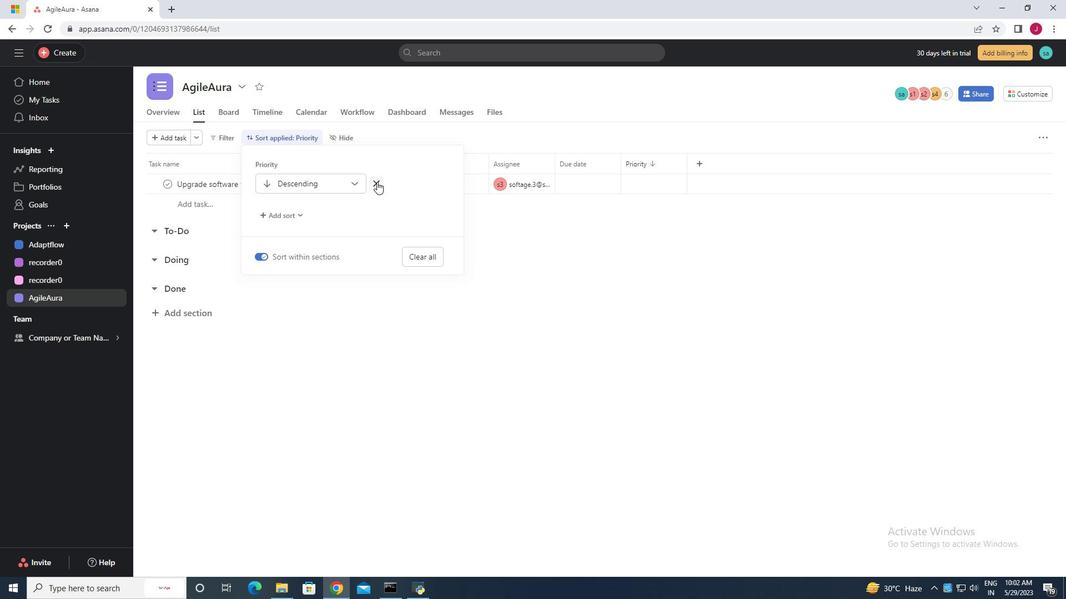 
Action: Mouse moved to (696, 166)
Screenshot: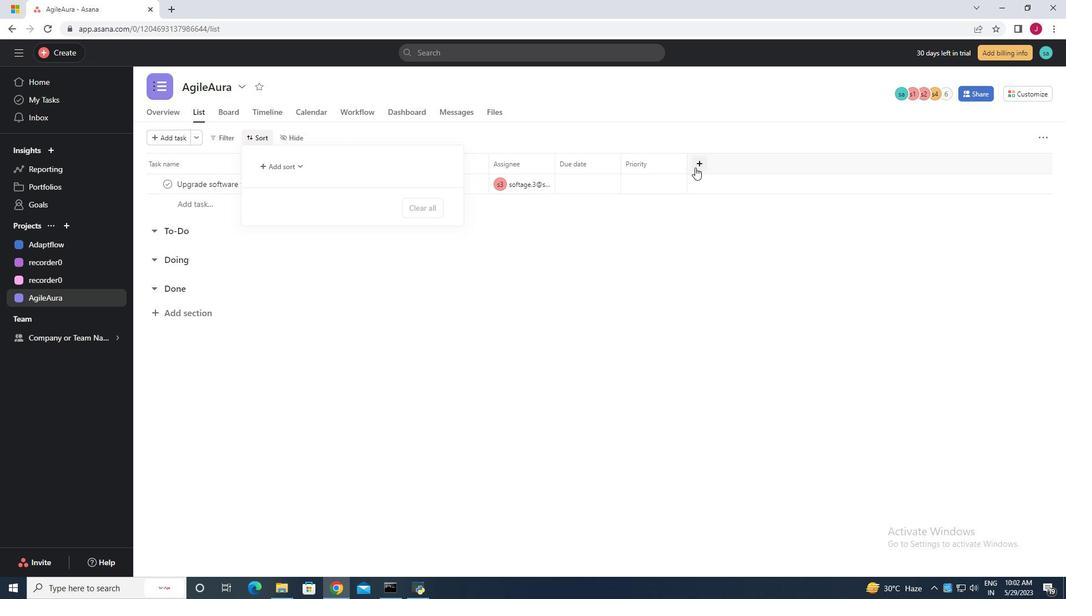 
Action: Mouse pressed left at (696, 166)
Screenshot: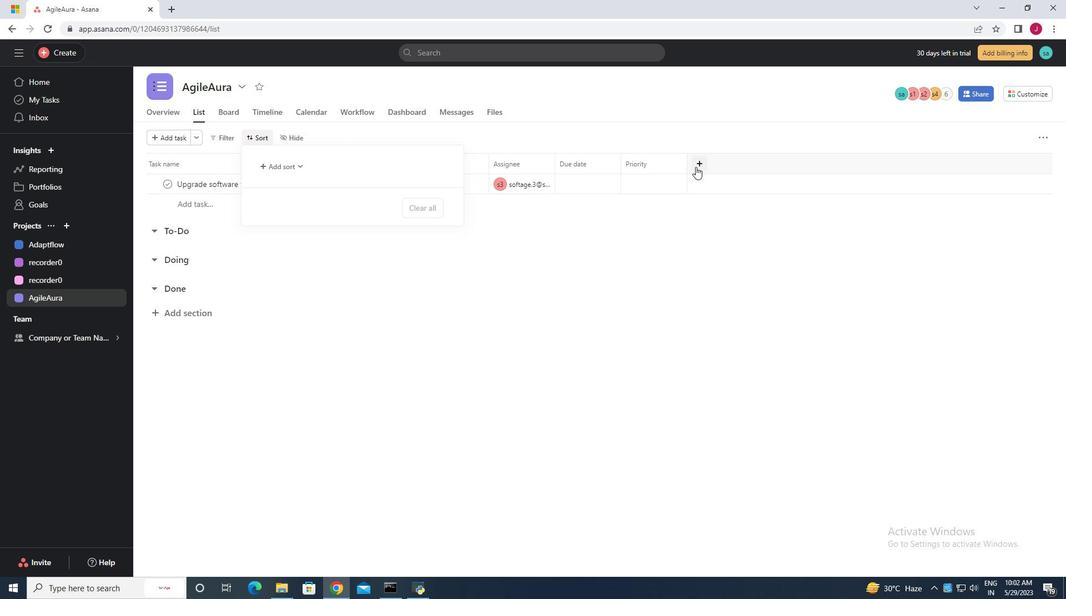
Action: Mouse moved to (571, 344)
Screenshot: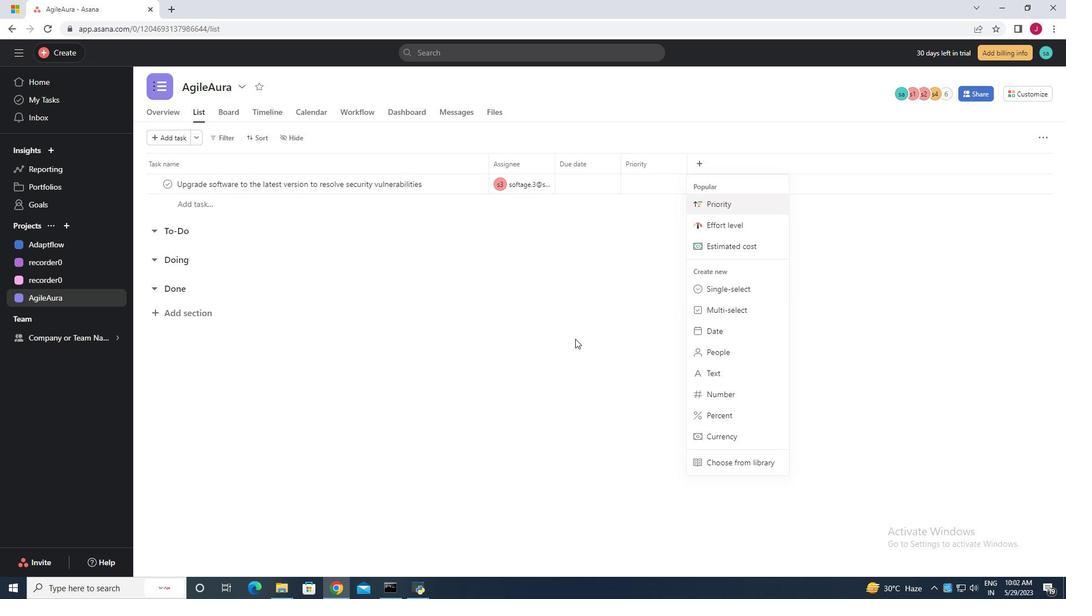 
Action: Mouse pressed left at (571, 344)
Screenshot: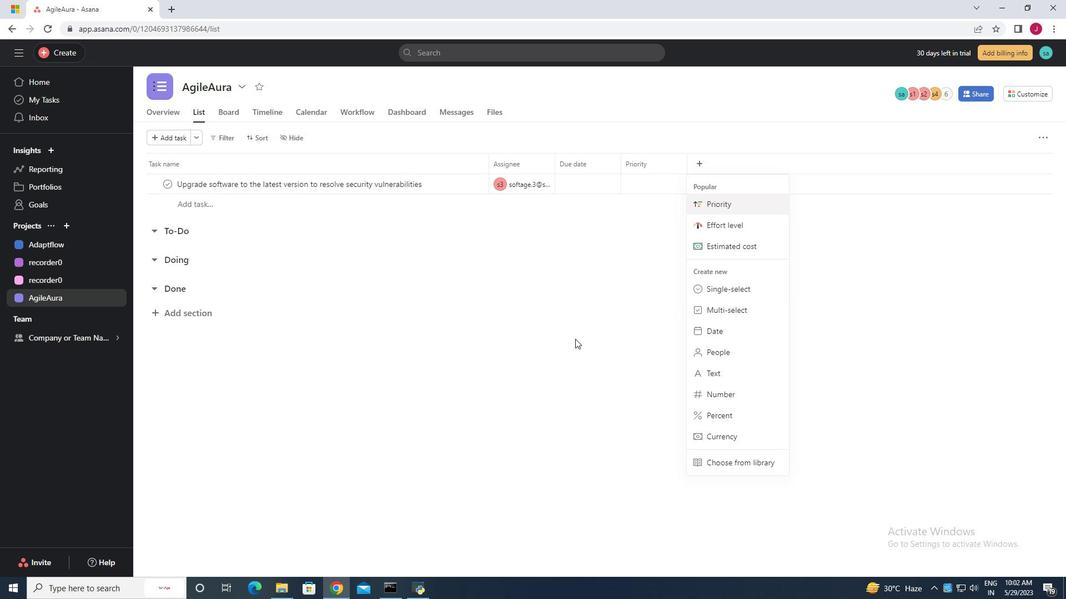 
Action: Mouse moved to (676, 161)
Screenshot: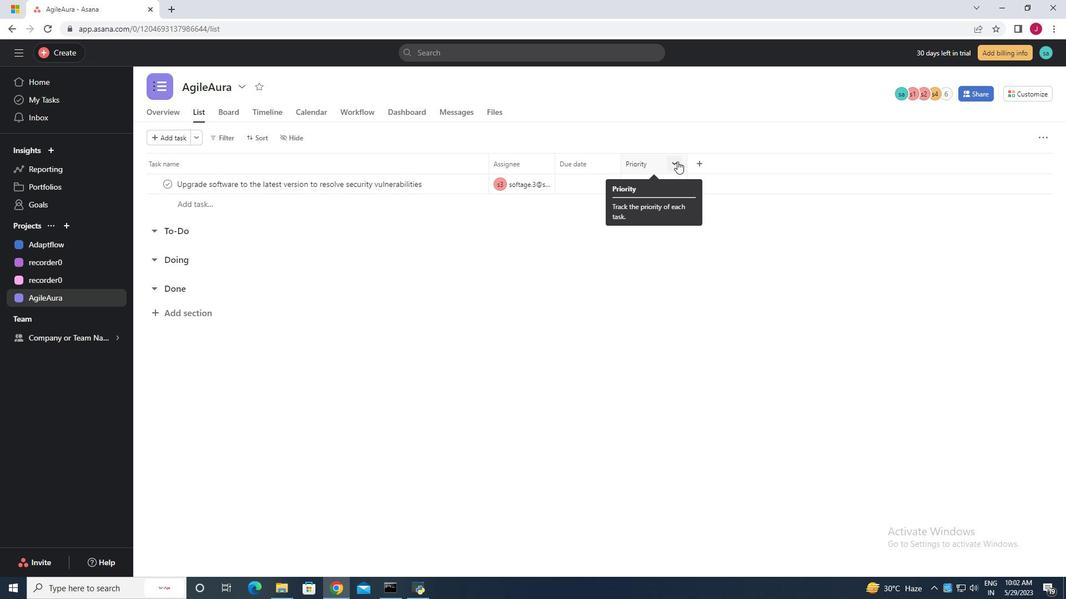 
Action: Mouse pressed left at (676, 161)
Screenshot: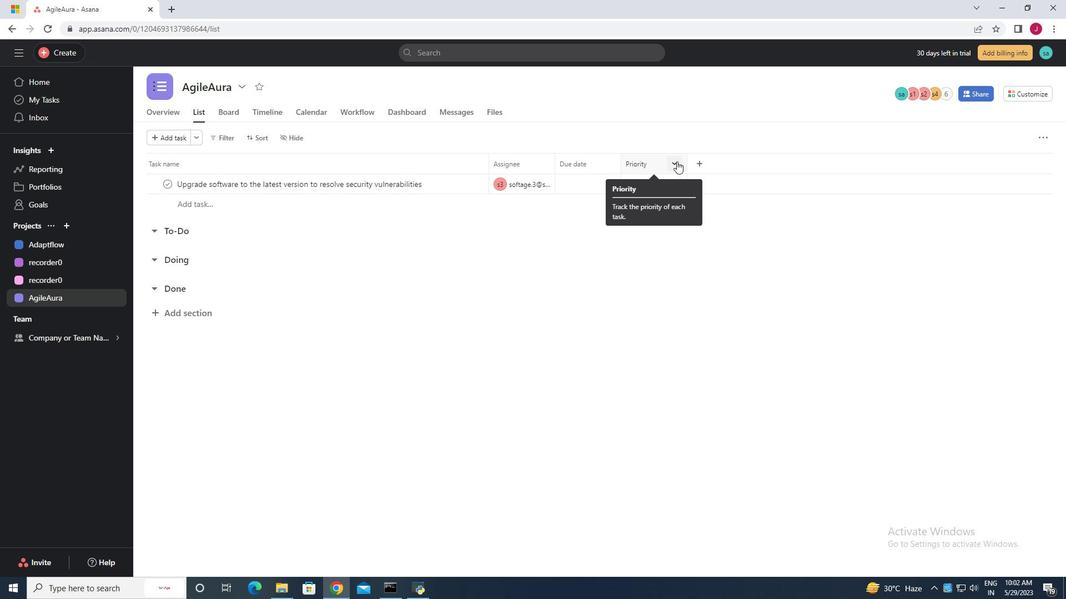 
Action: Mouse moved to (626, 242)
Screenshot: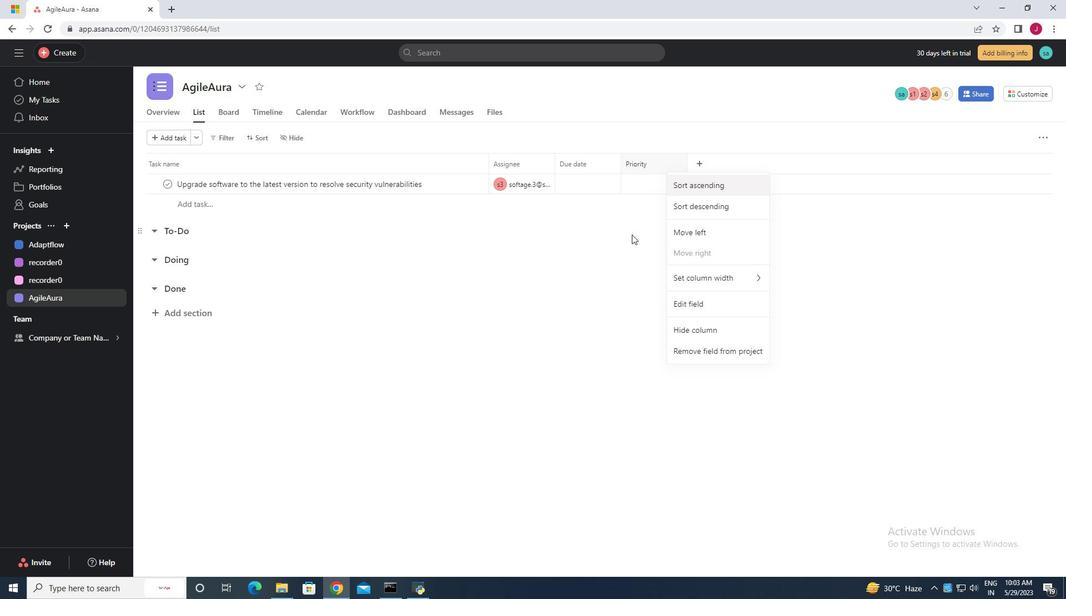 
Action: Mouse pressed left at (626, 242)
Screenshot: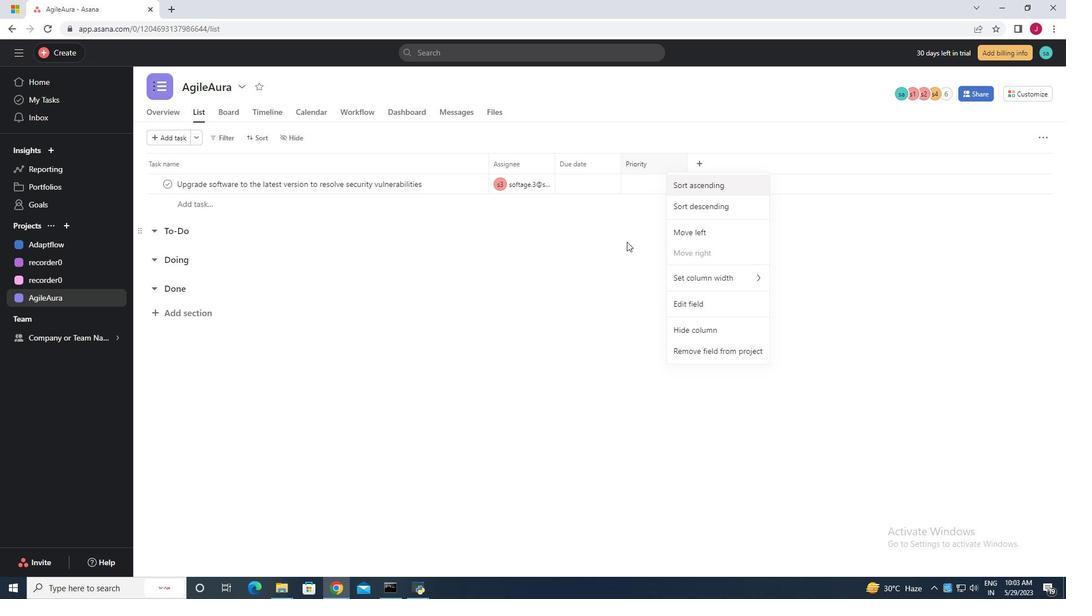 
Action: Mouse moved to (39, 294)
Screenshot: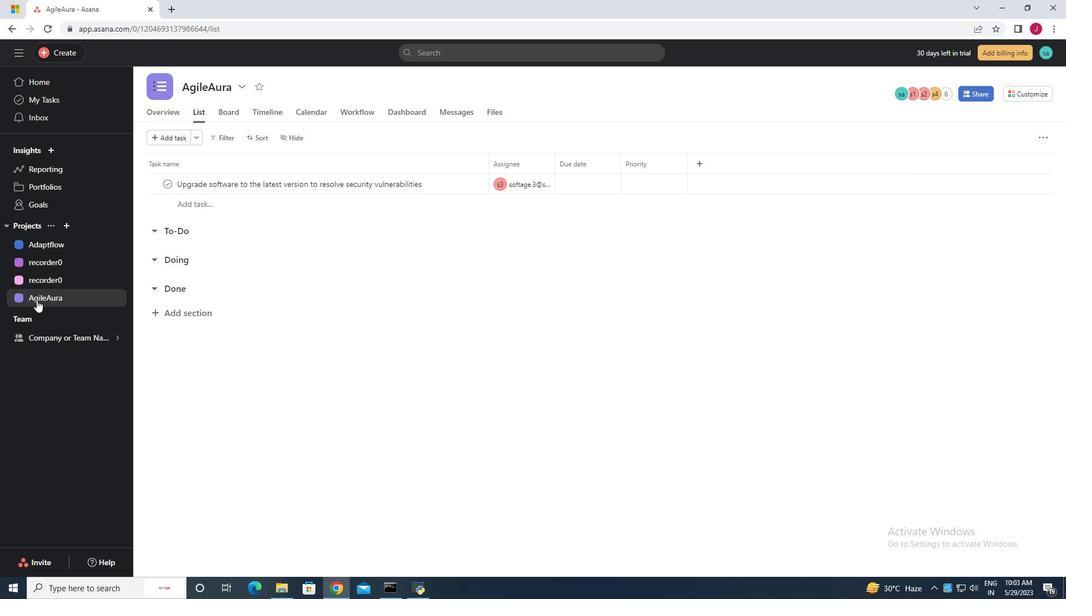 
Action: Mouse pressed left at (39, 294)
Screenshot: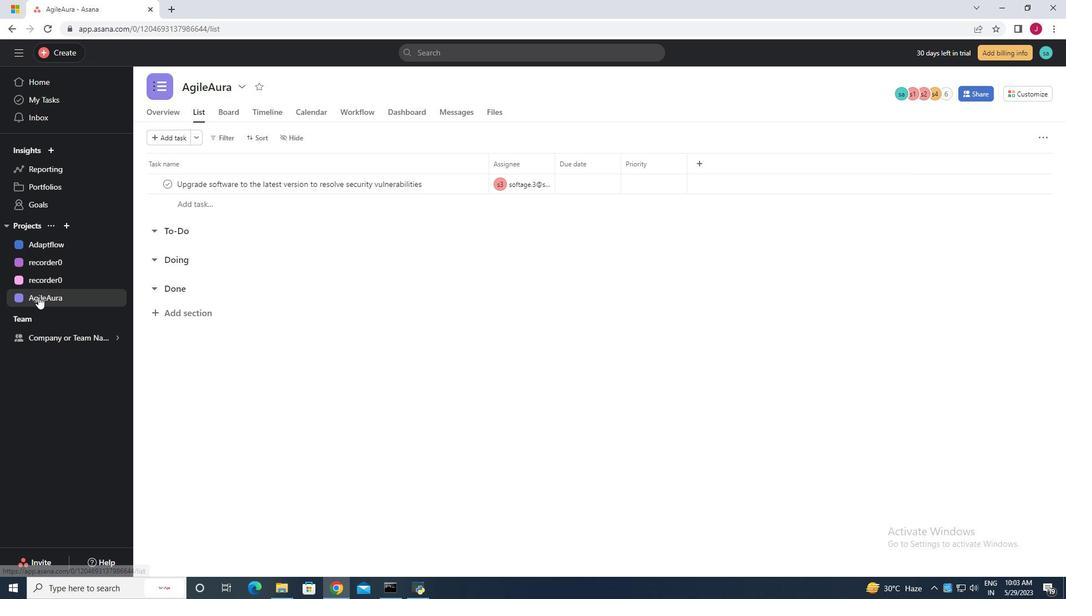 
Action: Mouse moved to (43, 293)
Screenshot: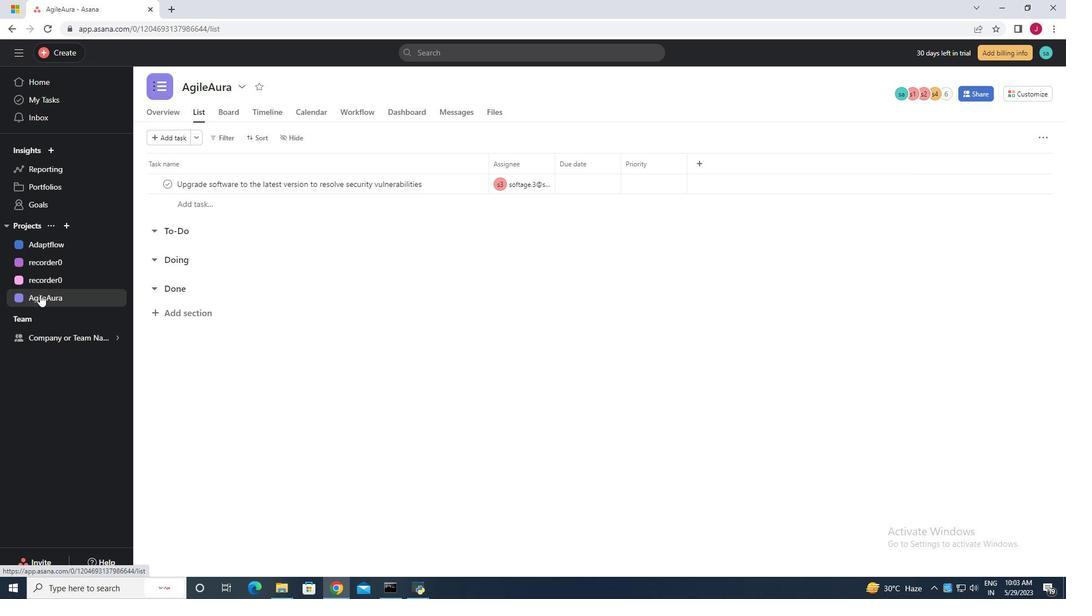 
Action: Mouse pressed left at (43, 293)
Screenshot: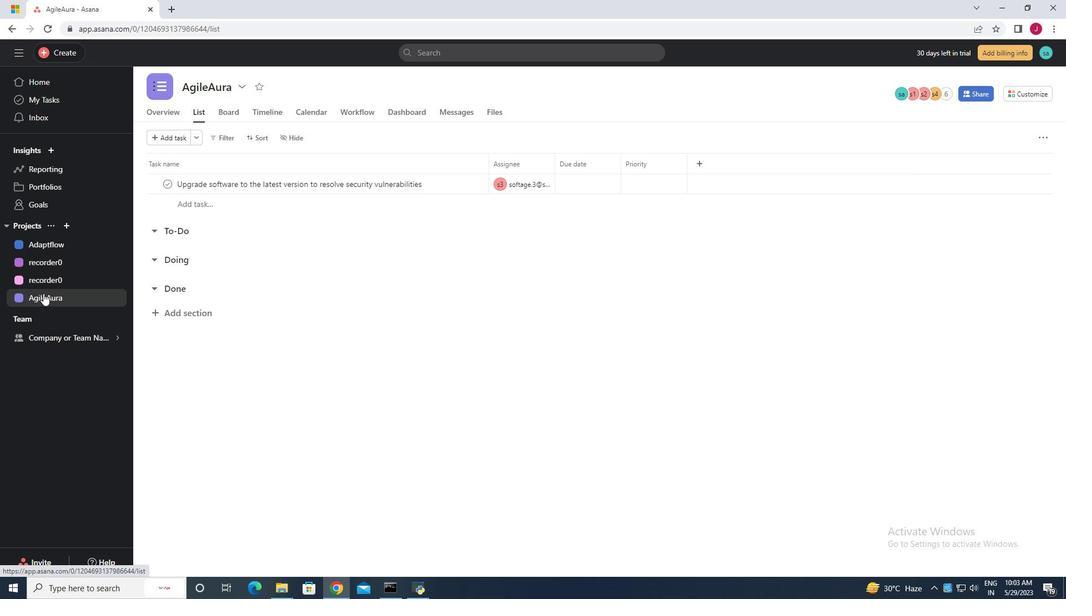 
